 Task: Look for space in West Bend, United States from 26th August, 2023 to 10th September, 2023 for 6 adults, 2 children in price range Rs.10000 to Rs.15000. Place can be entire place or shared room with 6 bedrooms having 6 beds and 6 bathrooms. Property type can be house, flat, guest house. Amenities needed are: wifi, TV, free parkinig on premises, gym, breakfast. Booking option can be shelf check-in. Required host language is English.
Action: Mouse moved to (415, 97)
Screenshot: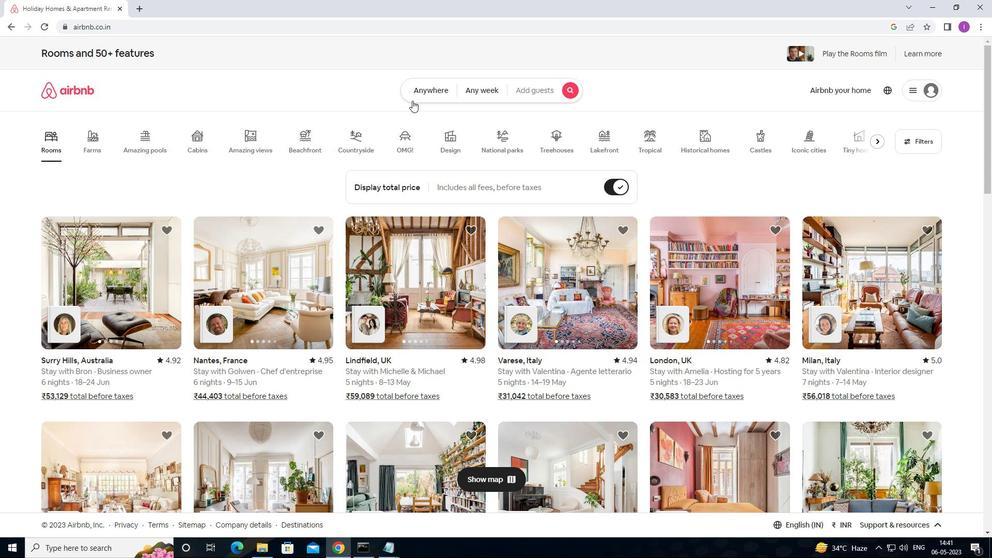 
Action: Mouse pressed left at (415, 97)
Screenshot: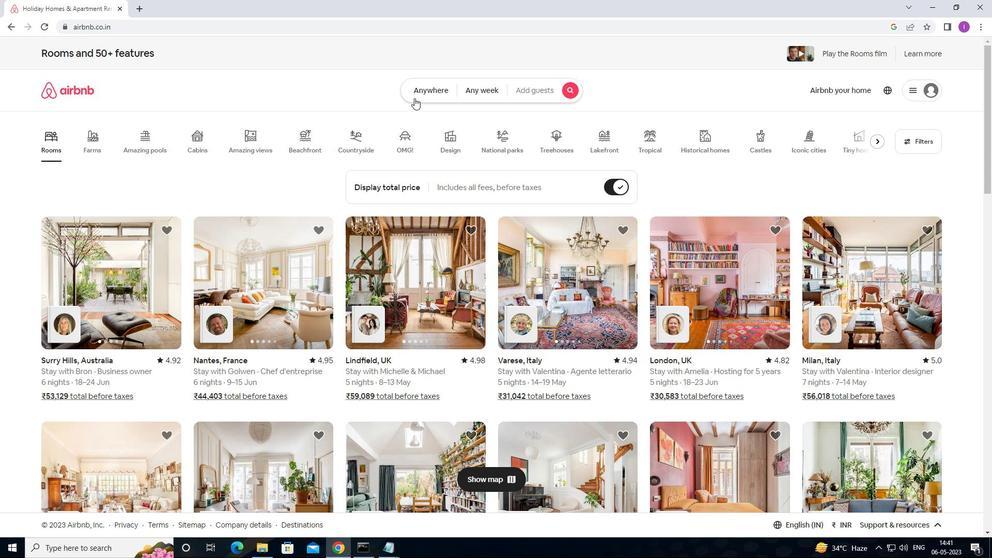 
Action: Mouse moved to (306, 135)
Screenshot: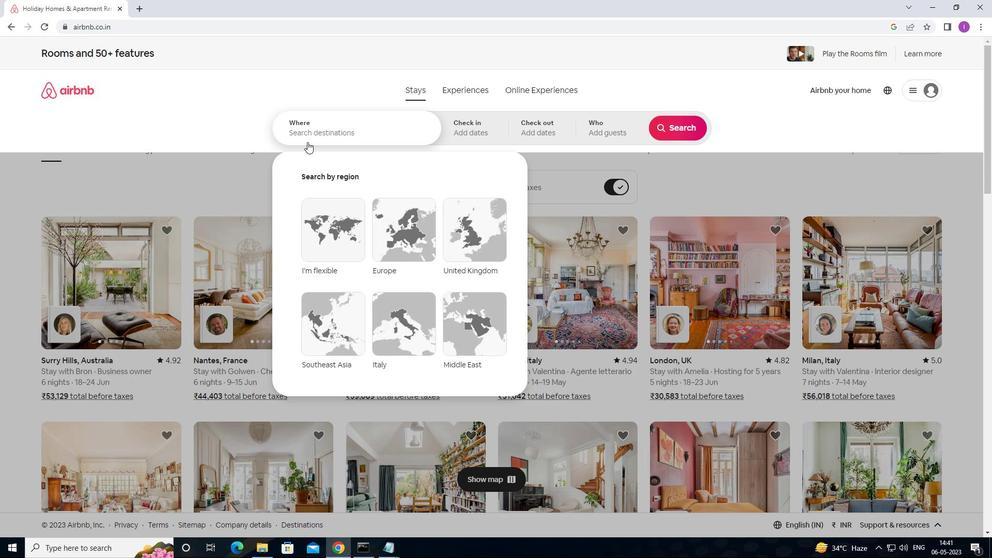 
Action: Mouse pressed left at (306, 135)
Screenshot: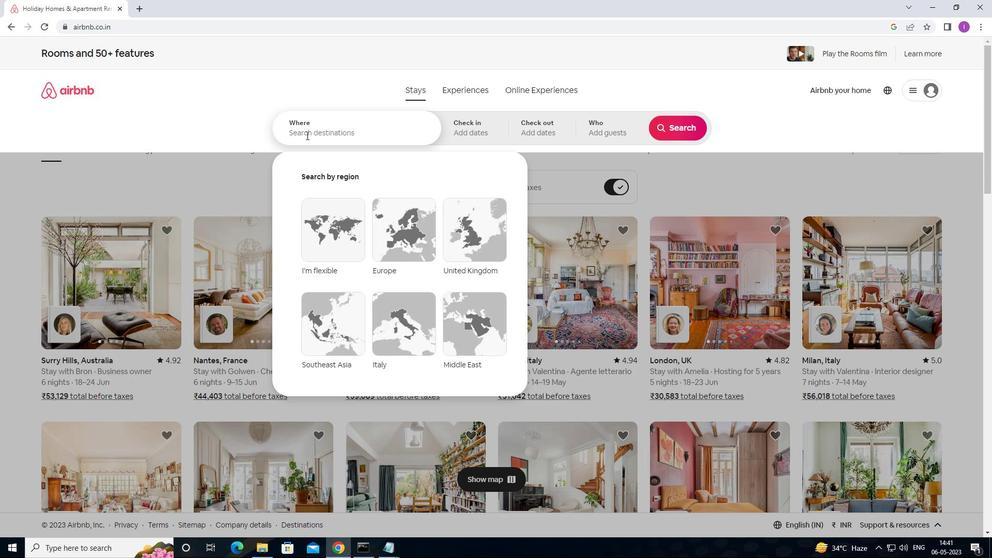 
Action: Mouse moved to (373, 137)
Screenshot: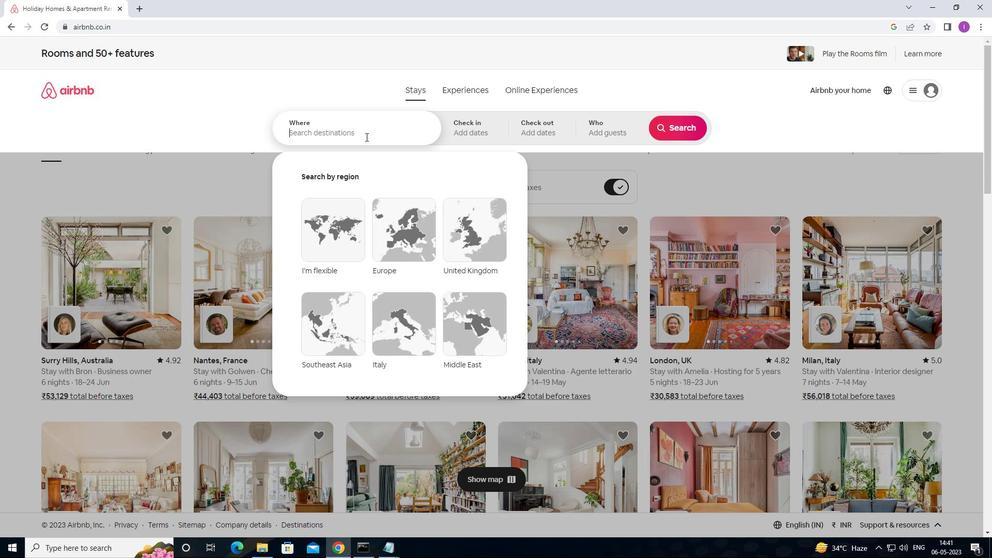 
Action: Key pressed <Key.shift><Key.shift><Key.shift><Key.shift><Key.shift><Key.shift><Key.shift><Key.shift>WEST<Key.space><Key.shift>BEND,<Key.shift>UNITED<Key.space>STATES
Screenshot: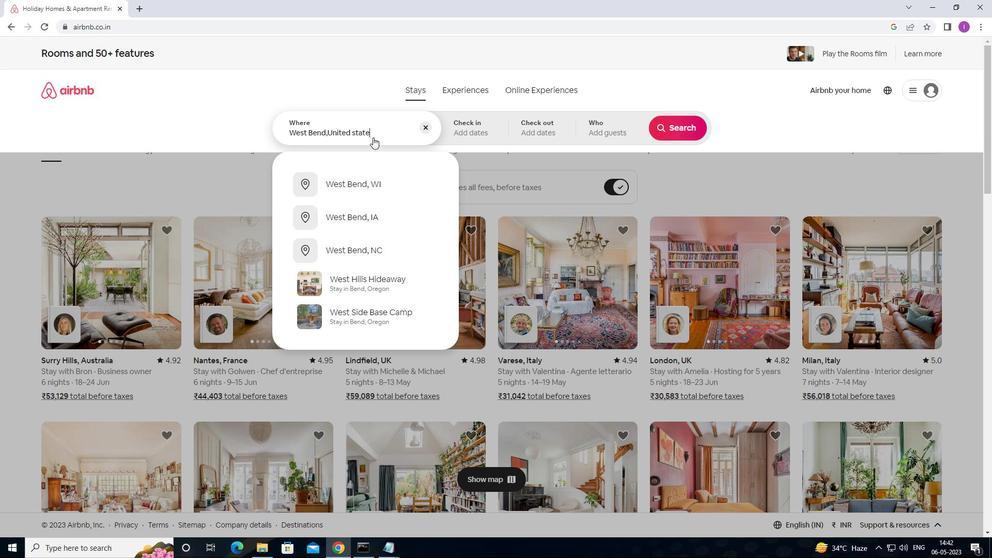 
Action: Mouse moved to (475, 118)
Screenshot: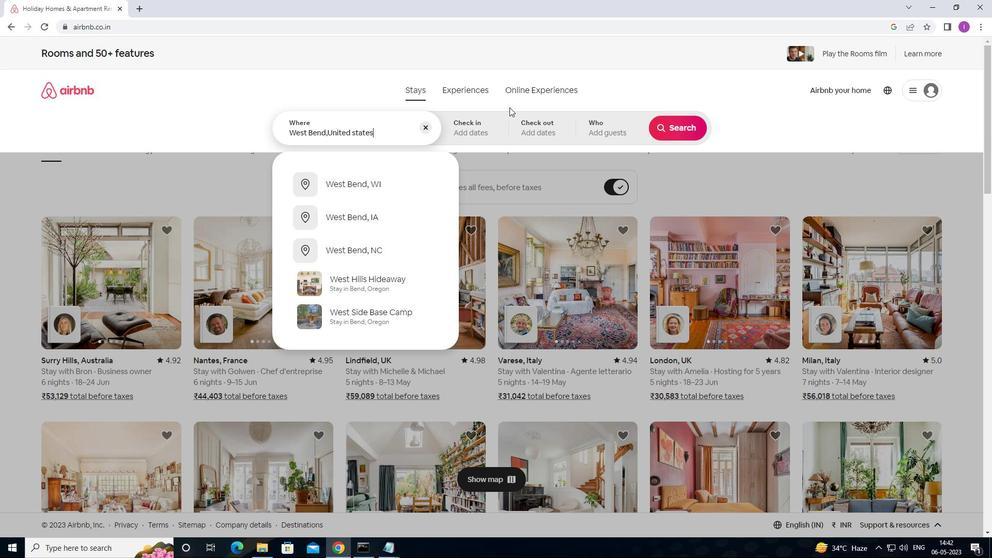 
Action: Mouse pressed left at (475, 118)
Screenshot: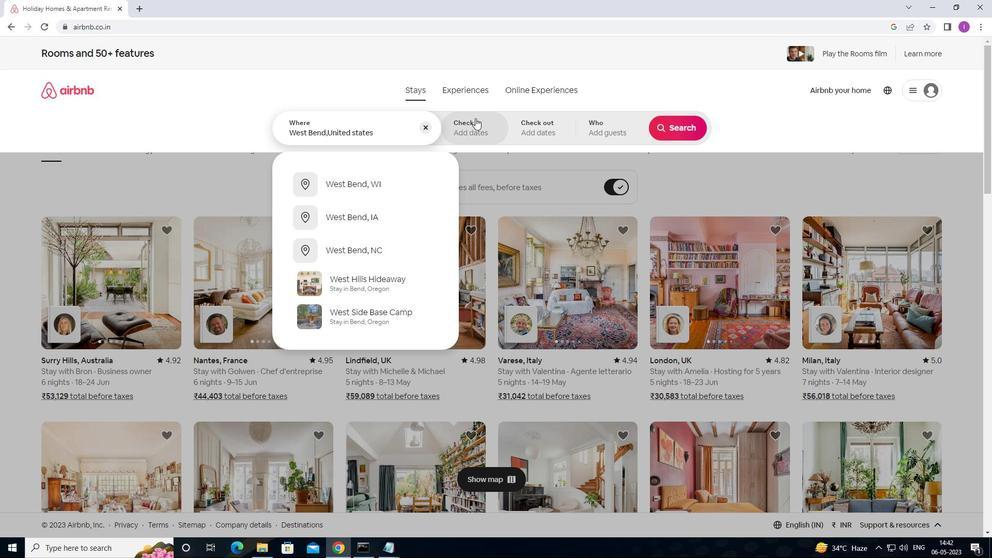 
Action: Mouse moved to (682, 216)
Screenshot: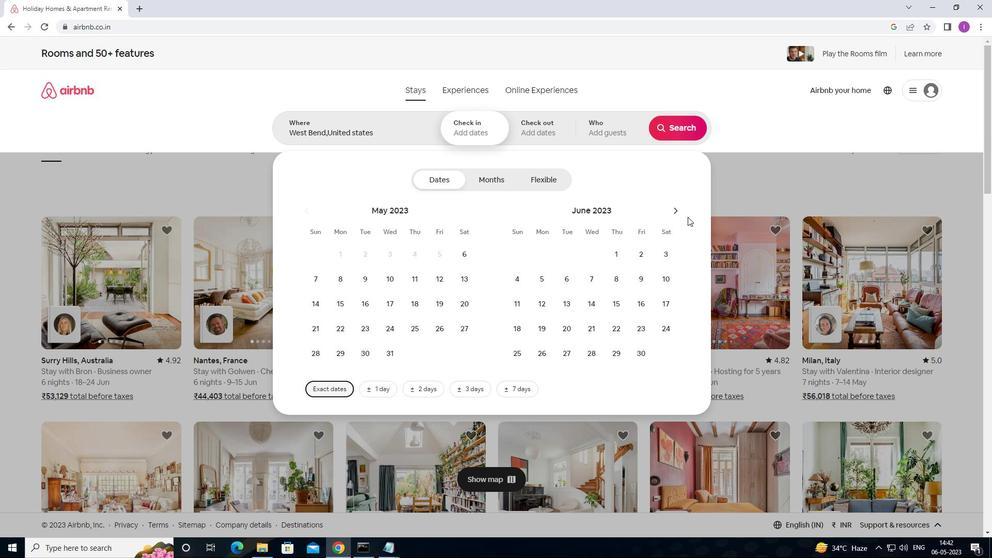 
Action: Mouse pressed left at (682, 216)
Screenshot: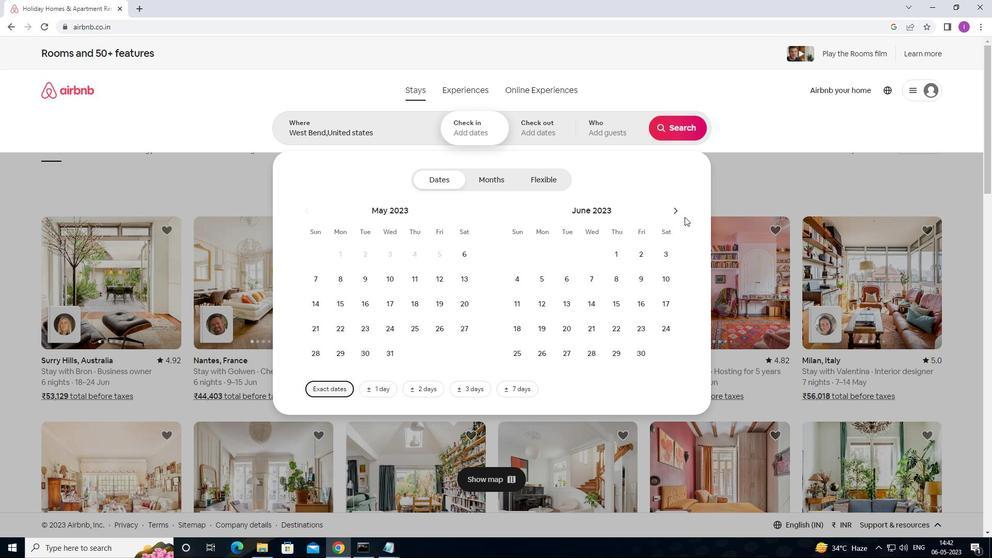 
Action: Mouse moved to (681, 216)
Screenshot: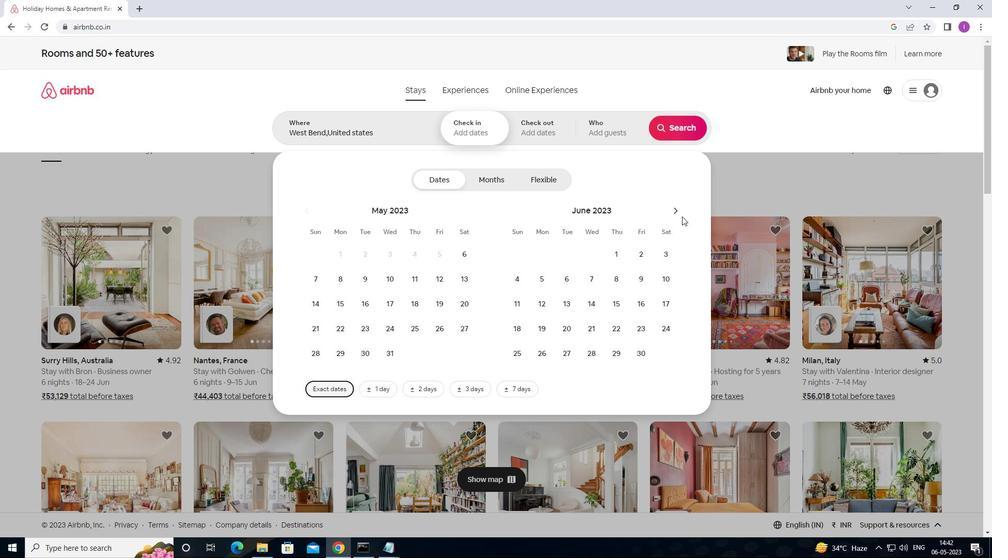 
Action: Mouse pressed left at (681, 216)
Screenshot: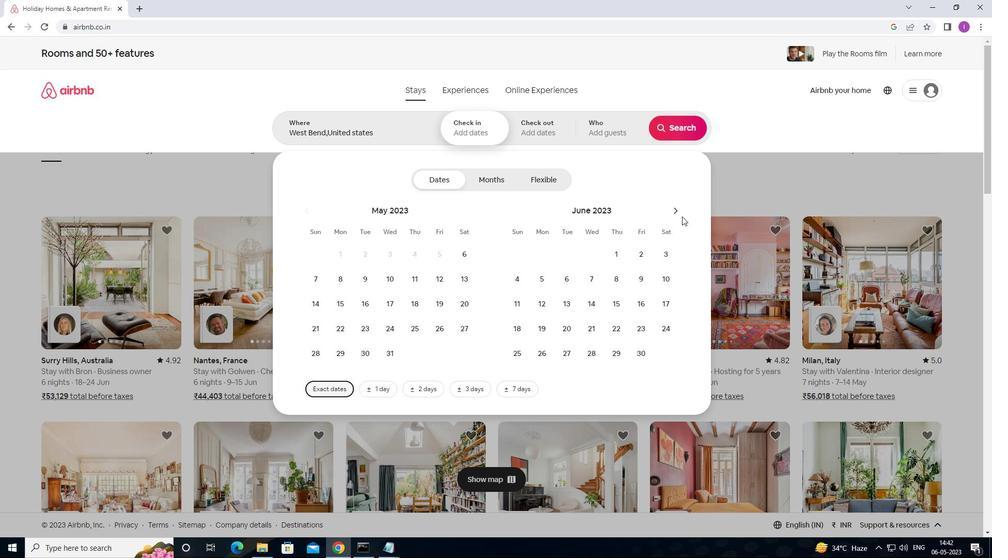 
Action: Mouse pressed left at (681, 216)
Screenshot: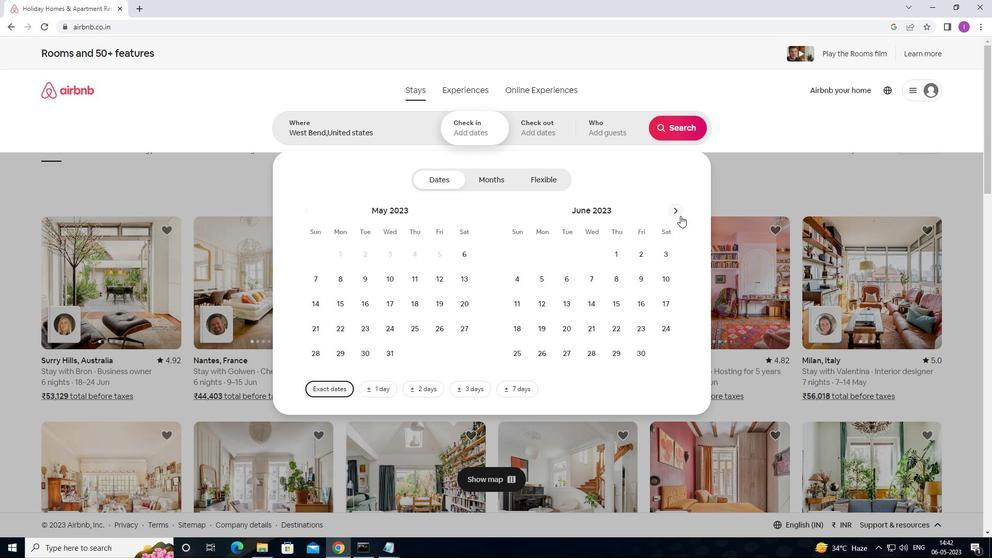 
Action: Mouse moved to (679, 212)
Screenshot: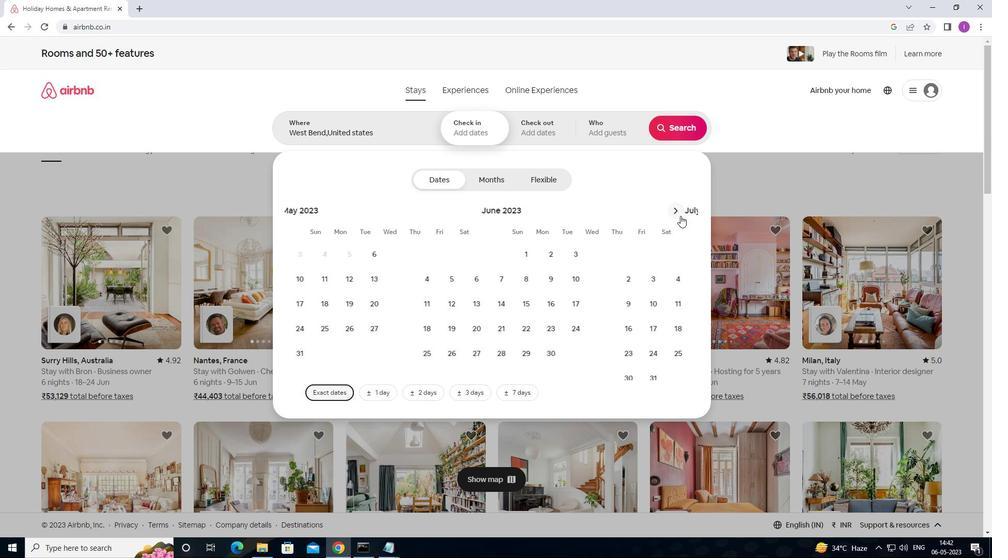 
Action: Mouse pressed left at (679, 212)
Screenshot: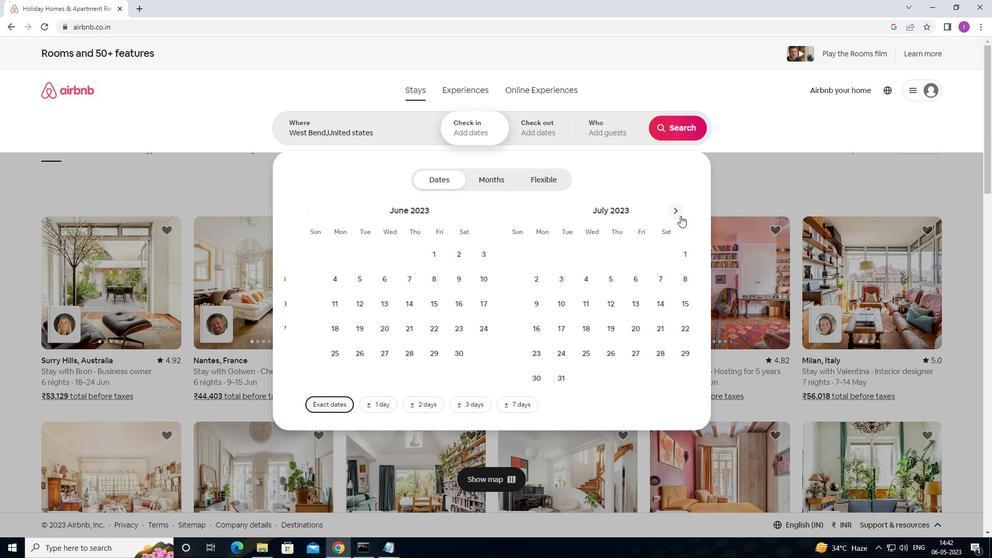 
Action: Mouse moved to (455, 326)
Screenshot: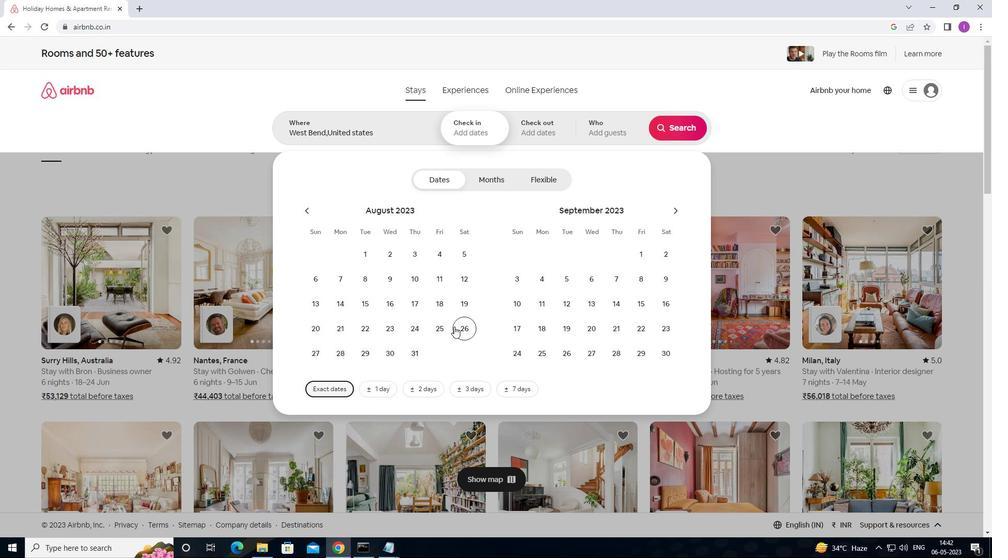 
Action: Mouse pressed left at (455, 326)
Screenshot: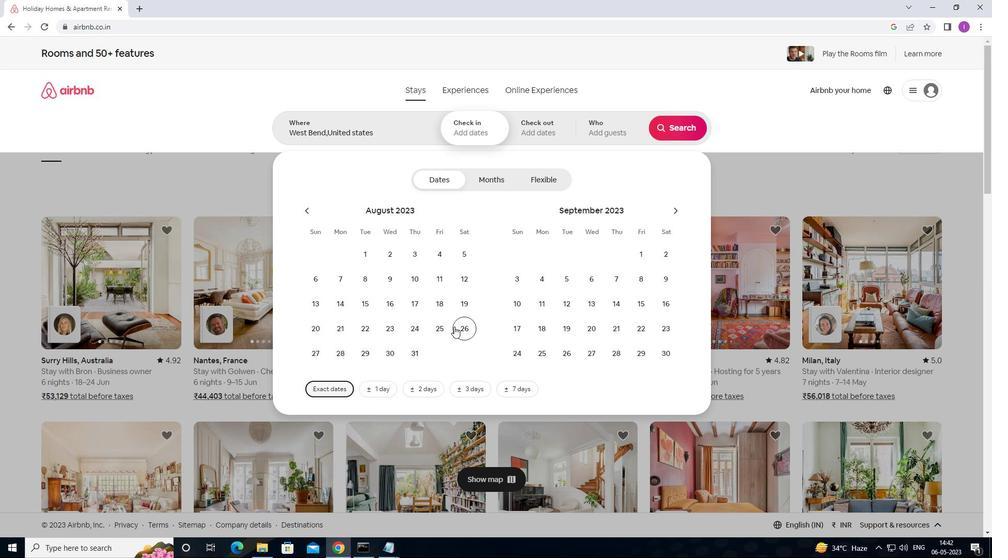 
Action: Mouse moved to (521, 304)
Screenshot: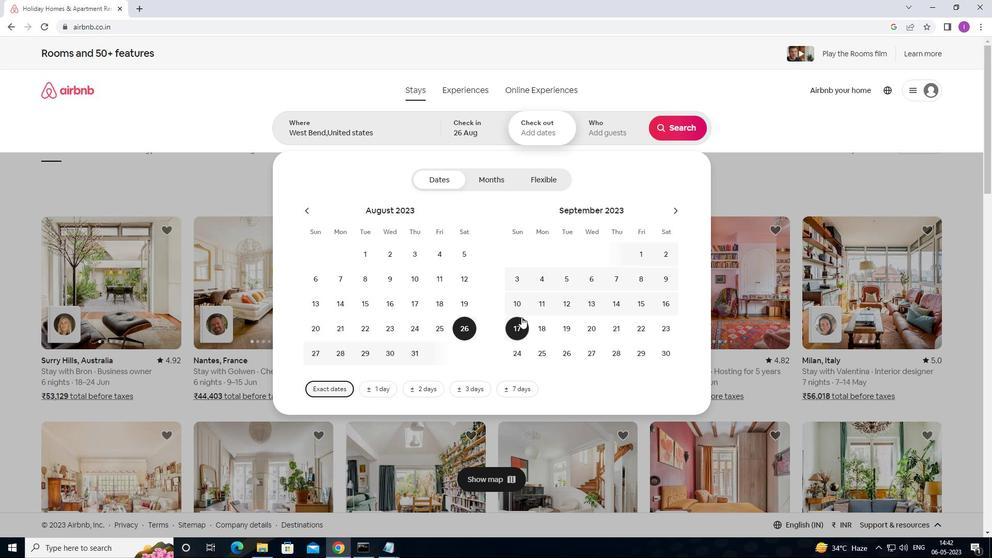 
Action: Mouse pressed left at (521, 304)
Screenshot: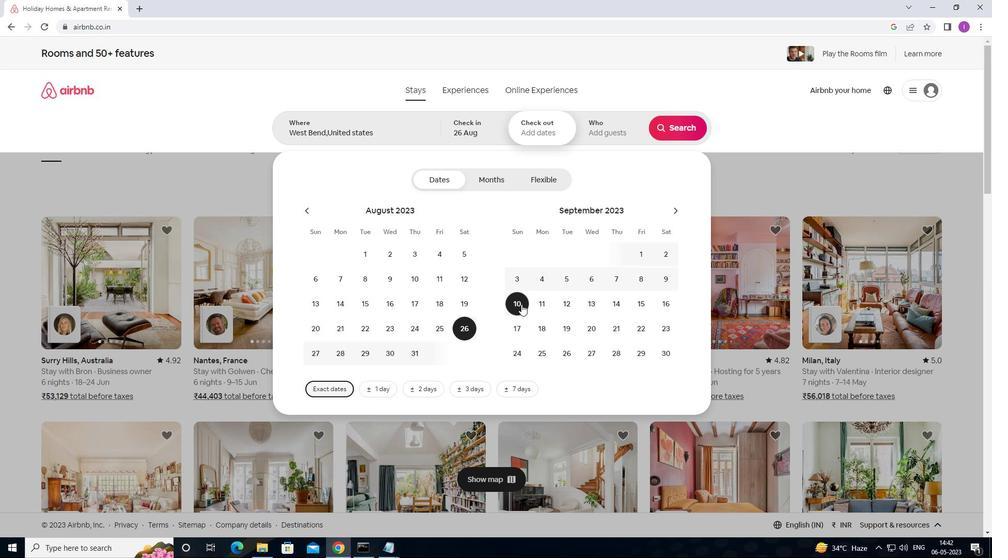 
Action: Mouse moved to (599, 126)
Screenshot: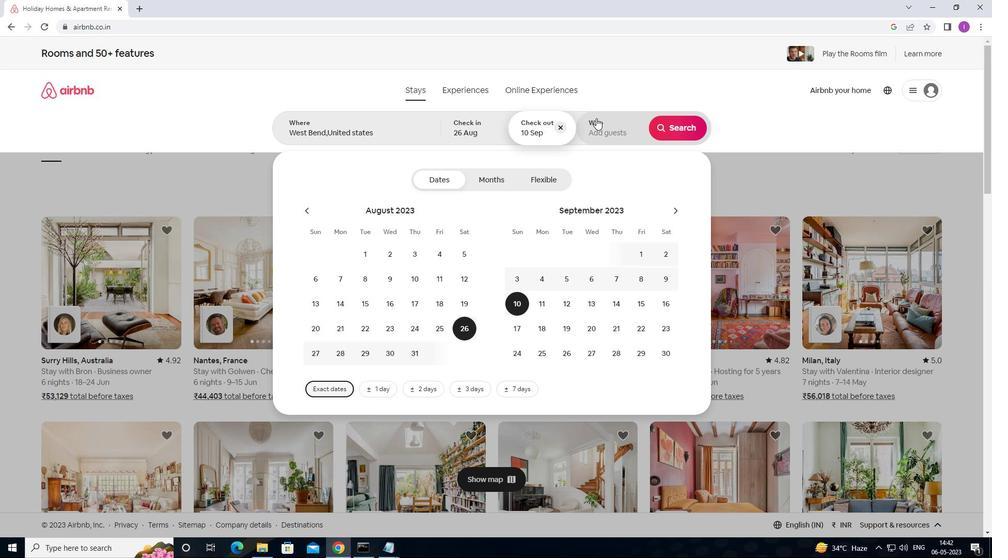
Action: Mouse pressed left at (599, 126)
Screenshot: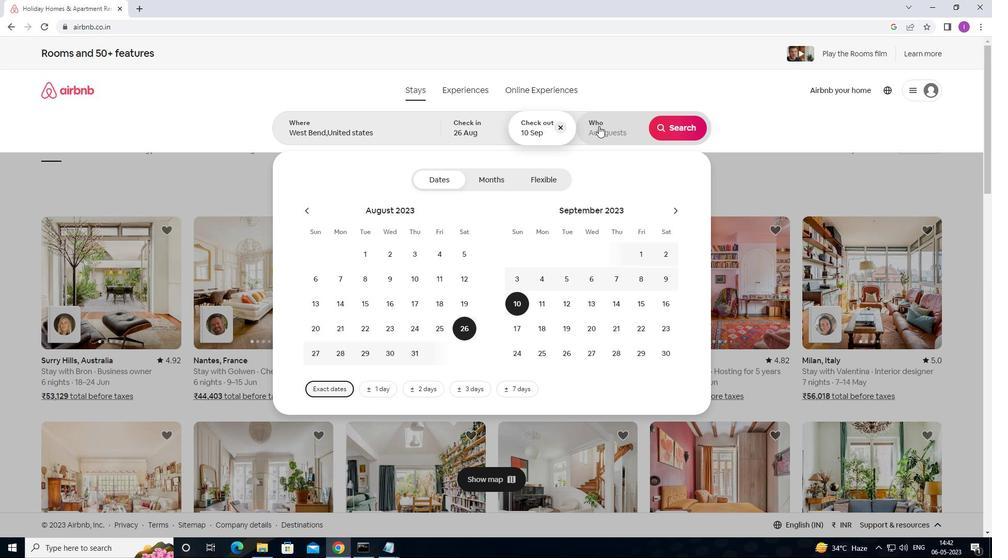 
Action: Mouse moved to (683, 179)
Screenshot: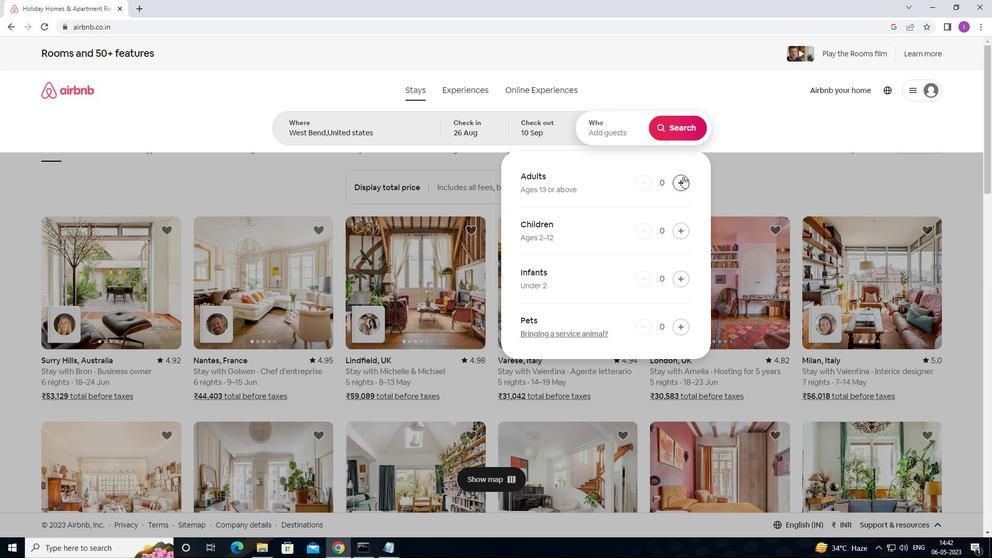 
Action: Mouse pressed left at (683, 179)
Screenshot: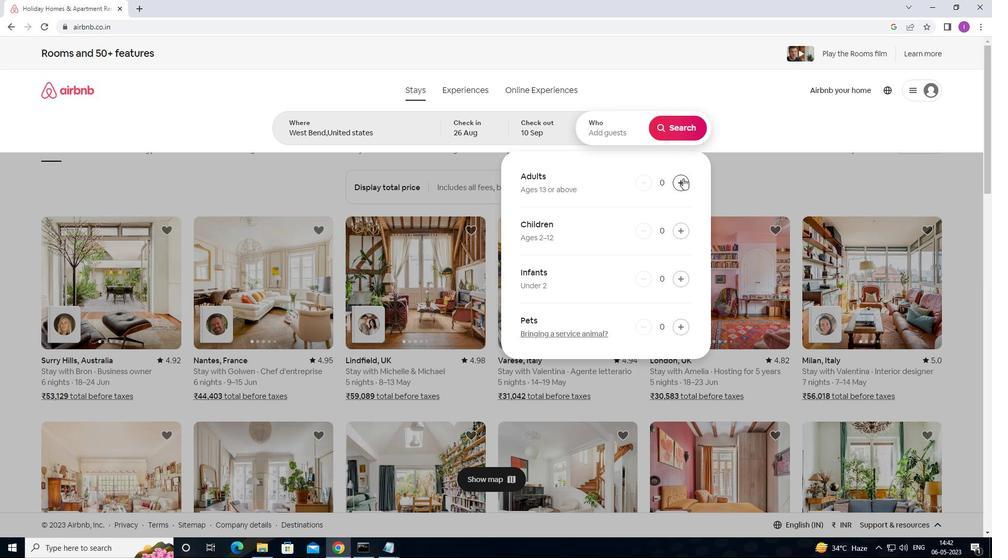 
Action: Mouse pressed left at (683, 179)
Screenshot: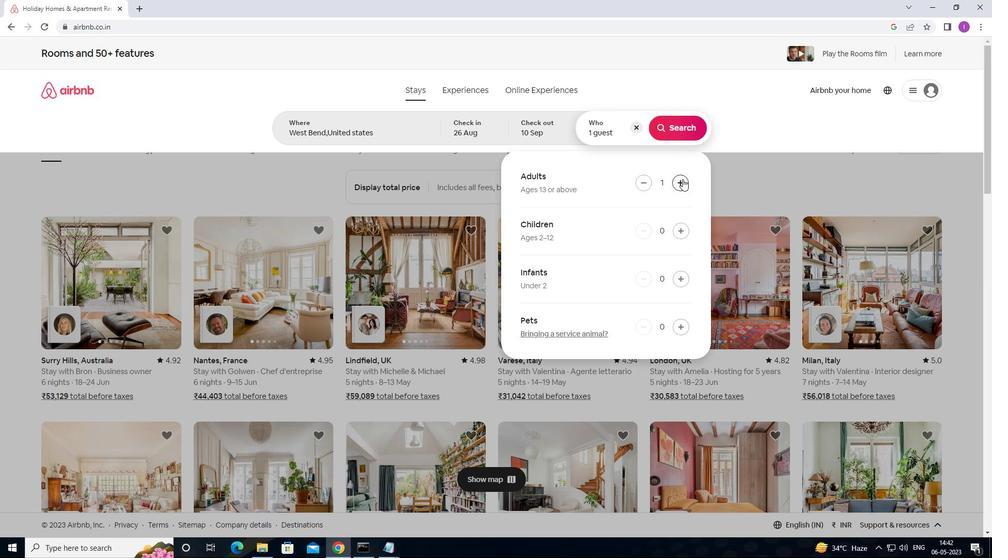 
Action: Mouse pressed left at (683, 179)
Screenshot: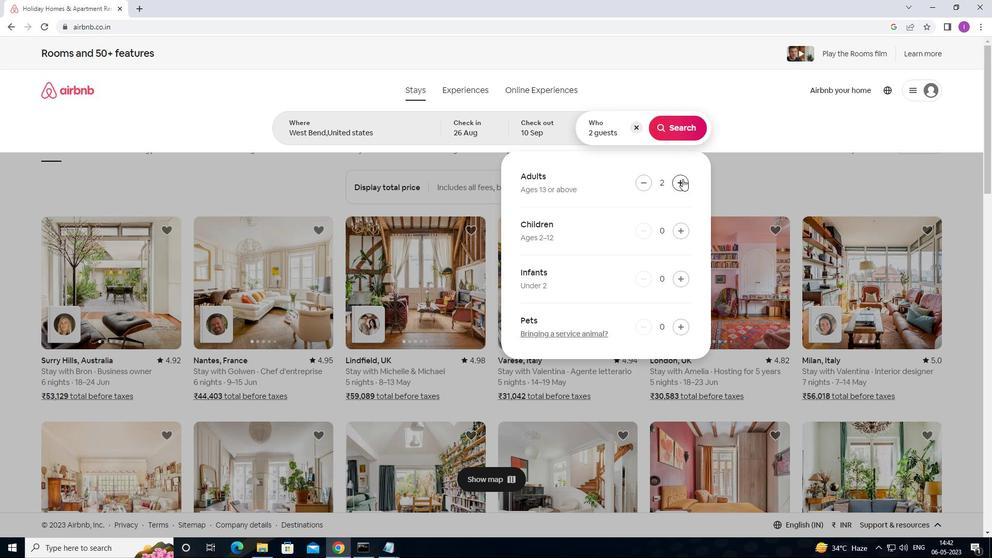 
Action: Mouse pressed left at (683, 179)
Screenshot: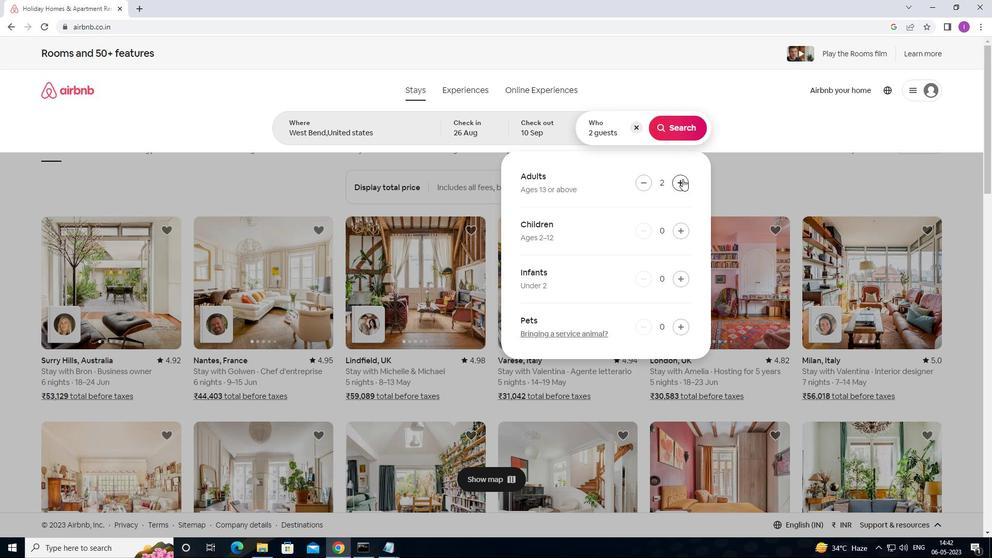 
Action: Mouse pressed left at (683, 179)
Screenshot: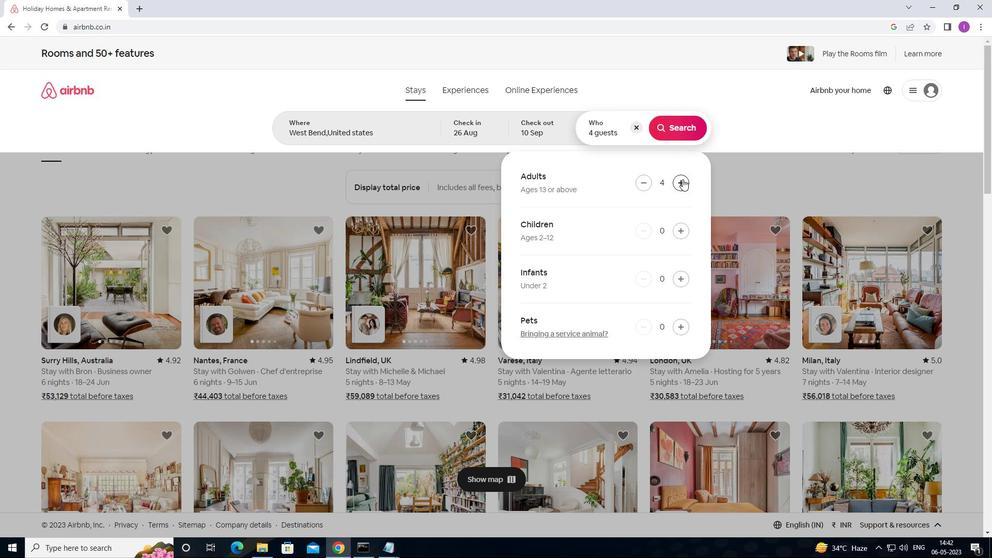 
Action: Mouse moved to (683, 179)
Screenshot: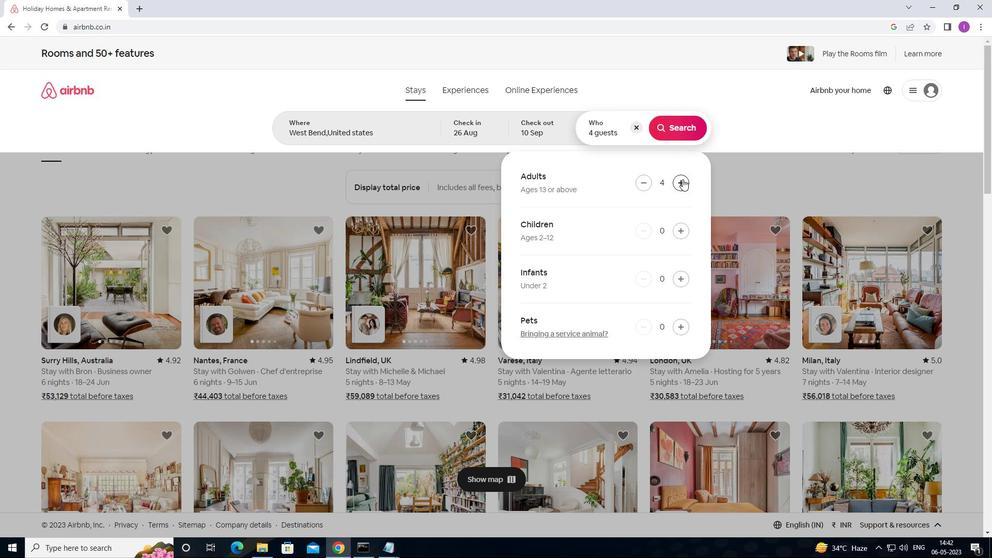 
Action: Mouse pressed left at (683, 179)
Screenshot: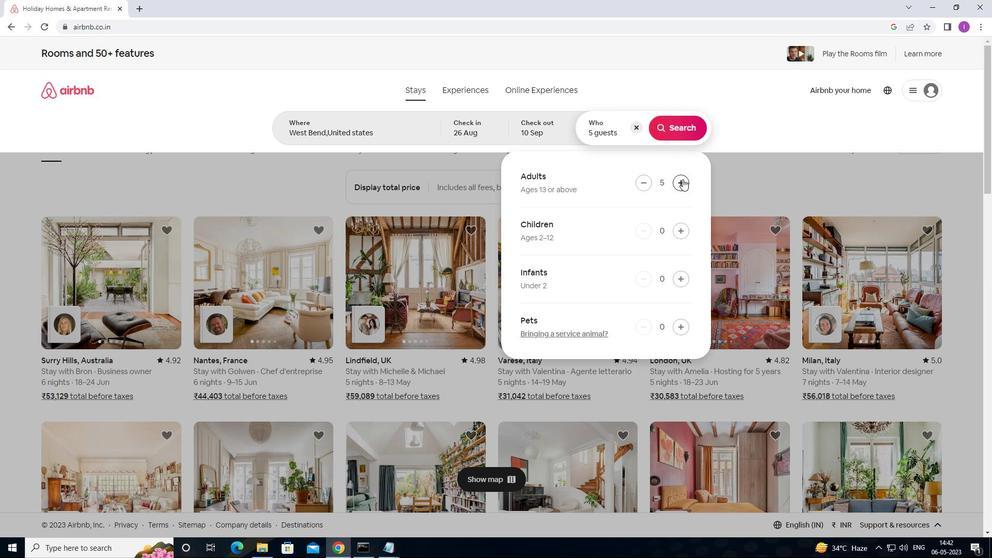 
Action: Mouse moved to (679, 229)
Screenshot: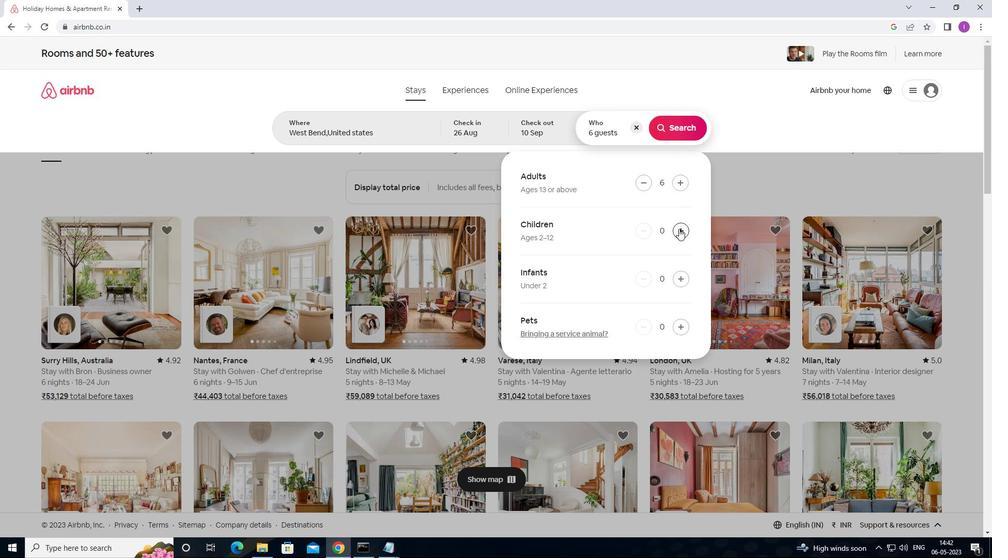 
Action: Mouse pressed left at (679, 229)
Screenshot: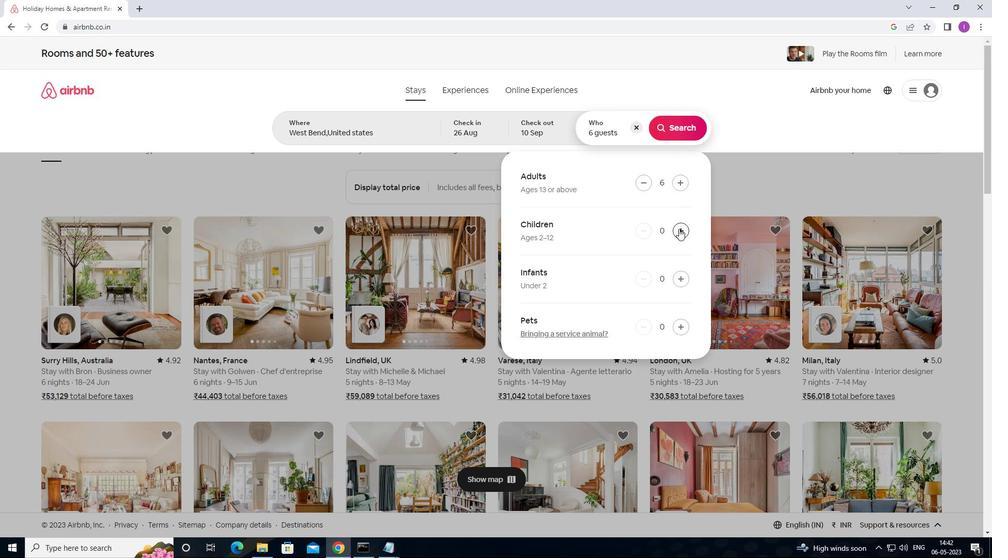 
Action: Mouse moved to (680, 228)
Screenshot: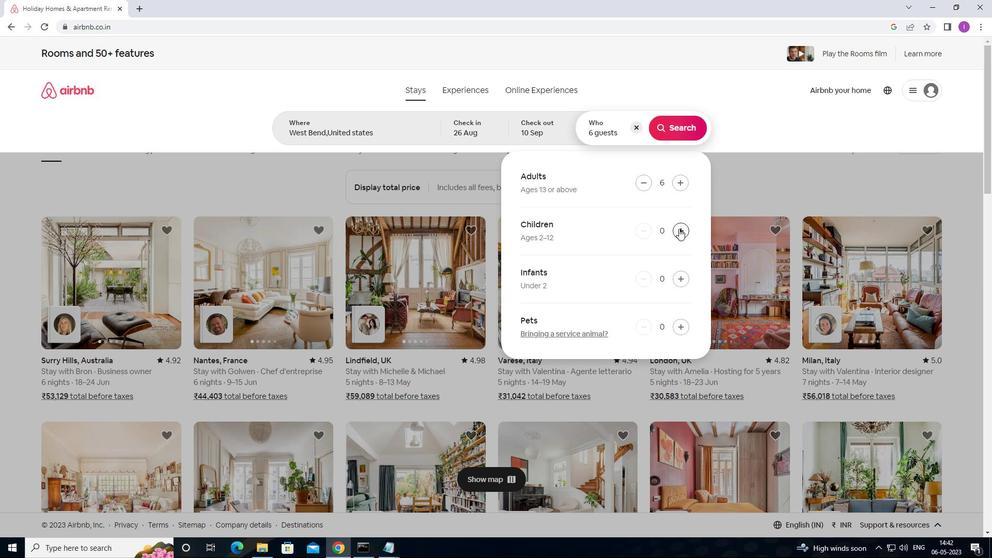 
Action: Mouse pressed left at (680, 228)
Screenshot: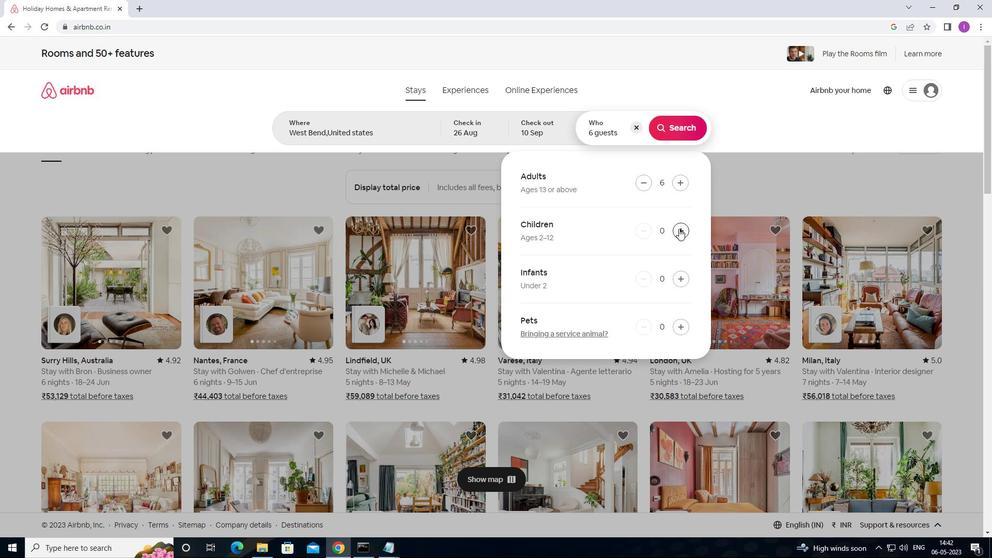 
Action: Mouse moved to (669, 130)
Screenshot: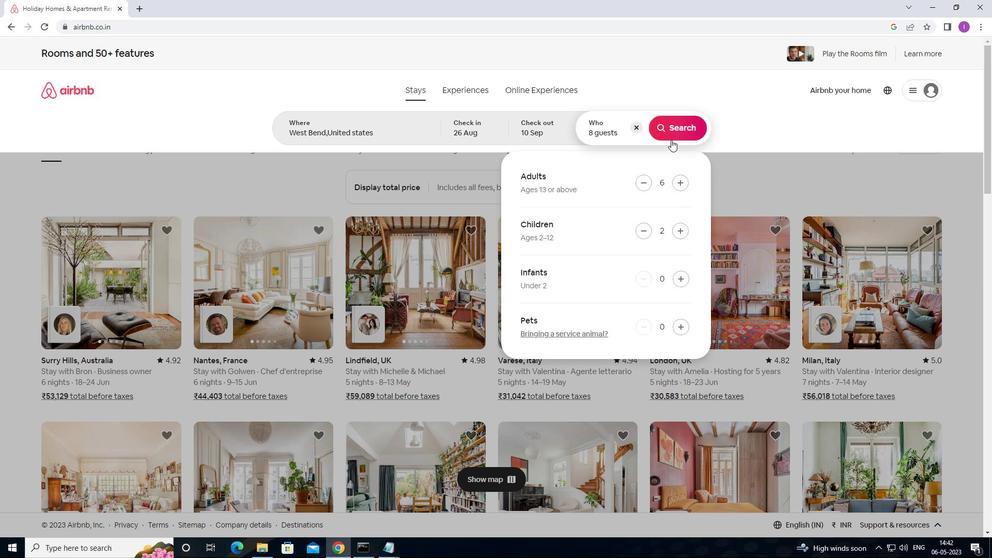 
Action: Mouse pressed left at (669, 130)
Screenshot: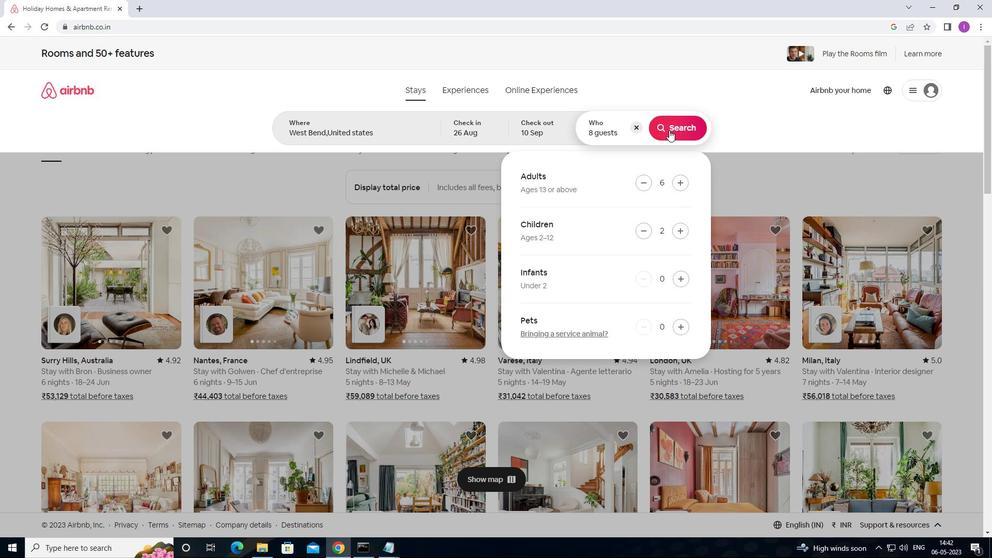 
Action: Mouse moved to (947, 94)
Screenshot: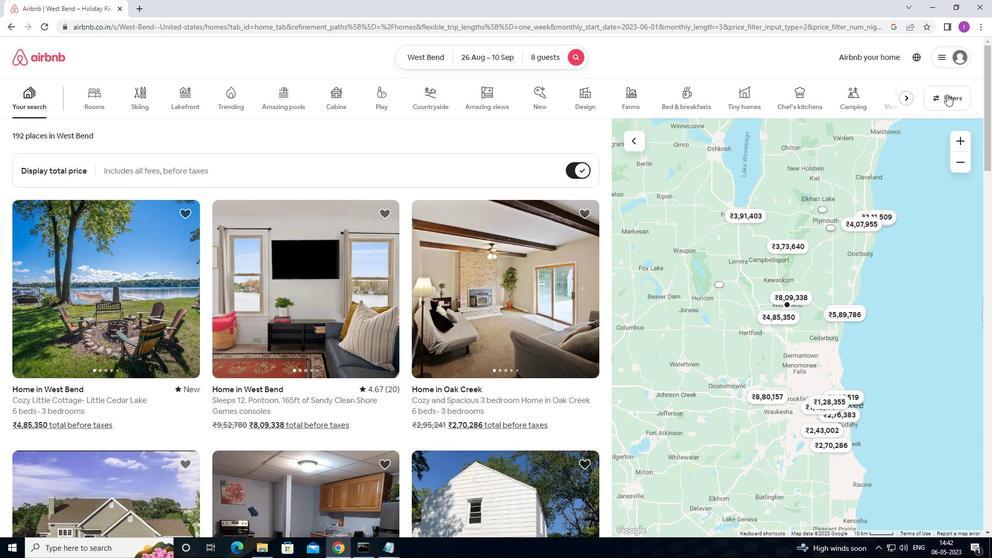 
Action: Mouse pressed left at (947, 94)
Screenshot: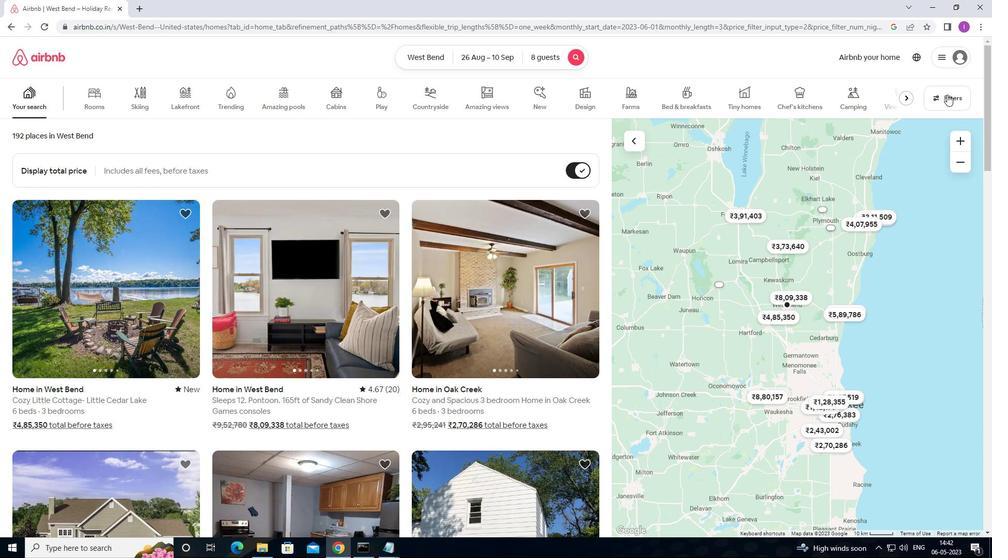 
Action: Mouse moved to (377, 357)
Screenshot: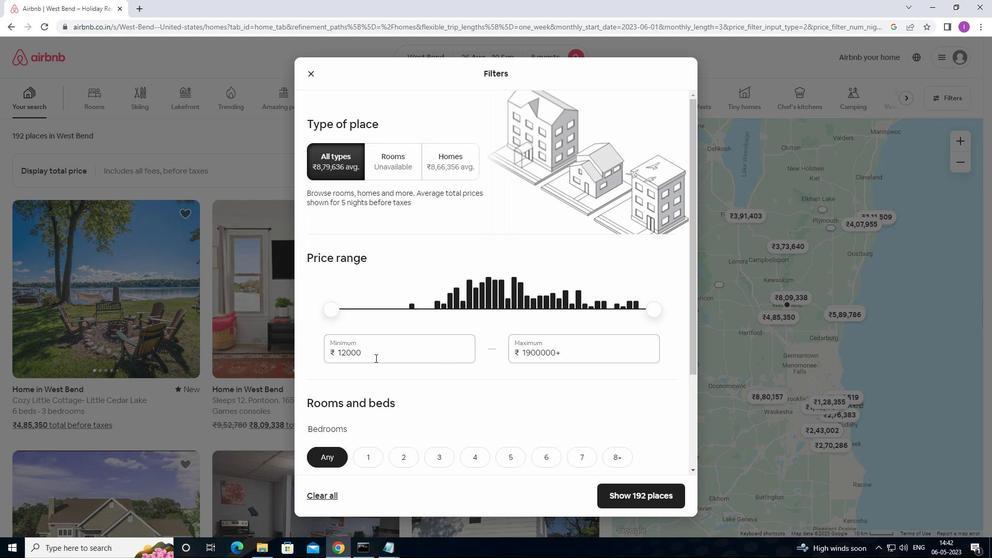 
Action: Mouse pressed left at (377, 357)
Screenshot: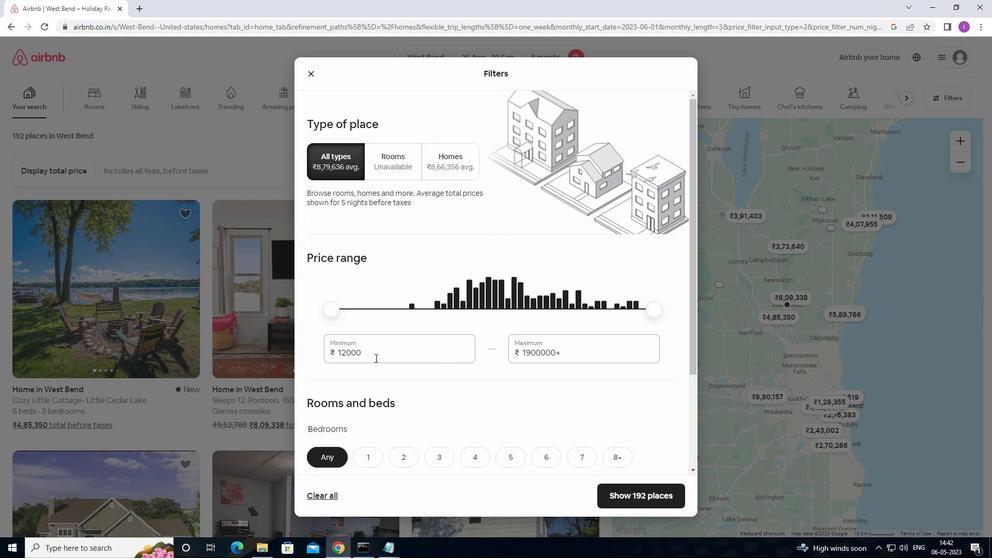 
Action: Mouse moved to (355, 349)
Screenshot: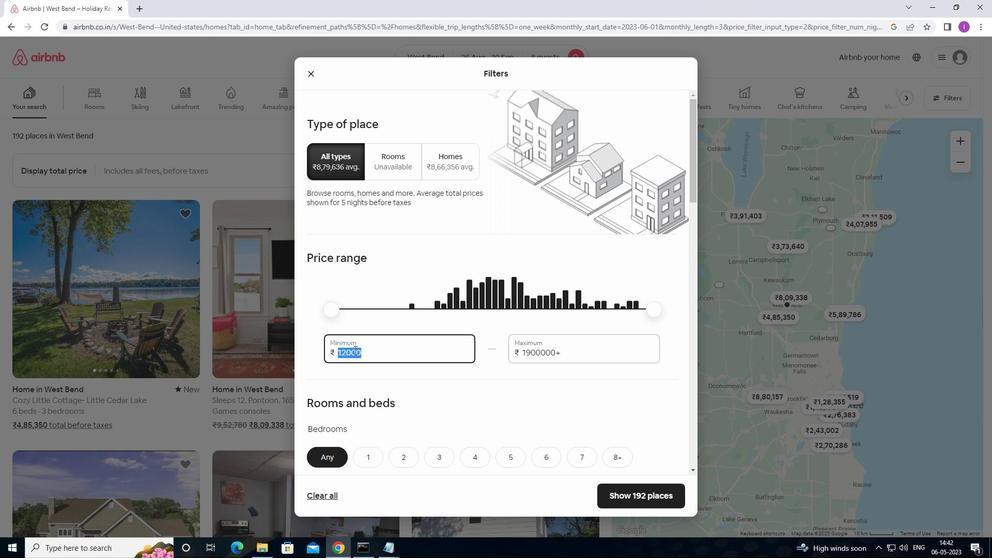 
Action: Key pressed 10
Screenshot: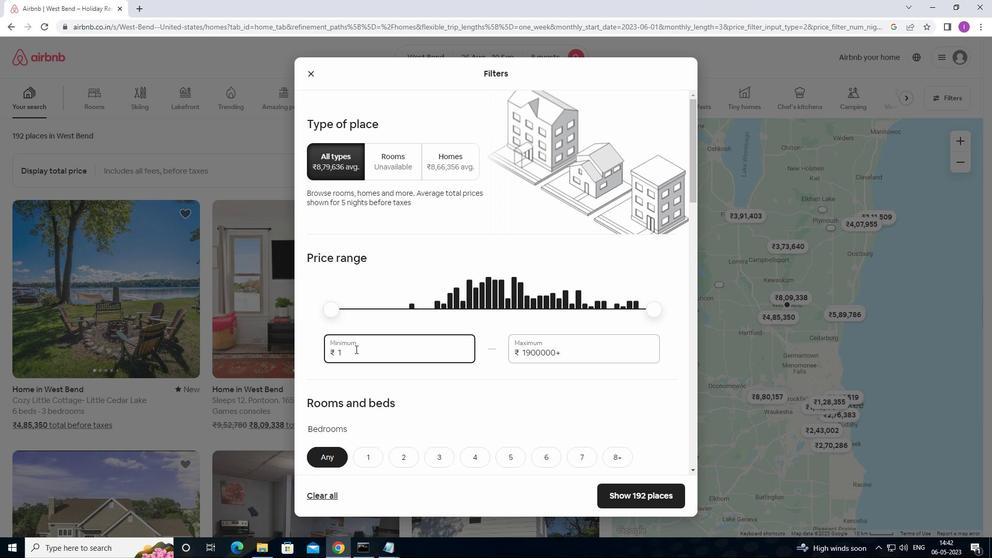
Action: Mouse moved to (356, 349)
Screenshot: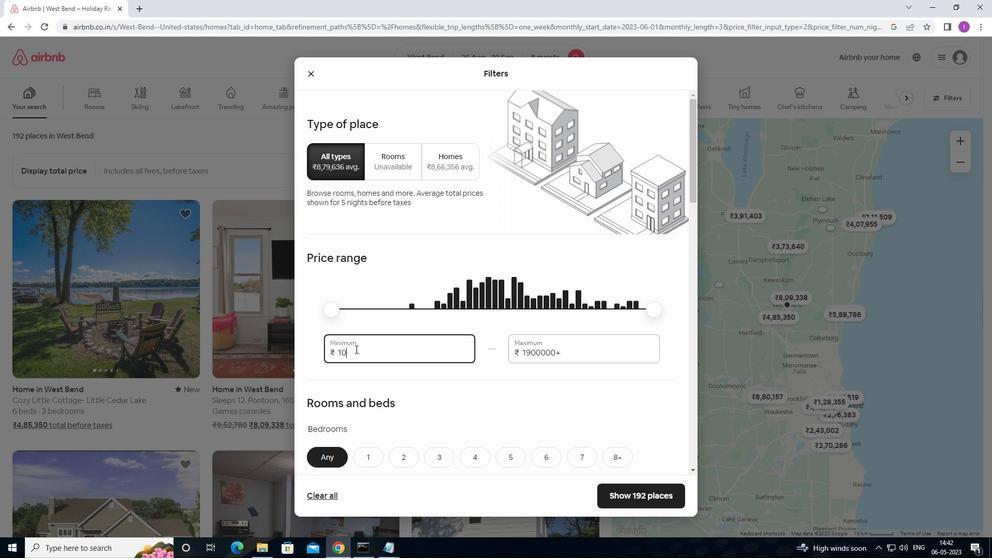 
Action: Key pressed 0
Screenshot: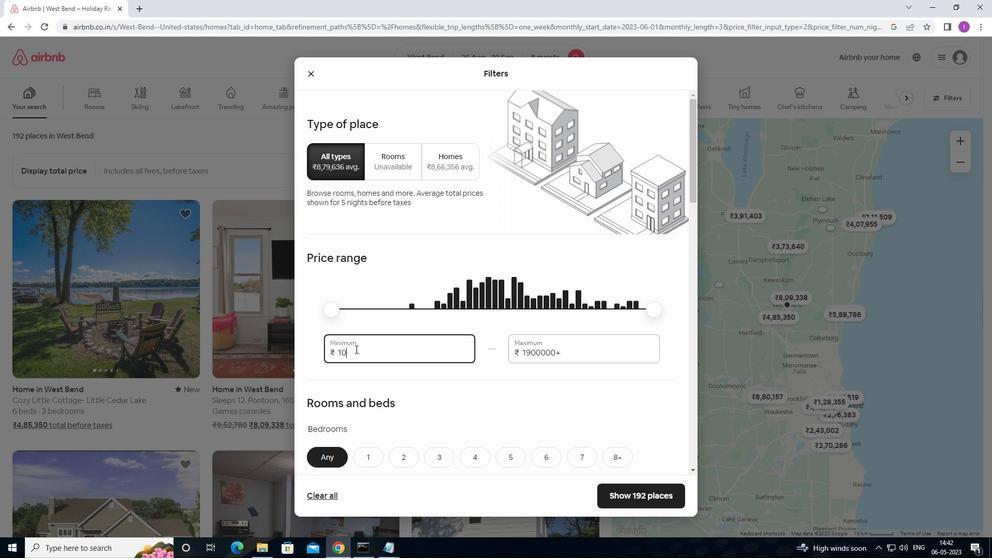 
Action: Mouse moved to (357, 349)
Screenshot: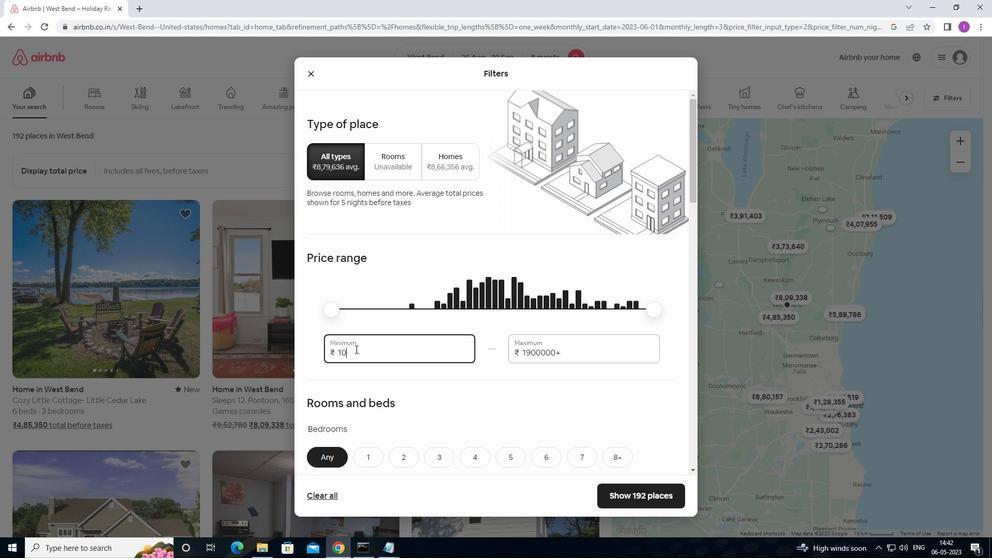 
Action: Key pressed 0
Screenshot: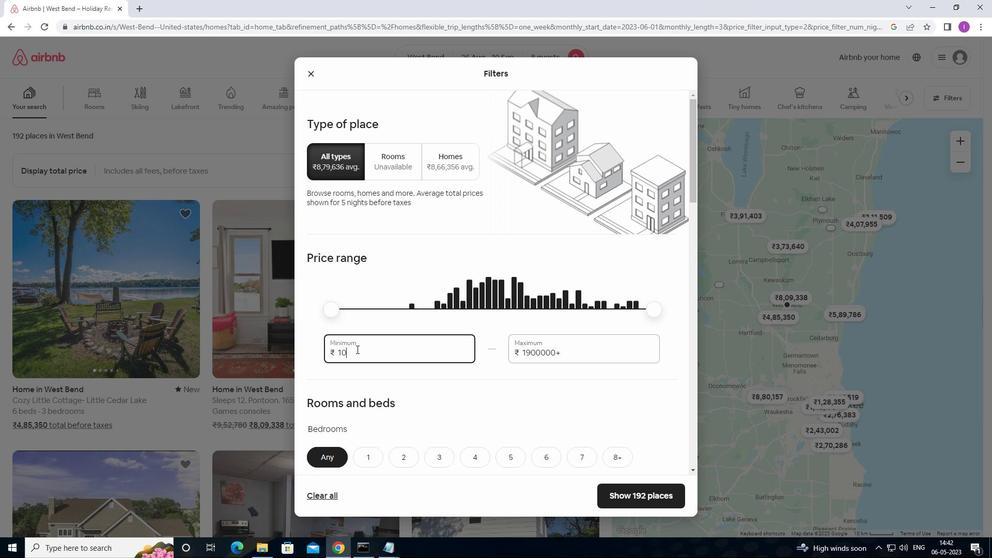 
Action: Mouse moved to (424, 360)
Screenshot: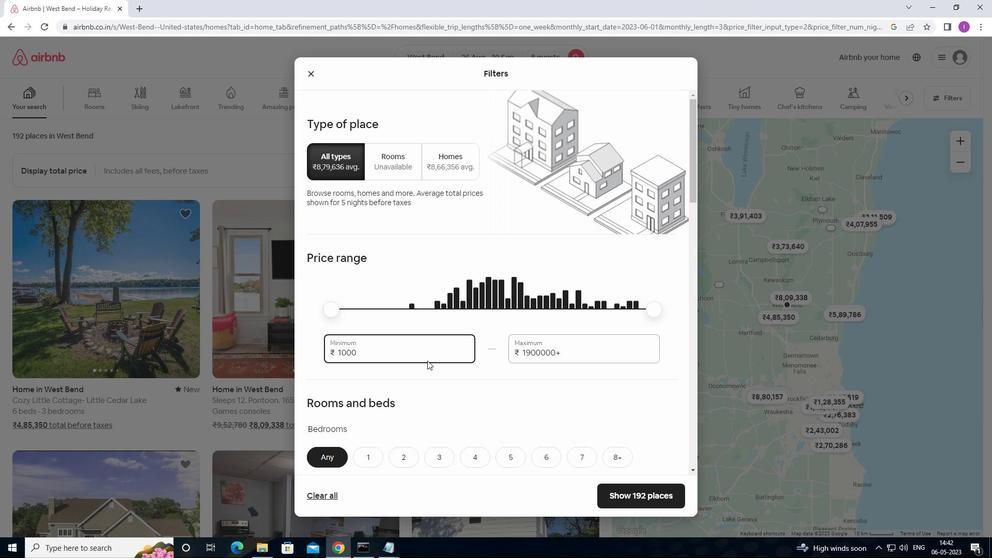 
Action: Key pressed 0
Screenshot: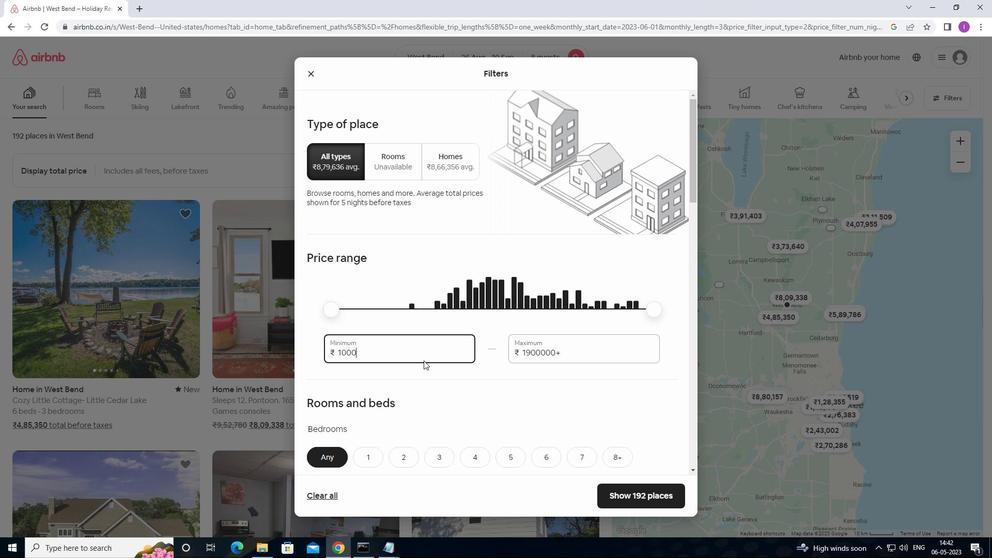
Action: Mouse moved to (577, 350)
Screenshot: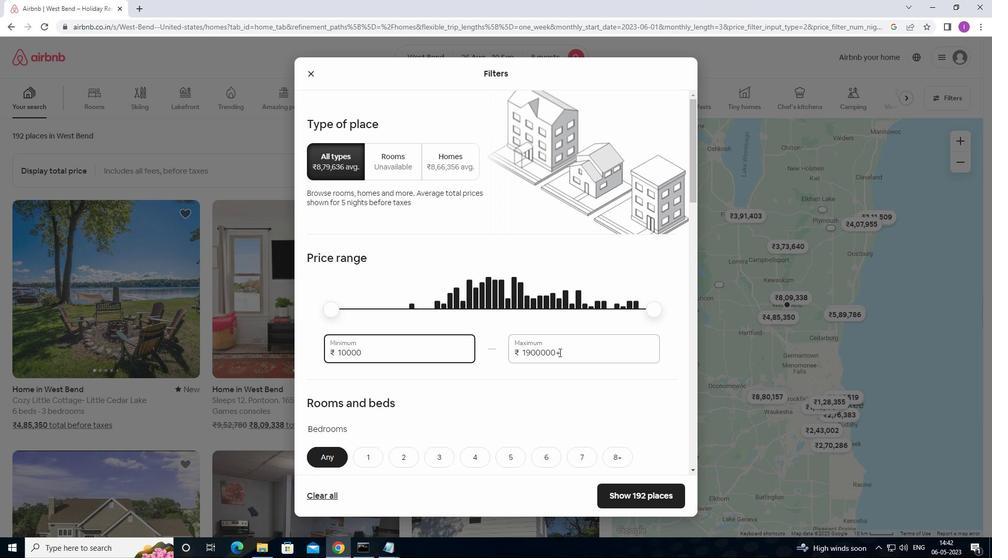 
Action: Mouse pressed left at (577, 350)
Screenshot: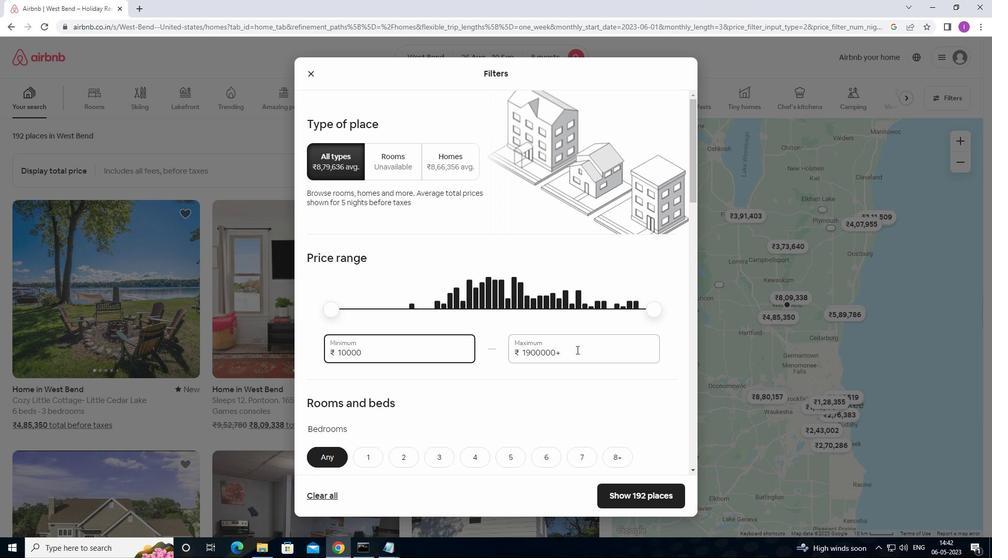 
Action: Mouse moved to (499, 355)
Screenshot: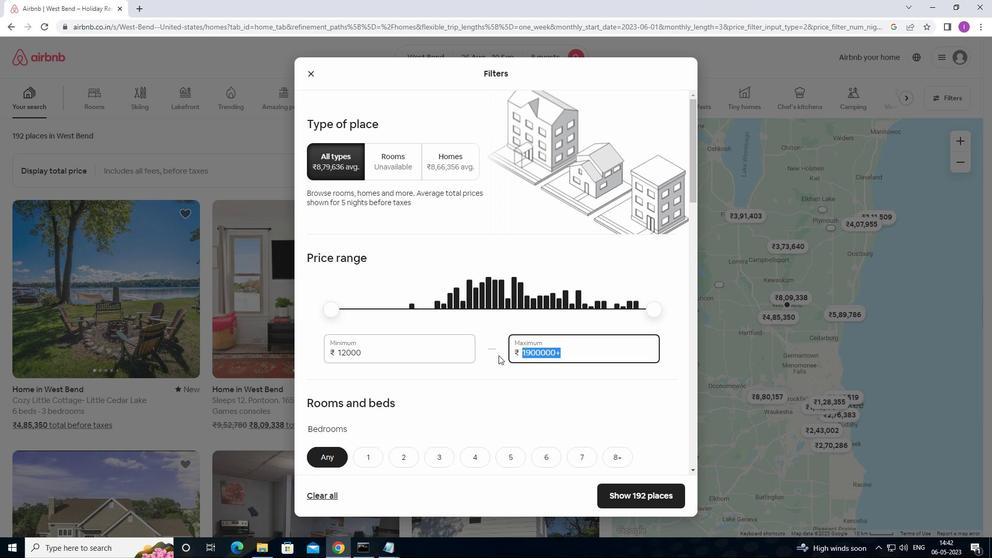 
Action: Key pressed 1
Screenshot: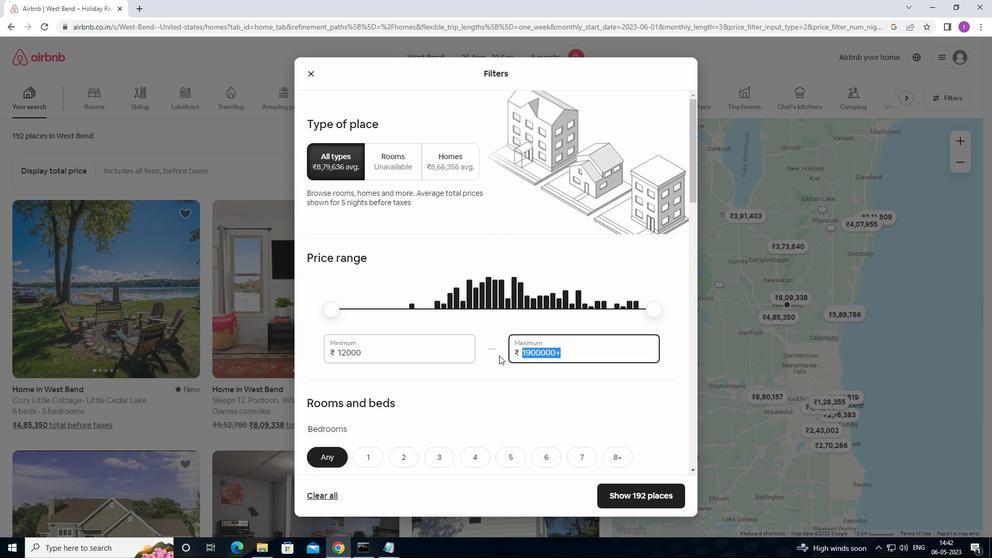 
Action: Mouse moved to (500, 355)
Screenshot: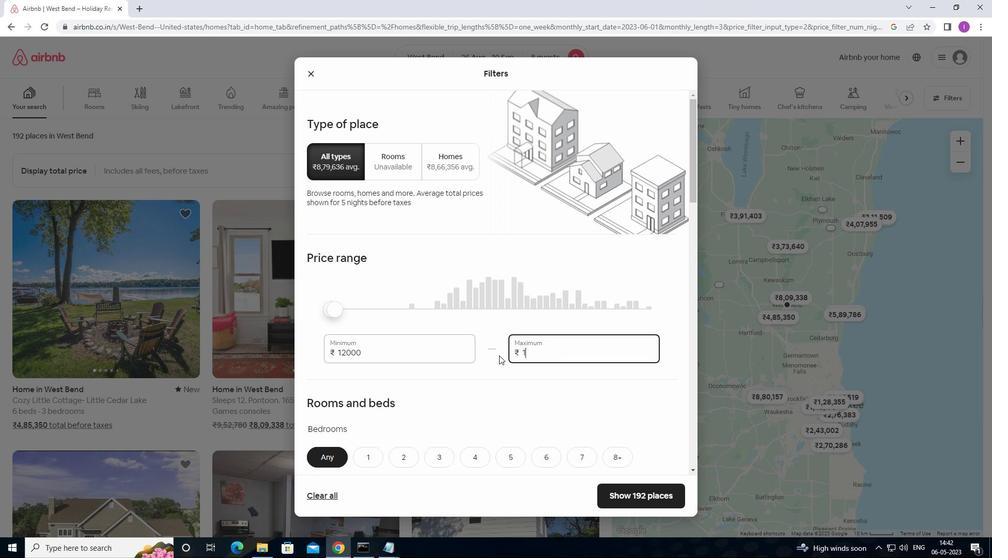 
Action: Key pressed 50
Screenshot: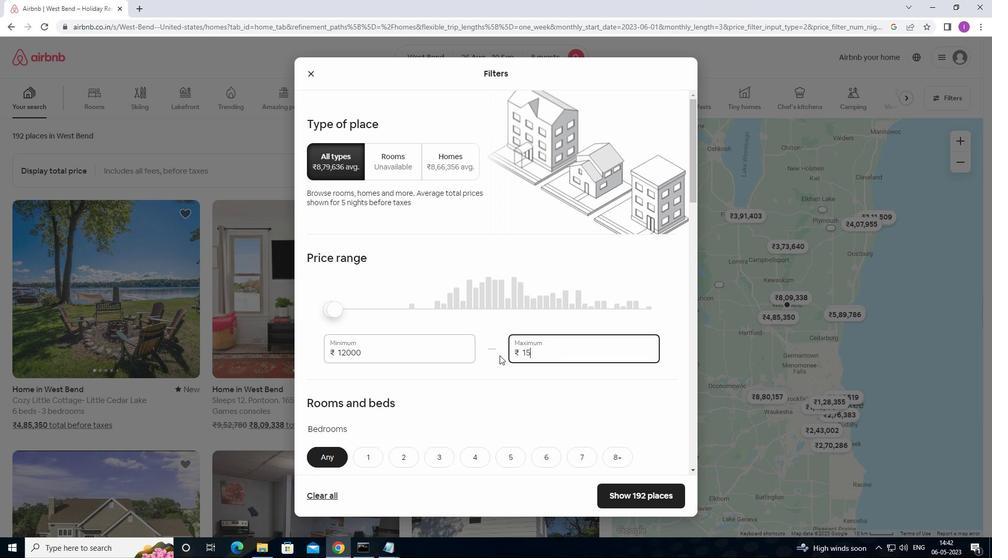 
Action: Mouse moved to (497, 356)
Screenshot: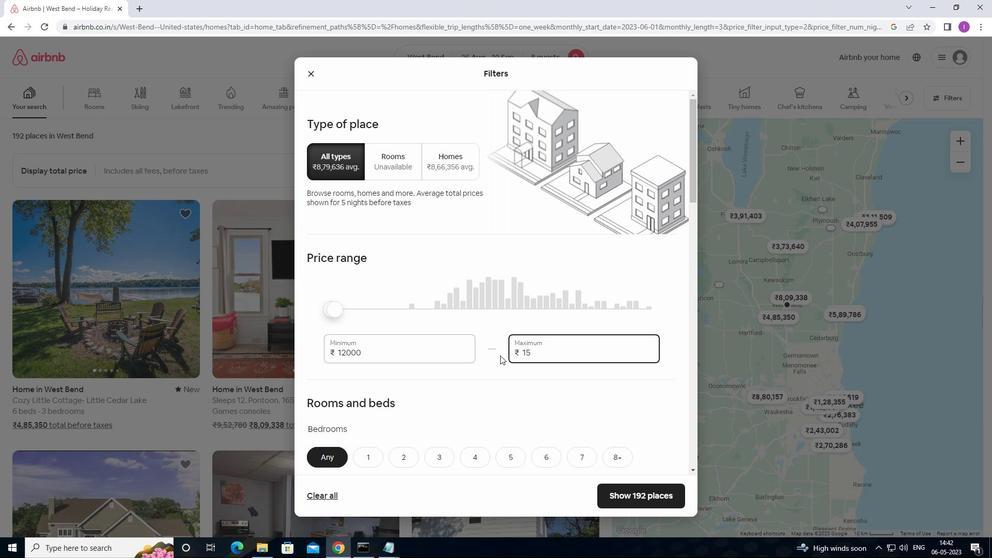 
Action: Key pressed 0
Screenshot: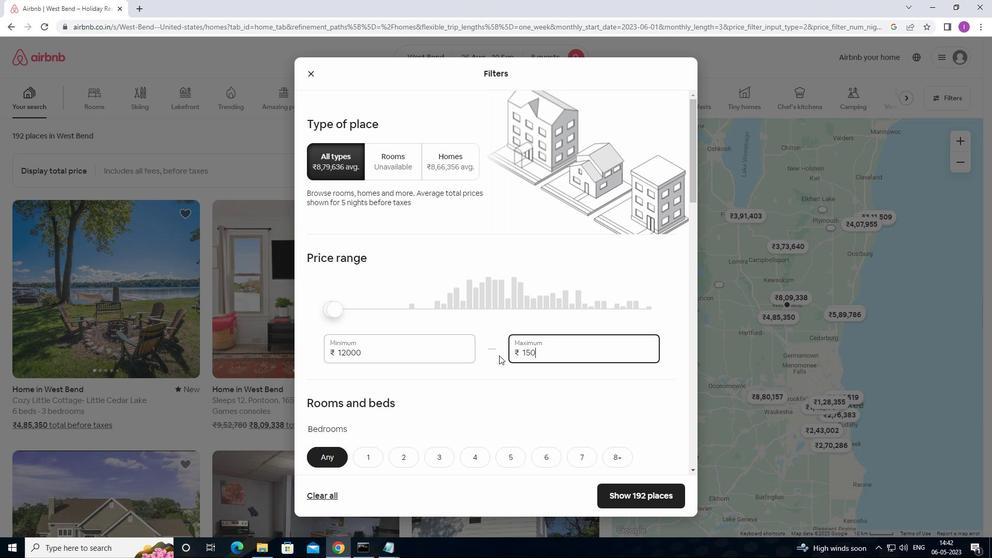 
Action: Mouse moved to (497, 356)
Screenshot: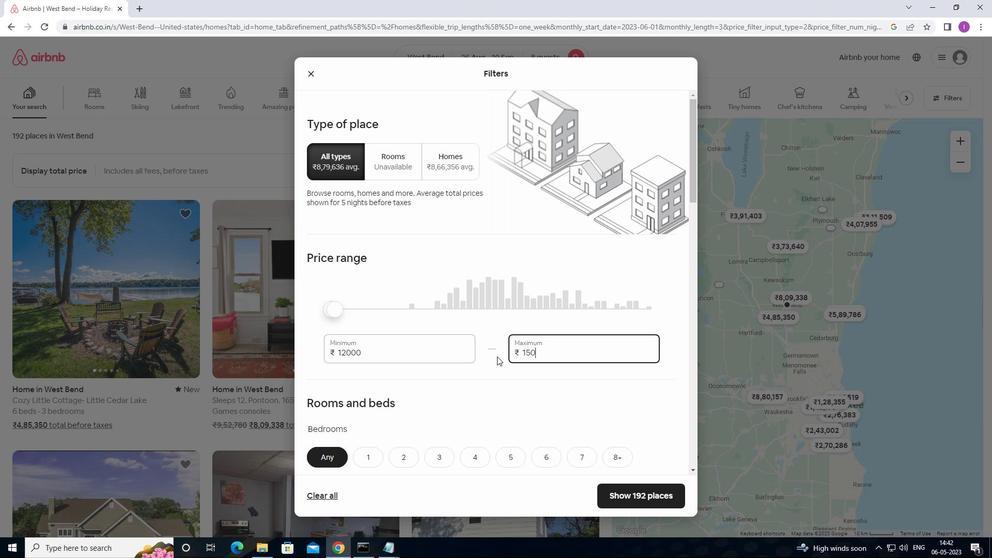 
Action: Key pressed 0
Screenshot: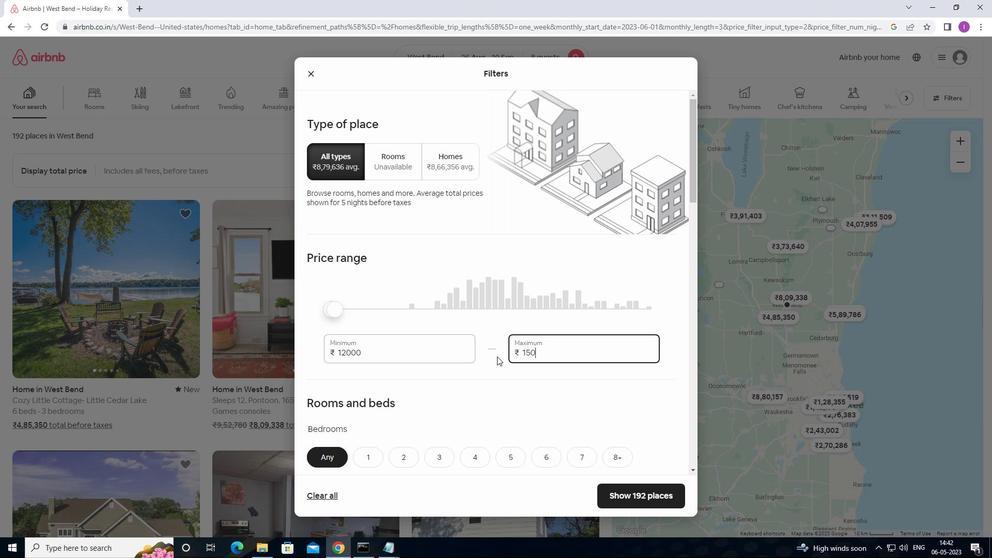 
Action: Mouse moved to (494, 360)
Screenshot: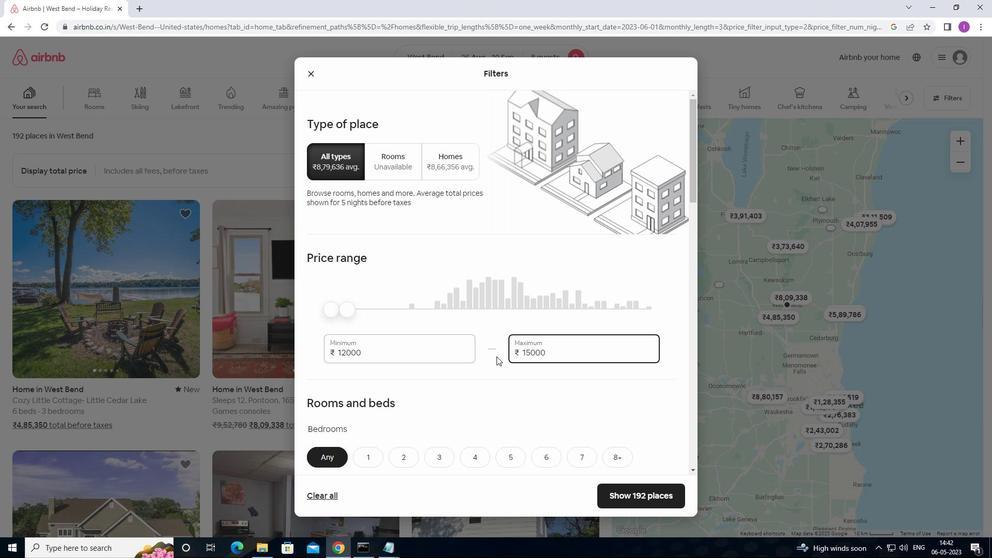 
Action: Mouse scrolled (494, 360) with delta (0, 0)
Screenshot: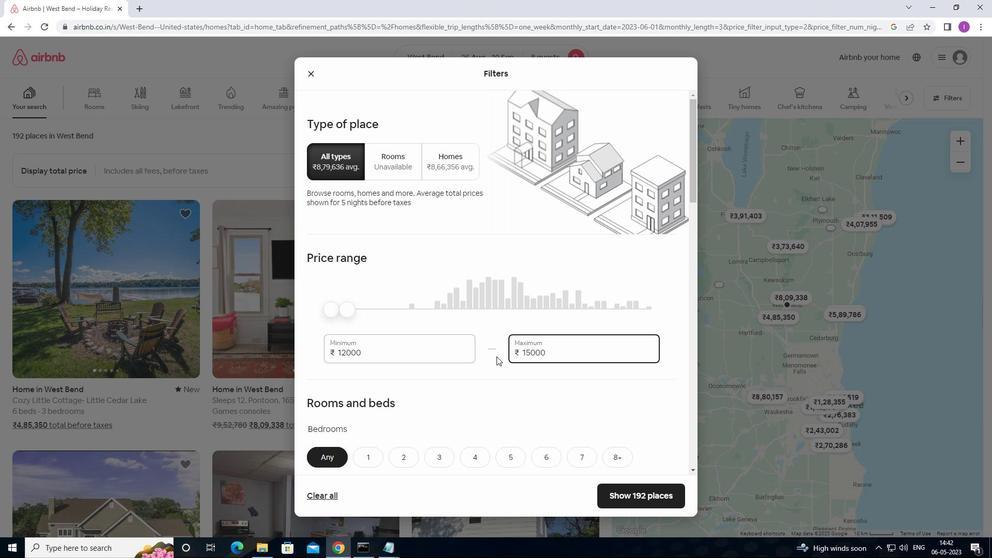 
Action: Mouse moved to (494, 363)
Screenshot: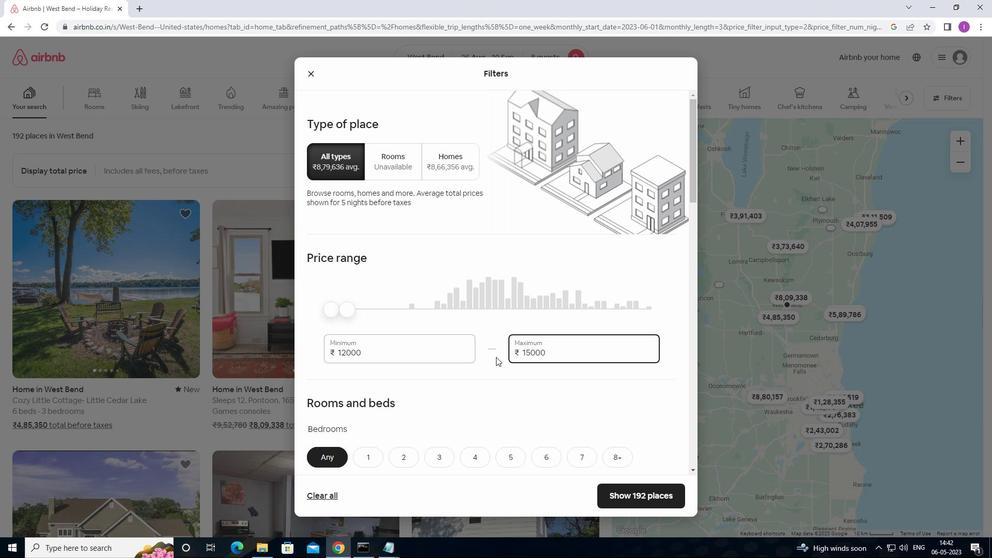 
Action: Mouse scrolled (494, 363) with delta (0, 0)
Screenshot: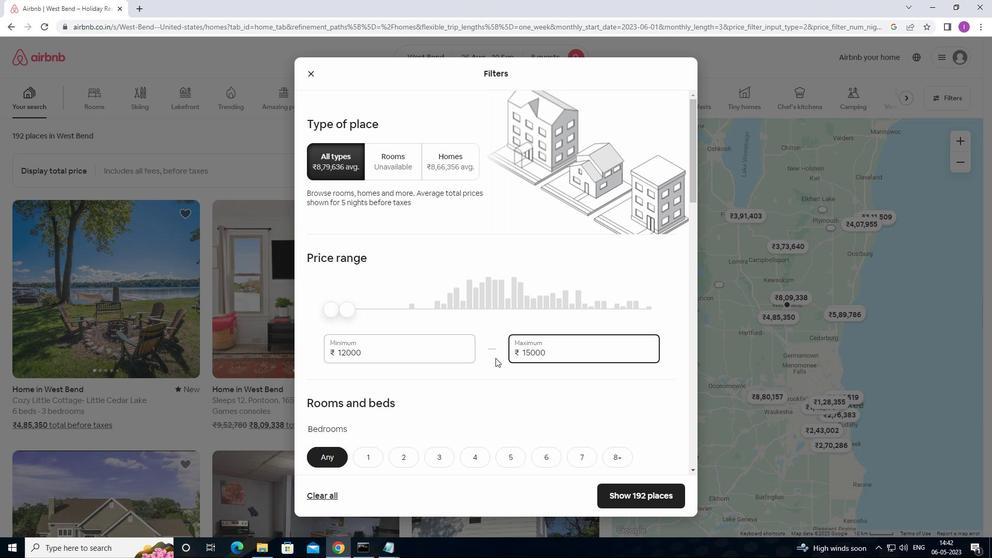 
Action: Mouse moved to (495, 364)
Screenshot: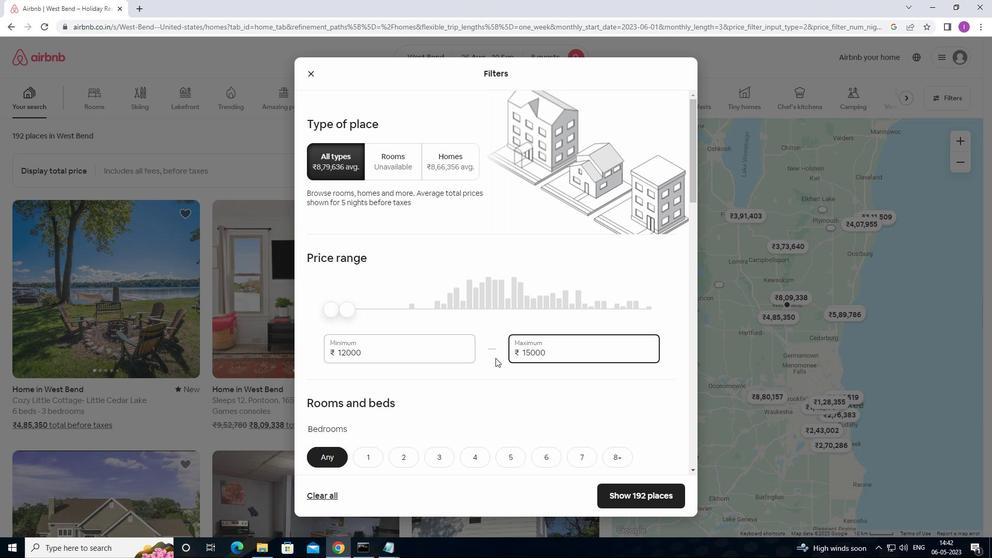 
Action: Mouse scrolled (495, 364) with delta (0, 0)
Screenshot: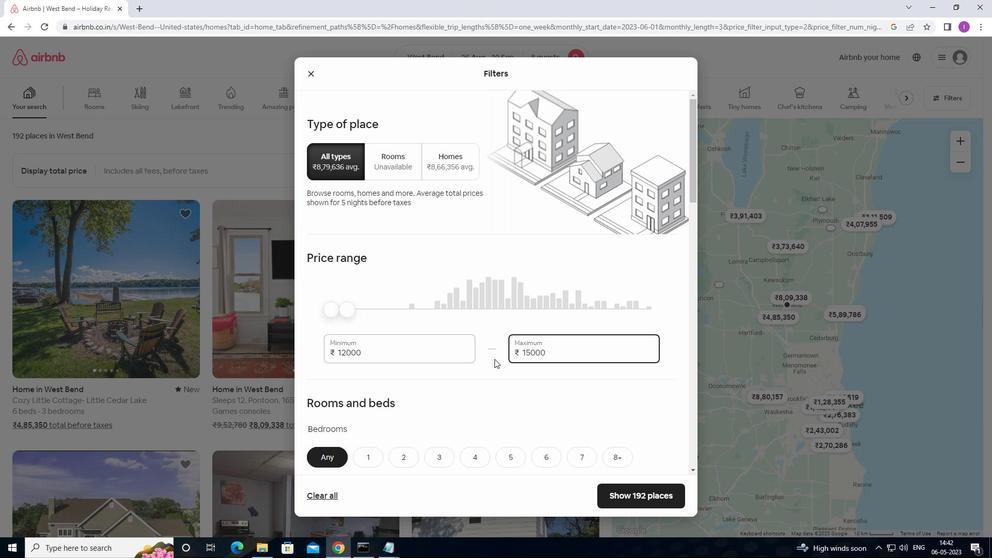 
Action: Mouse moved to (416, 333)
Screenshot: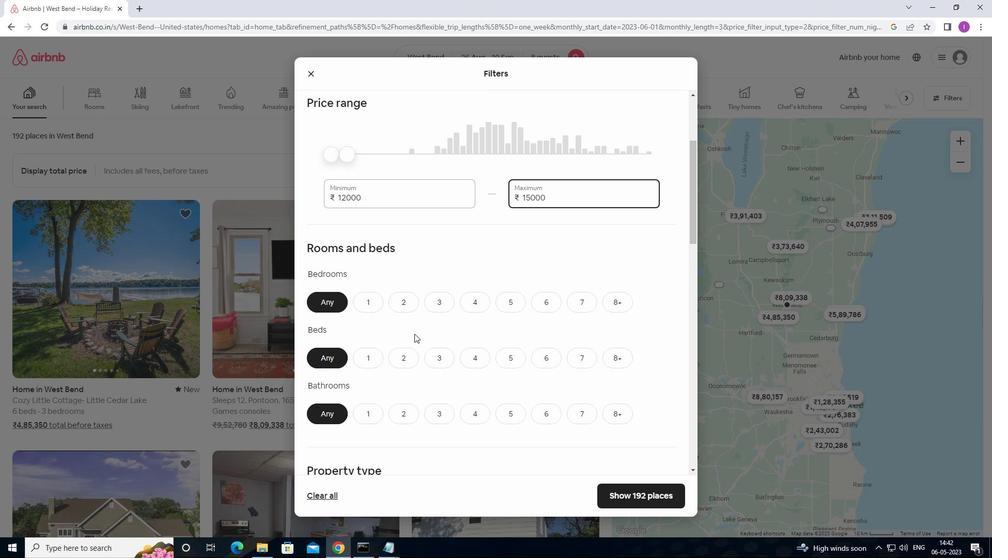 
Action: Mouse scrolled (416, 332) with delta (0, 0)
Screenshot: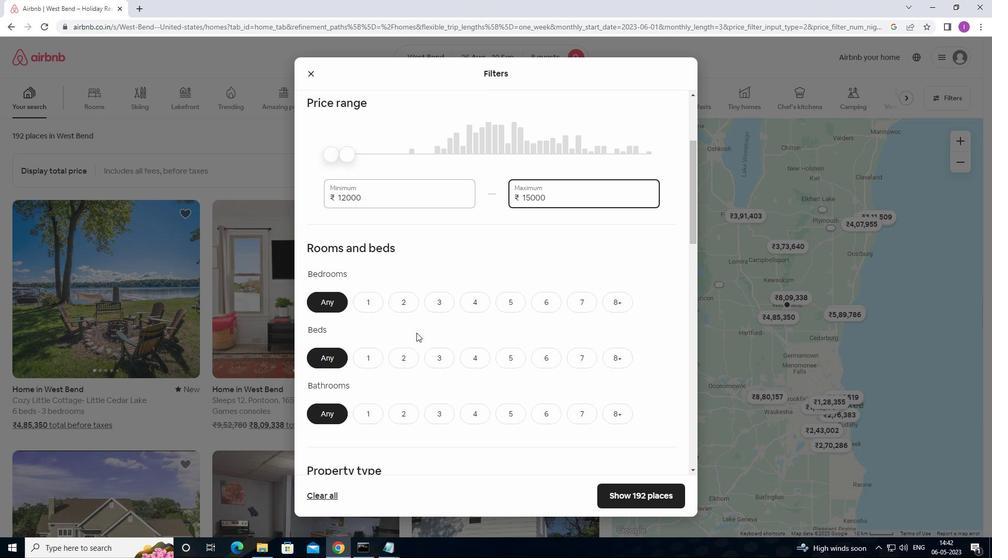 
Action: Mouse moved to (421, 326)
Screenshot: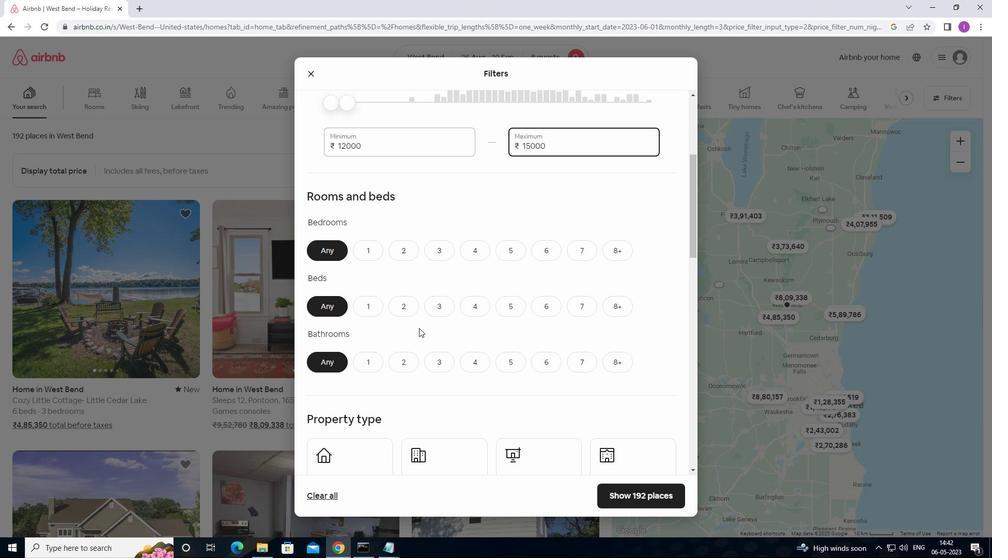 
Action: Mouse scrolled (421, 326) with delta (0, 0)
Screenshot: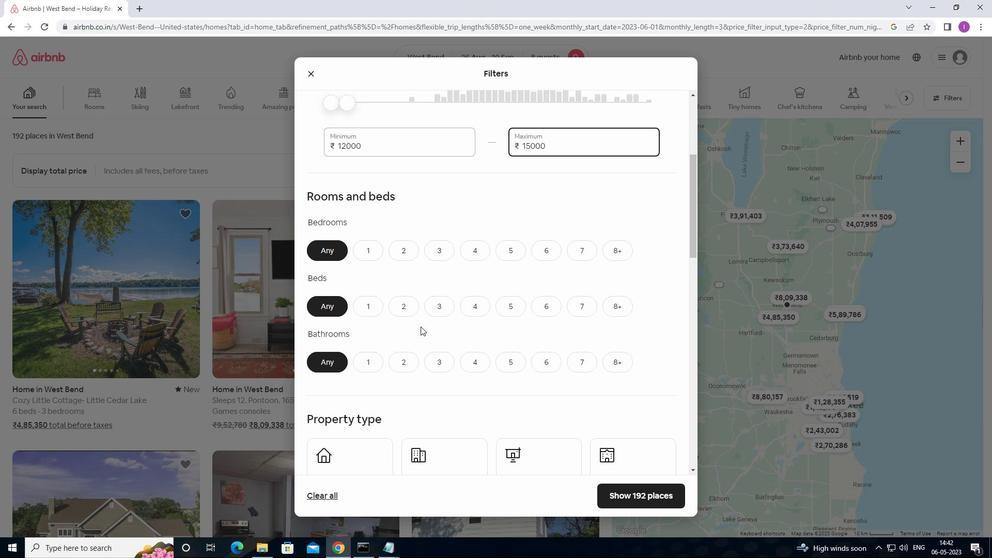 
Action: Mouse moved to (540, 203)
Screenshot: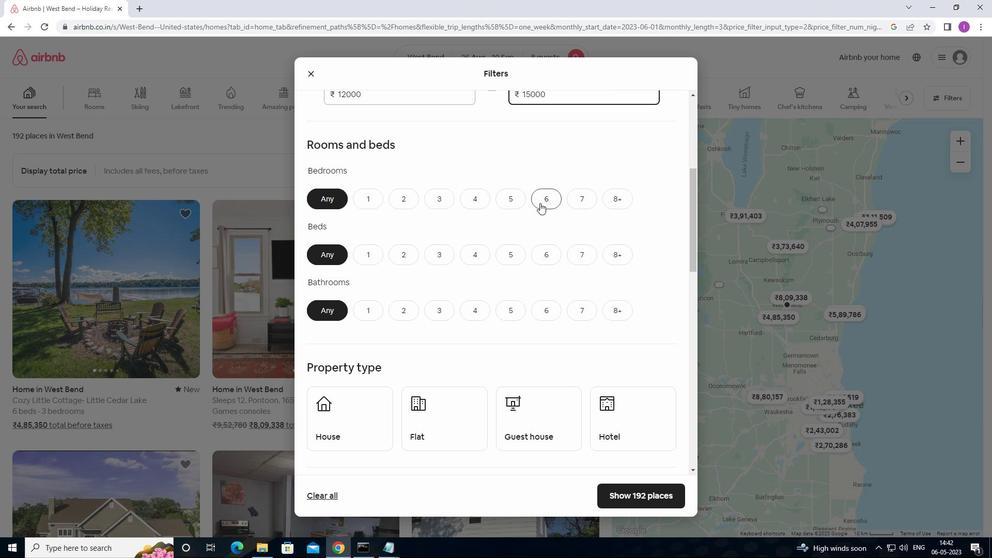 
Action: Mouse pressed left at (540, 203)
Screenshot: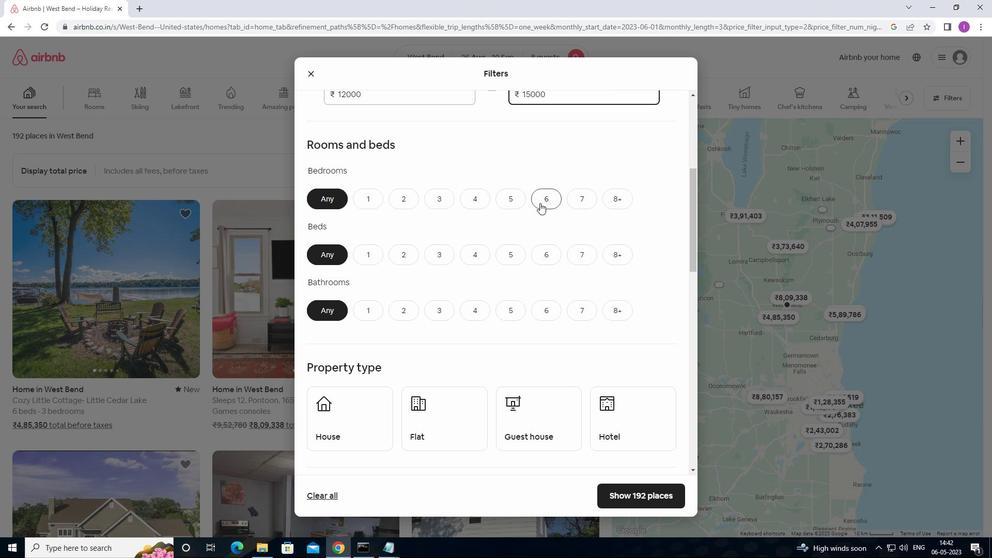 
Action: Mouse moved to (547, 252)
Screenshot: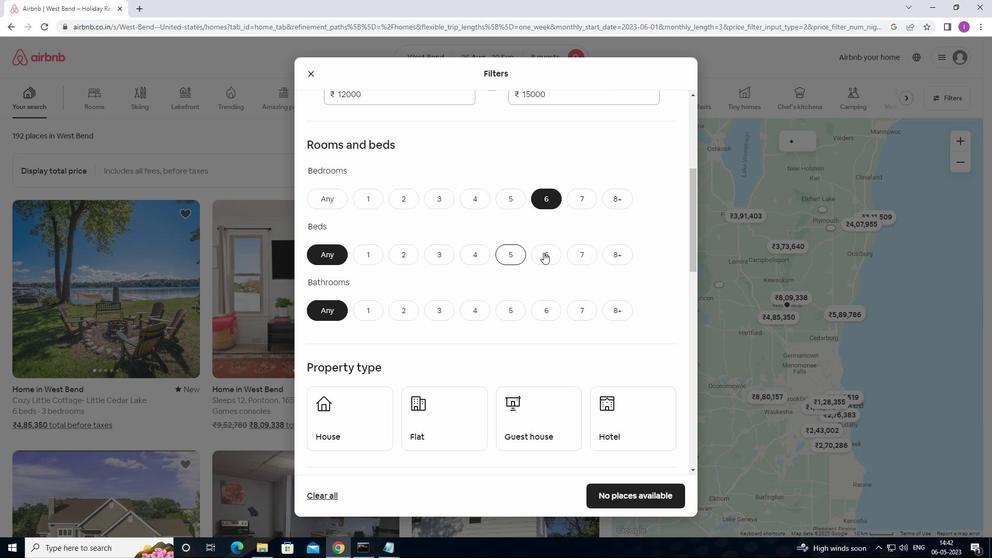 
Action: Mouse pressed left at (547, 252)
Screenshot: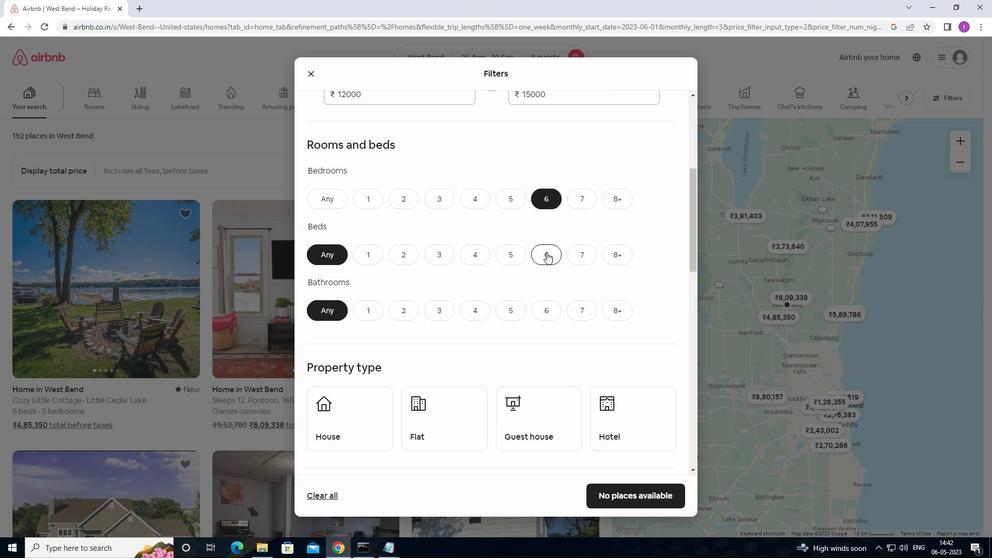 
Action: Mouse moved to (542, 308)
Screenshot: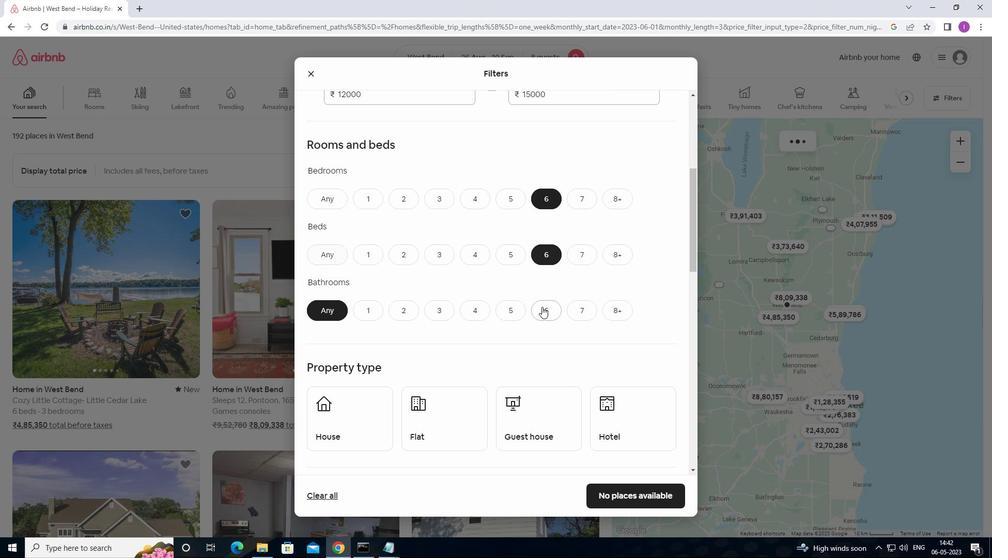 
Action: Mouse pressed left at (542, 308)
Screenshot: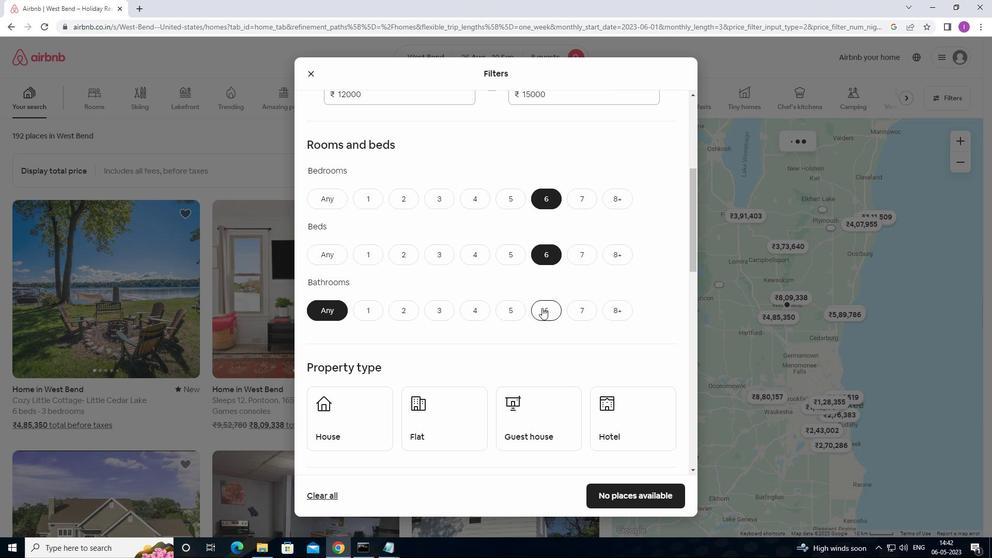 
Action: Mouse moved to (396, 378)
Screenshot: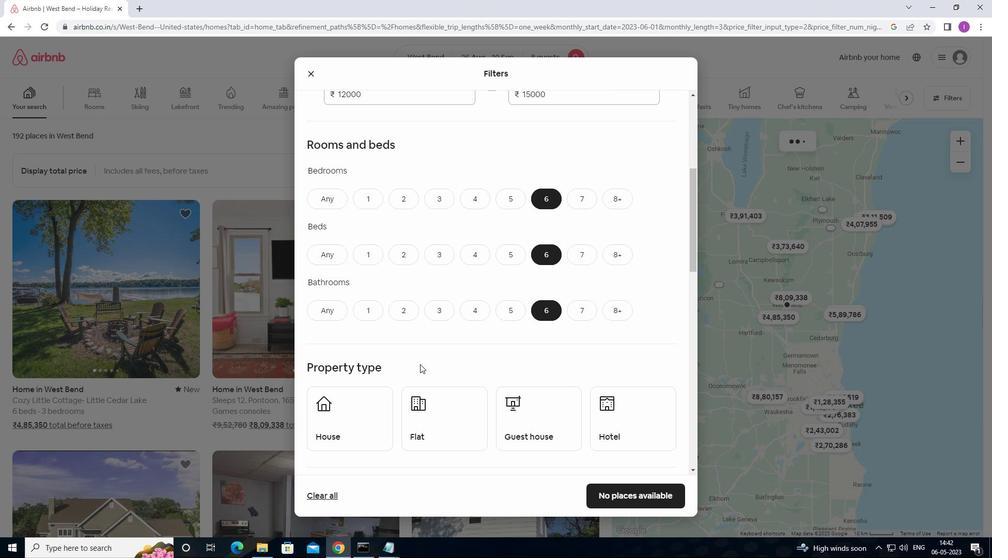 
Action: Mouse scrolled (396, 377) with delta (0, 0)
Screenshot: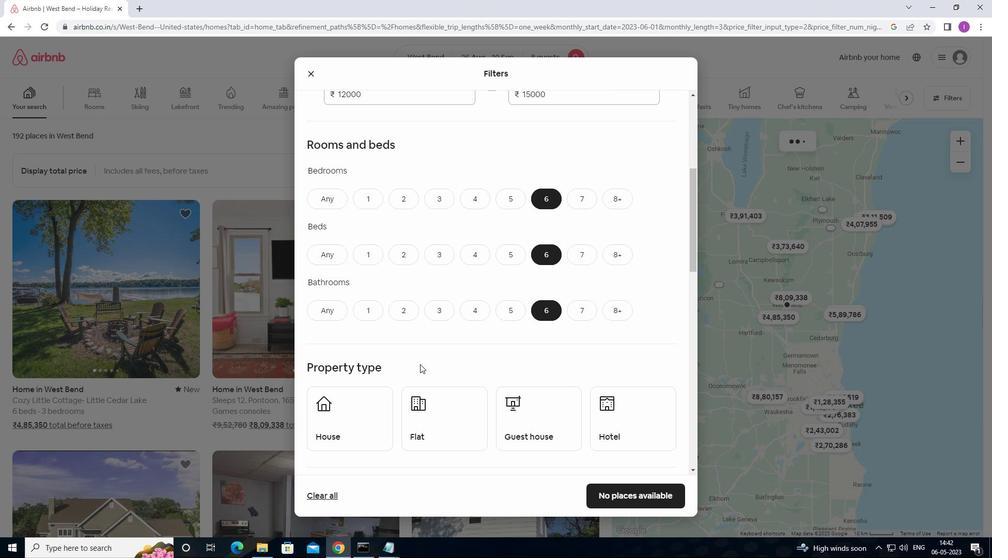 
Action: Mouse moved to (396, 378)
Screenshot: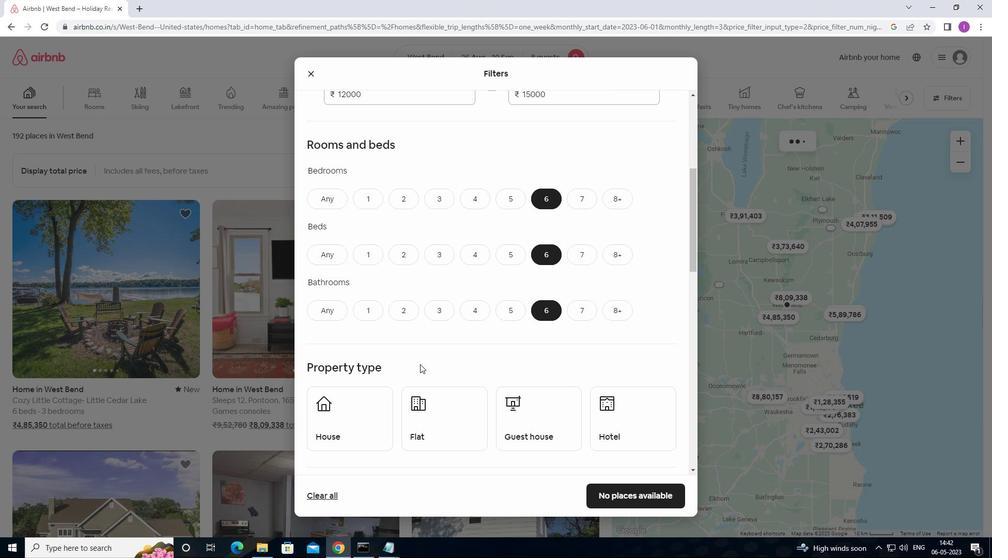 
Action: Mouse scrolled (396, 378) with delta (0, 0)
Screenshot: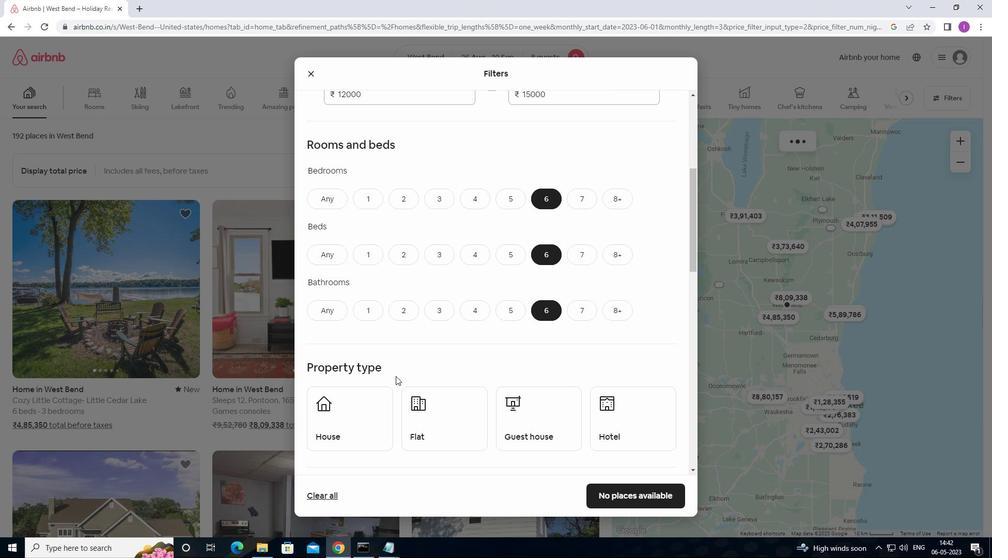 
Action: Mouse moved to (357, 329)
Screenshot: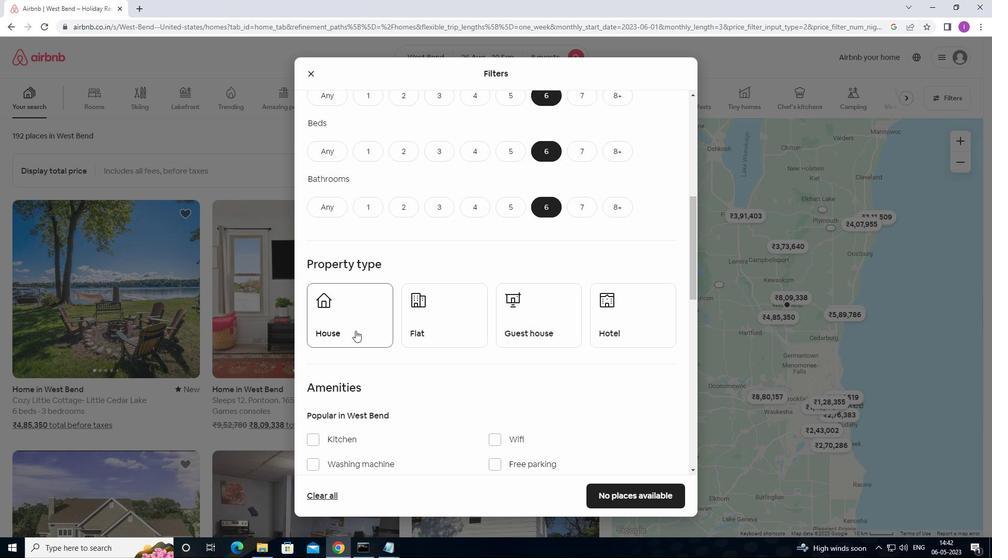 
Action: Mouse pressed left at (357, 329)
Screenshot: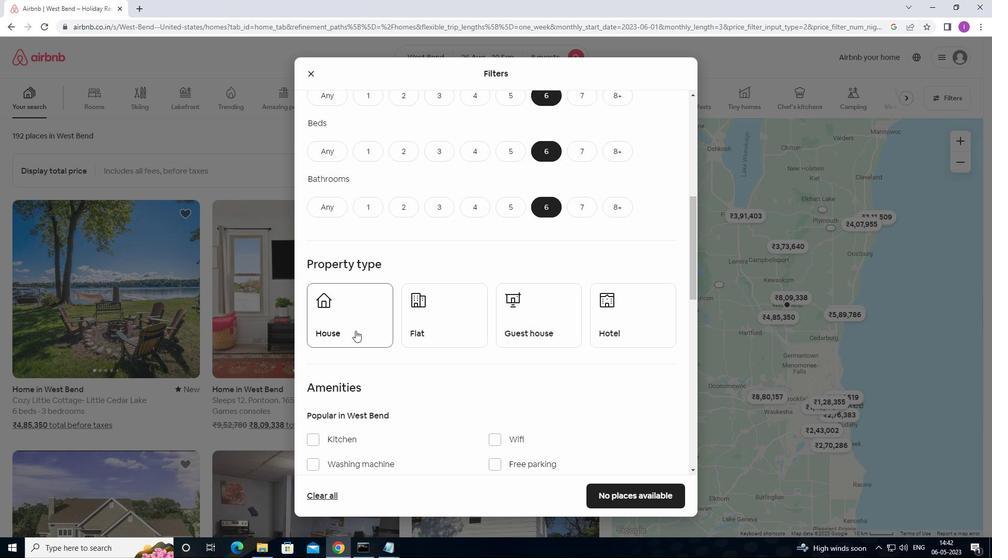 
Action: Mouse moved to (425, 331)
Screenshot: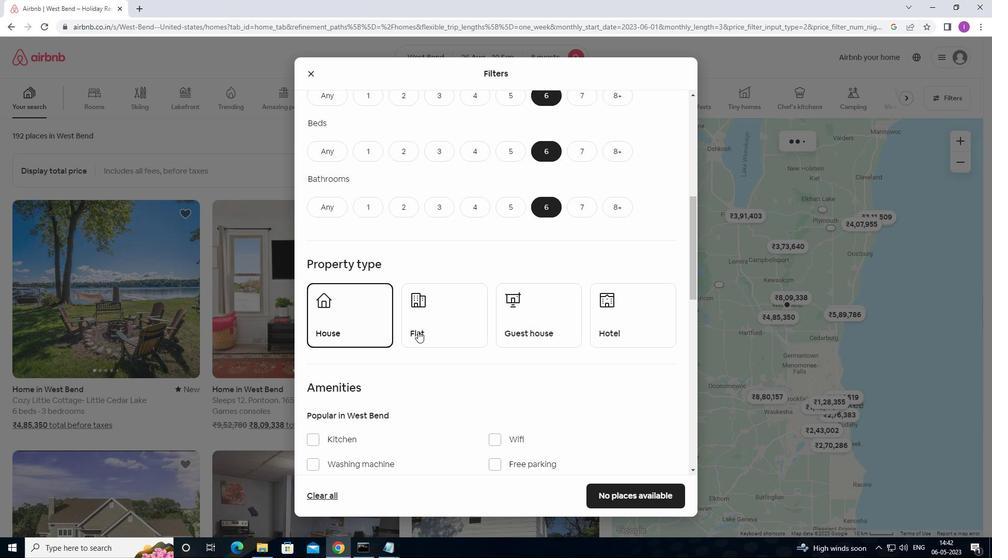 
Action: Mouse pressed left at (425, 331)
Screenshot: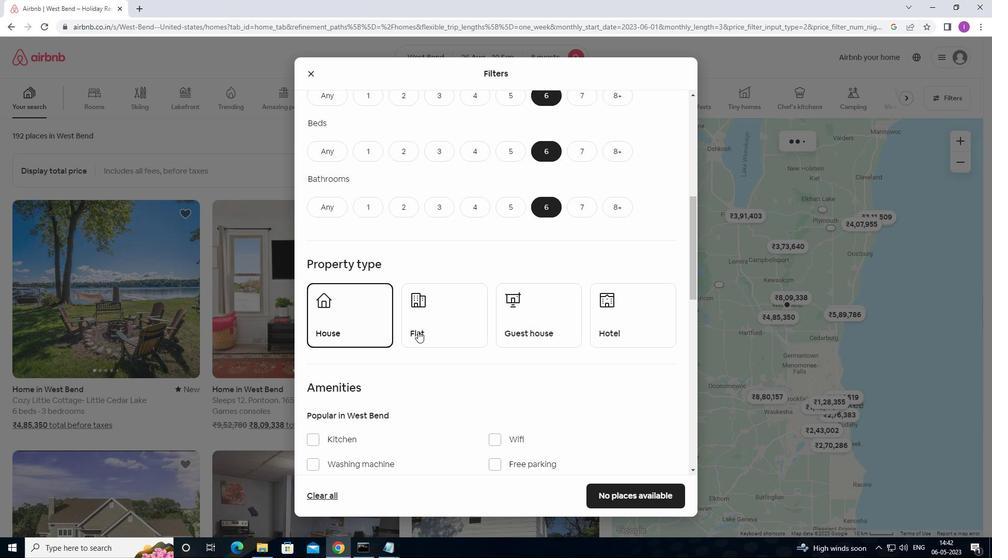 
Action: Mouse moved to (521, 319)
Screenshot: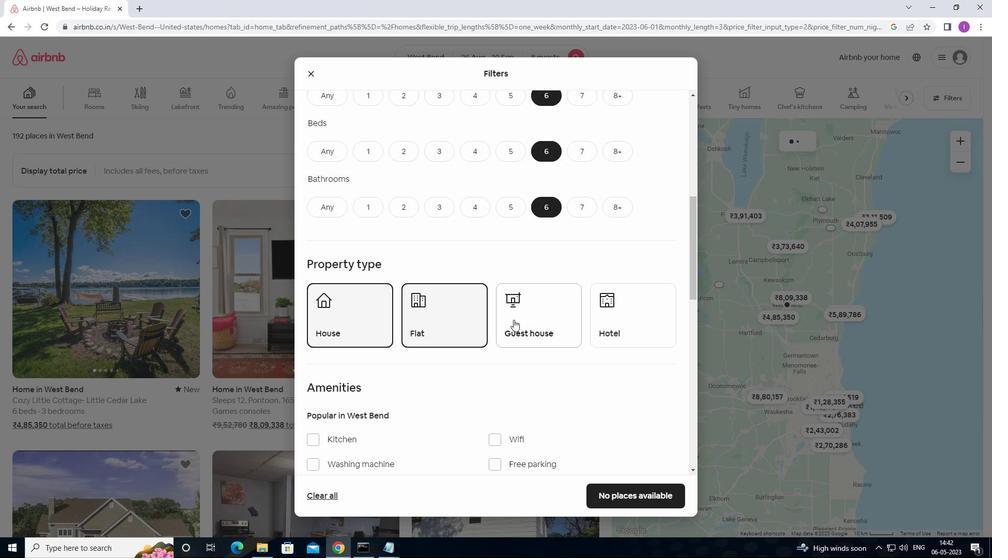 
Action: Mouse pressed left at (521, 319)
Screenshot: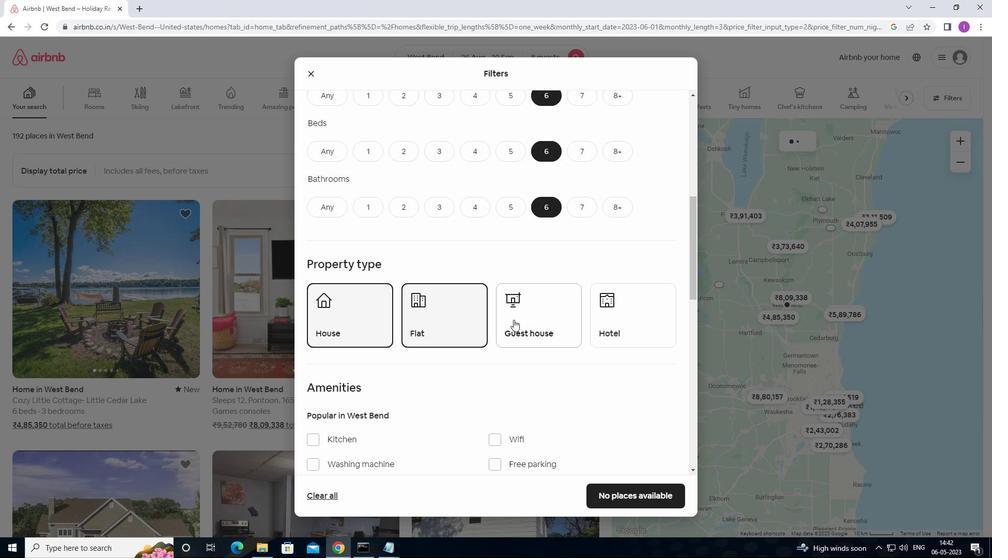 
Action: Mouse moved to (586, 317)
Screenshot: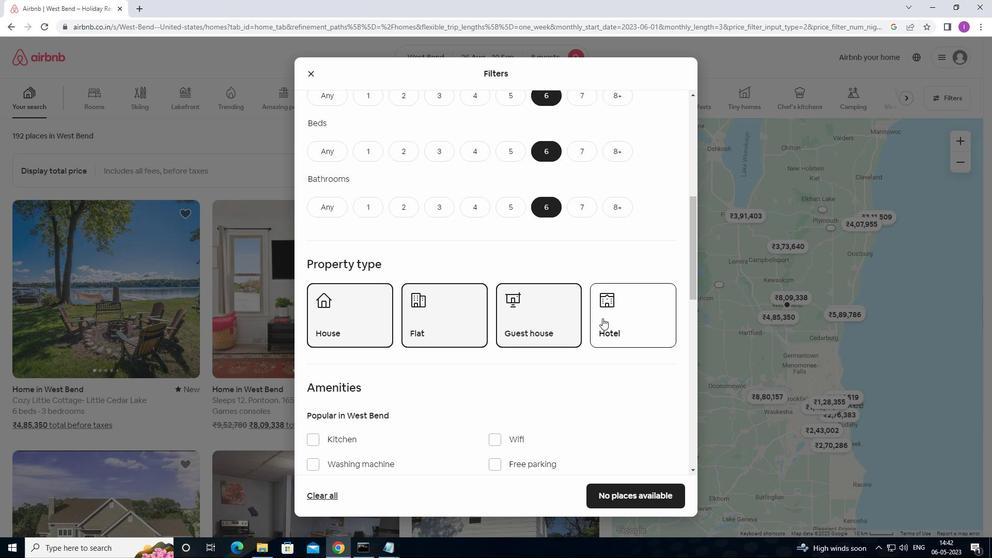 
Action: Mouse scrolled (586, 317) with delta (0, 0)
Screenshot: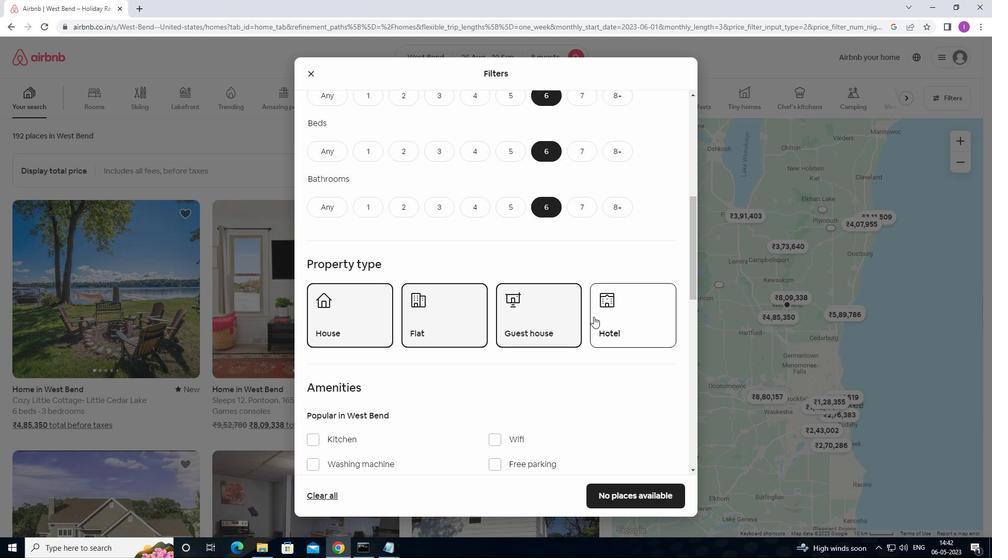
Action: Mouse moved to (586, 318)
Screenshot: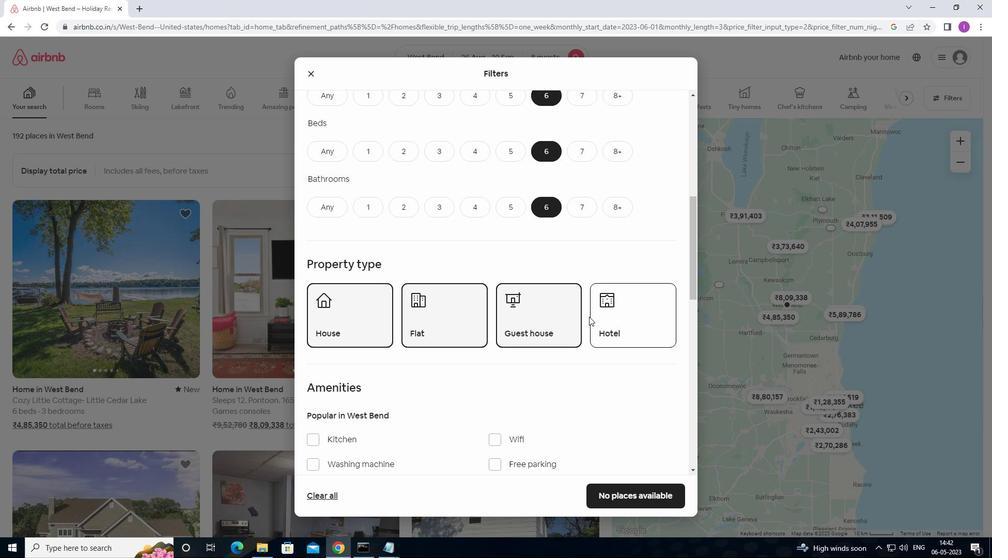 
Action: Mouse scrolled (586, 318) with delta (0, 0)
Screenshot: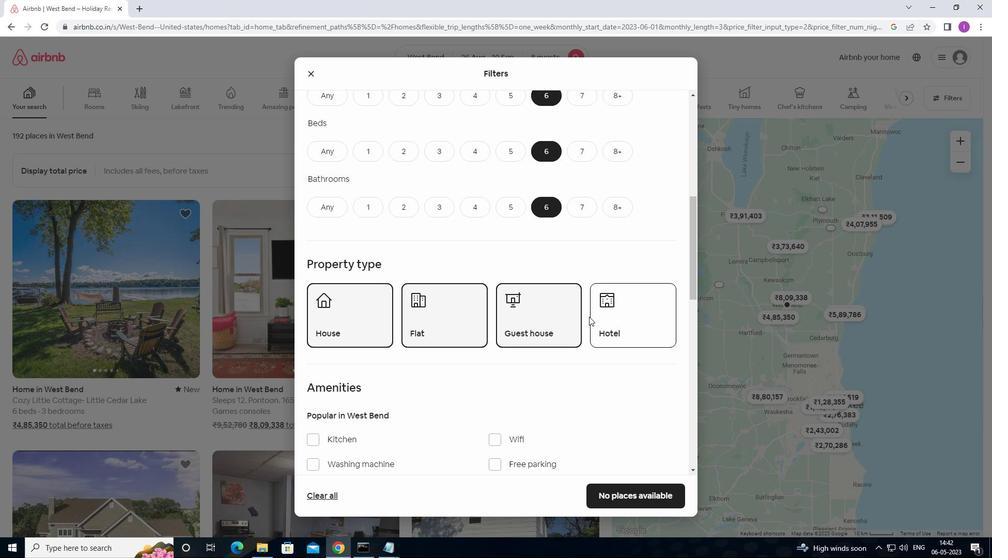 
Action: Mouse moved to (585, 320)
Screenshot: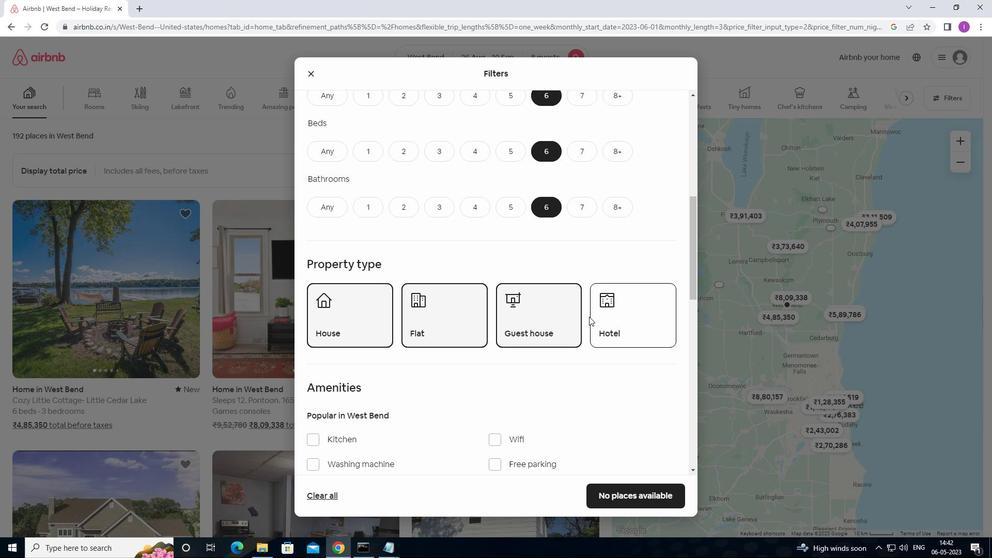 
Action: Mouse scrolled (585, 320) with delta (0, 0)
Screenshot: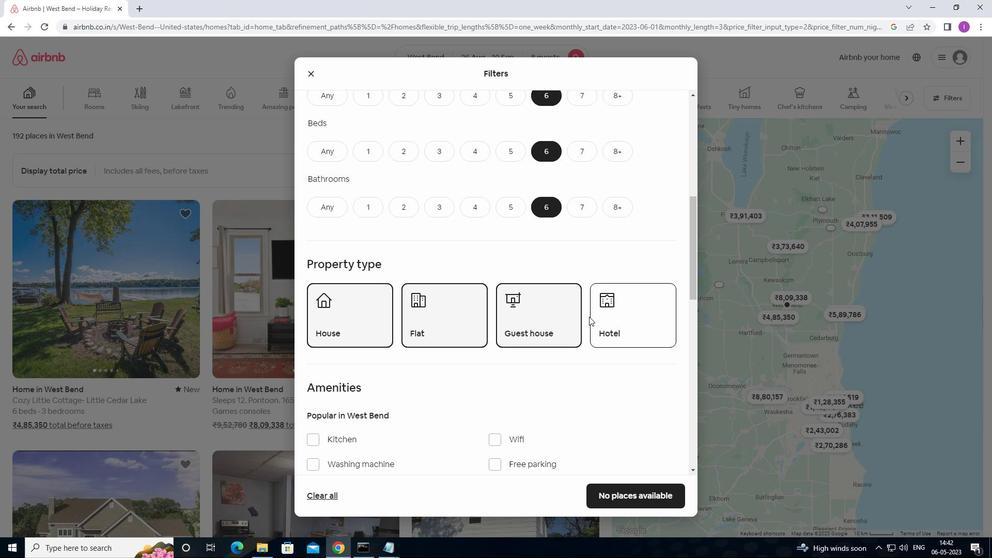 
Action: Mouse moved to (502, 286)
Screenshot: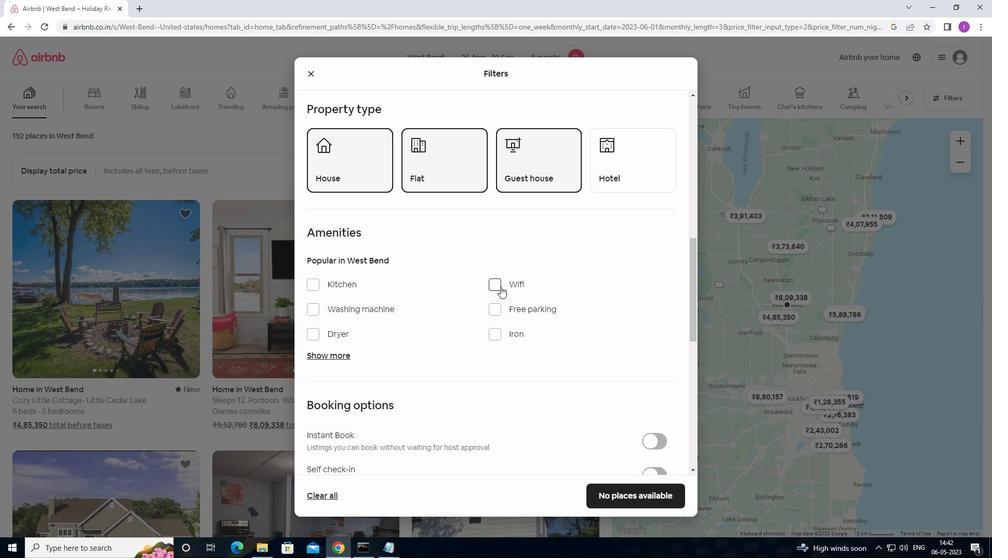 
Action: Mouse pressed left at (502, 286)
Screenshot: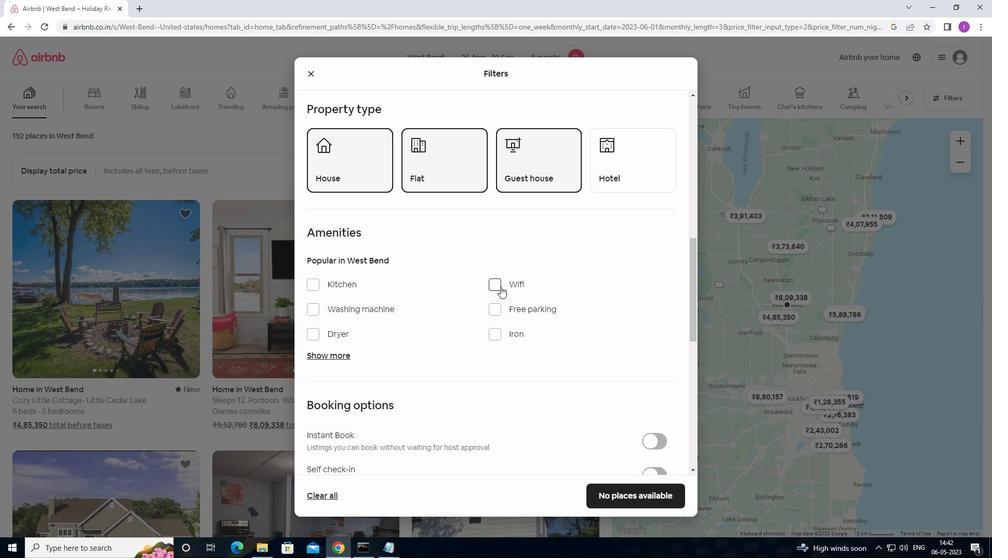 
Action: Mouse moved to (506, 307)
Screenshot: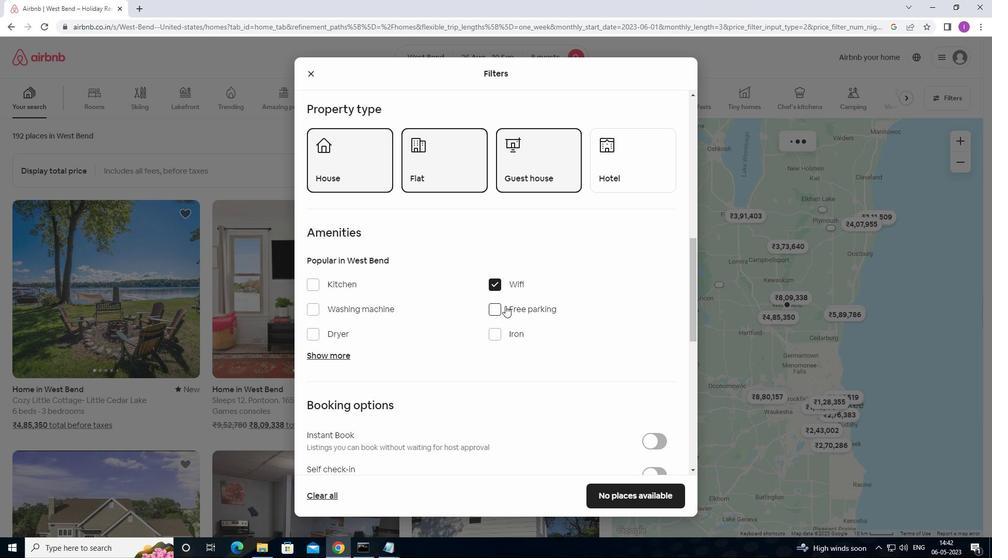 
Action: Mouse pressed left at (506, 307)
Screenshot: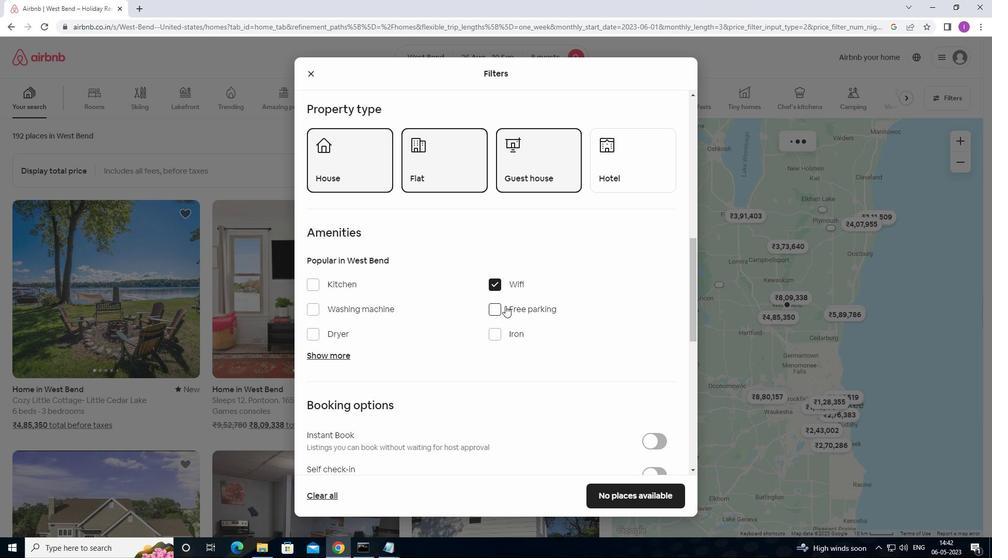
Action: Mouse moved to (345, 356)
Screenshot: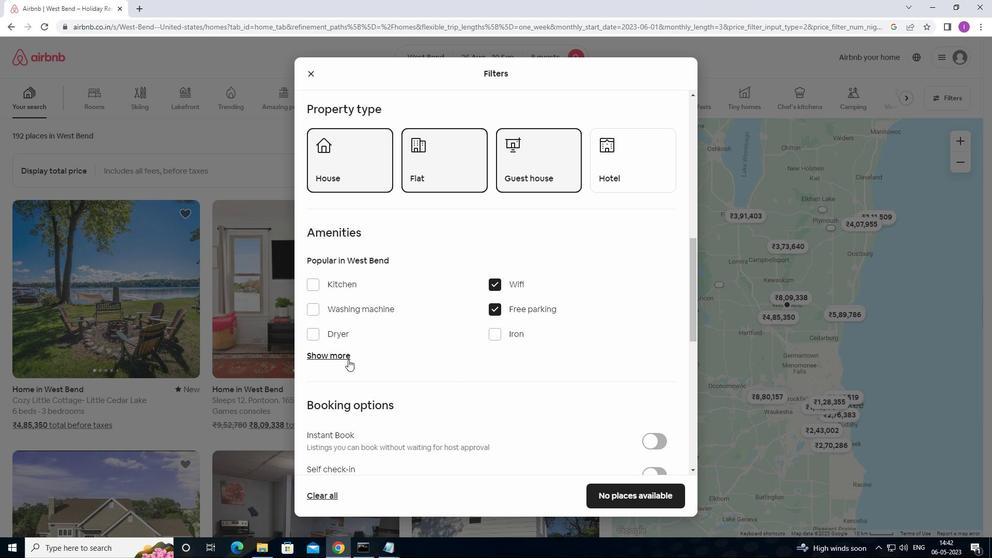 
Action: Mouse pressed left at (345, 356)
Screenshot: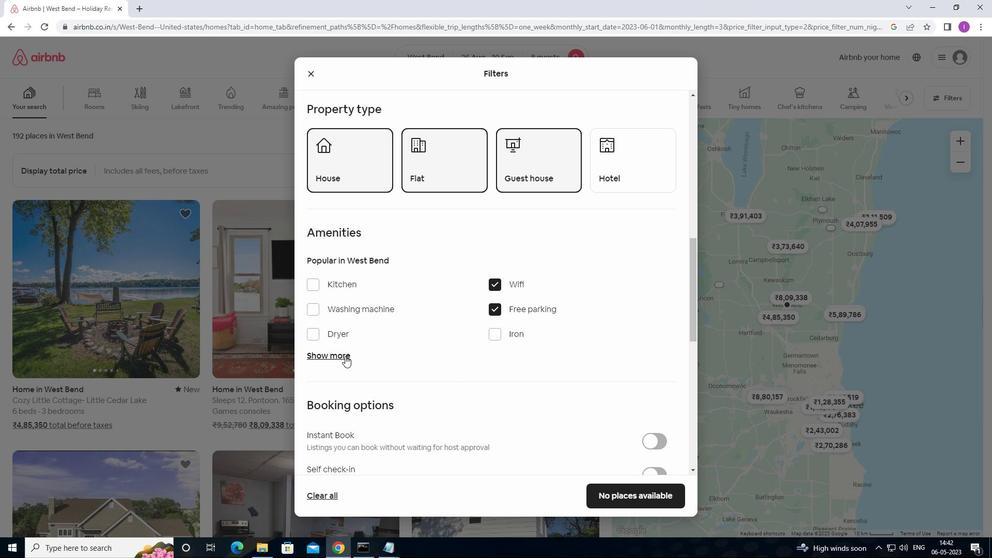 
Action: Mouse moved to (387, 378)
Screenshot: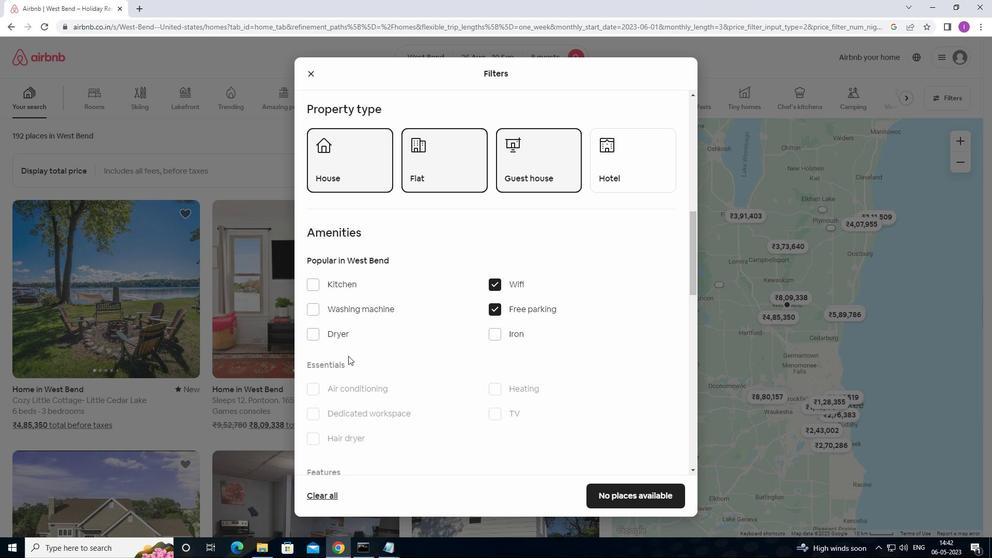 
Action: Mouse scrolled (387, 378) with delta (0, 0)
Screenshot: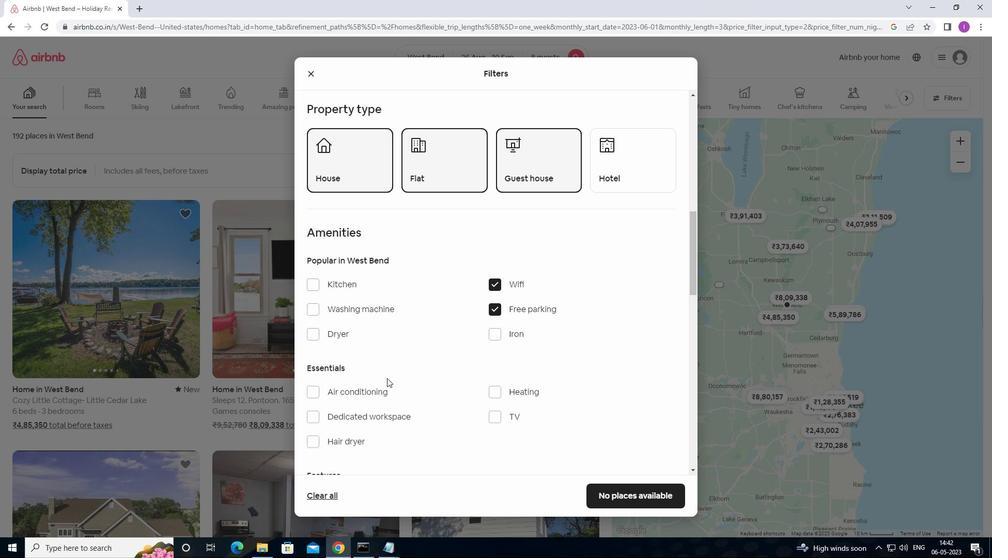 
Action: Mouse moved to (387, 378)
Screenshot: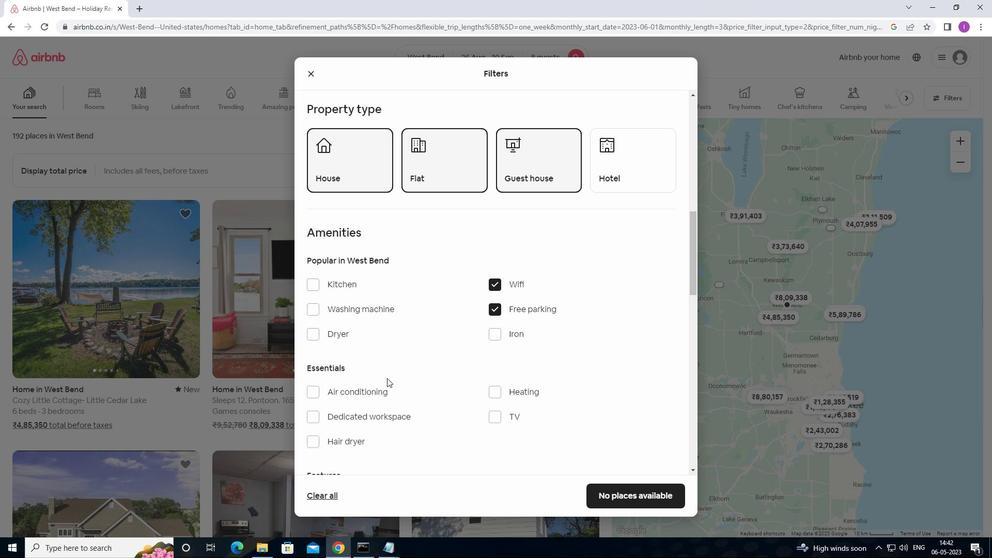 
Action: Mouse scrolled (387, 378) with delta (0, 0)
Screenshot: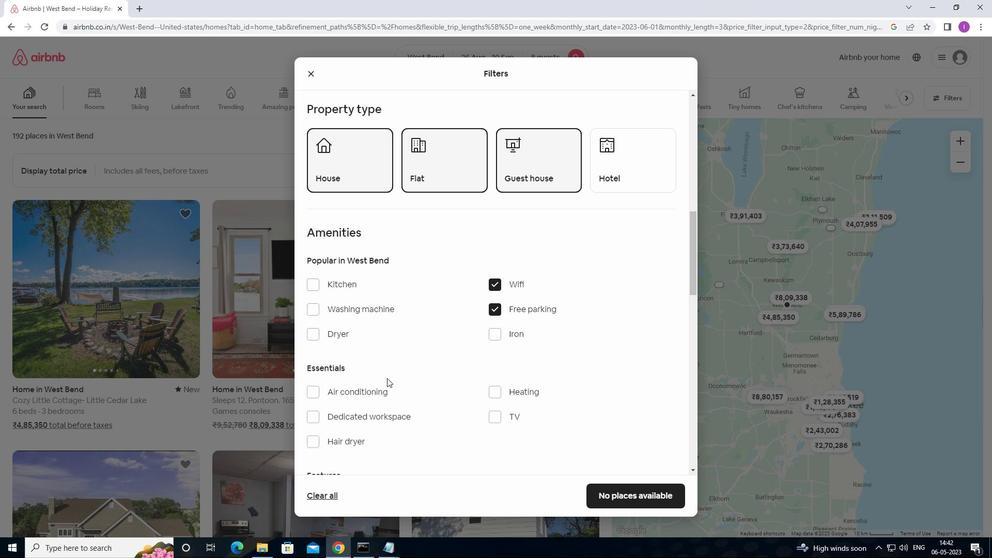 
Action: Mouse scrolled (387, 378) with delta (0, 0)
Screenshot: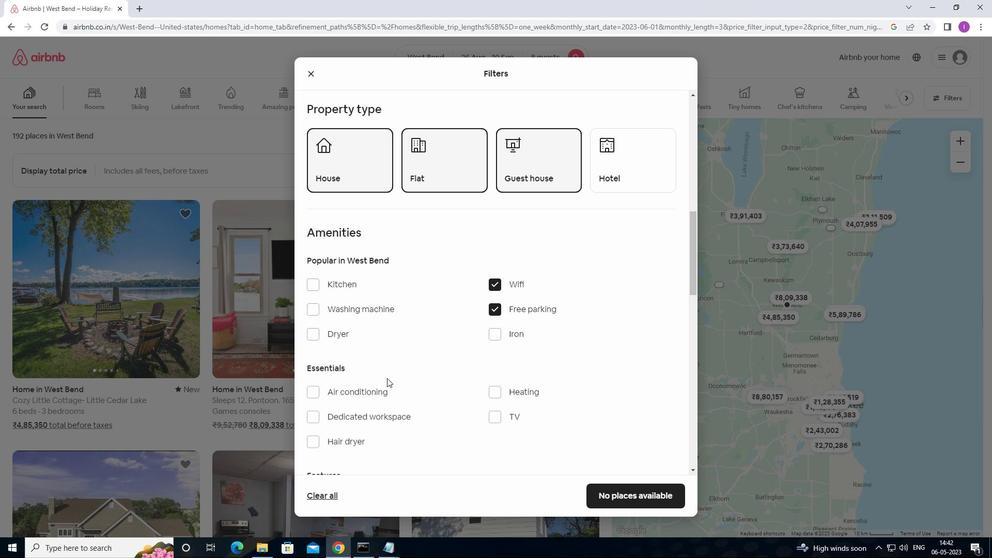 
Action: Mouse moved to (499, 264)
Screenshot: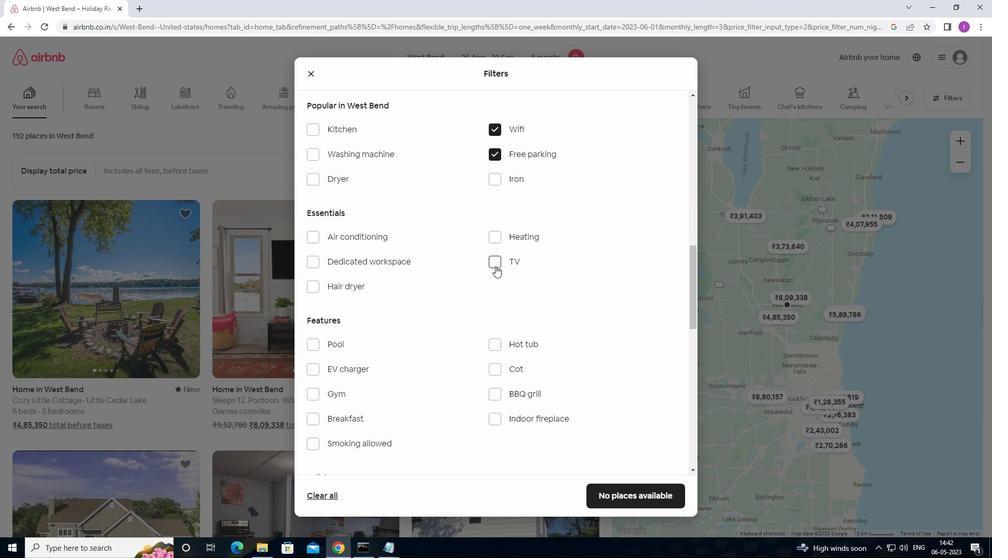 
Action: Mouse pressed left at (499, 264)
Screenshot: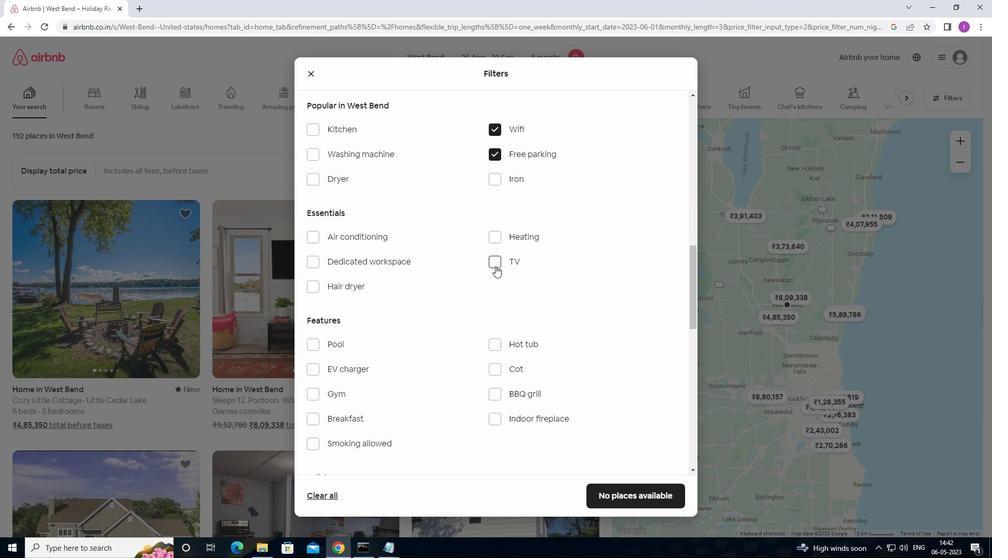 
Action: Mouse moved to (310, 394)
Screenshot: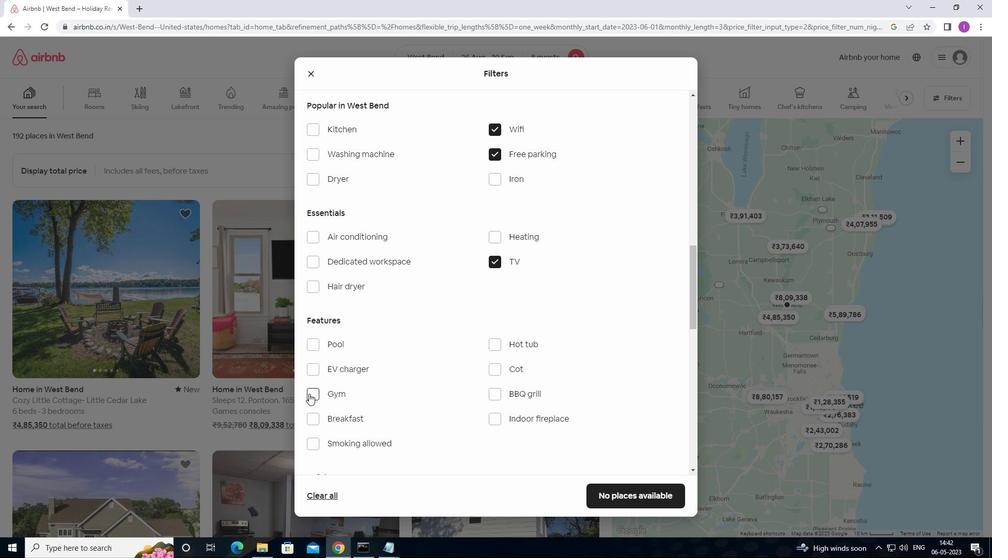 
Action: Mouse pressed left at (310, 394)
Screenshot: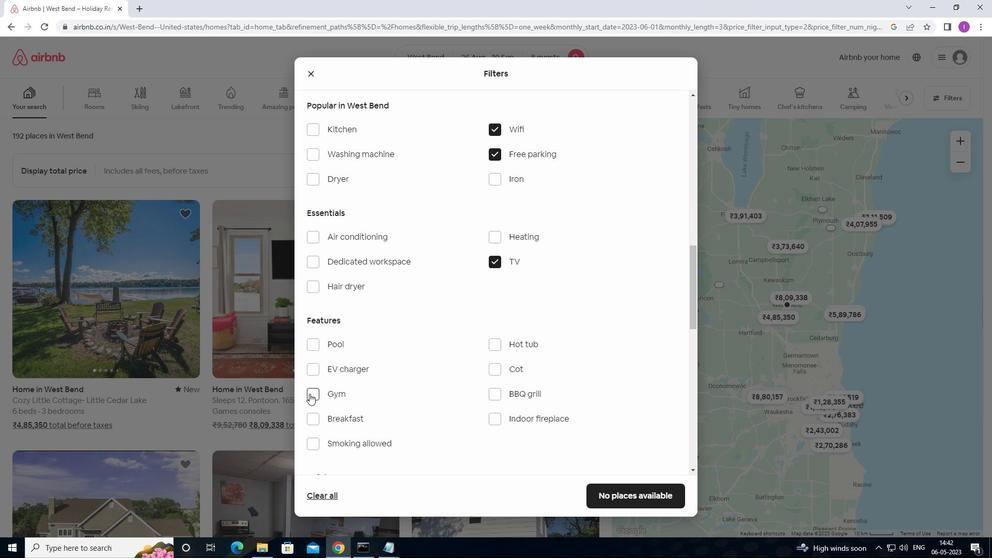 
Action: Mouse moved to (315, 421)
Screenshot: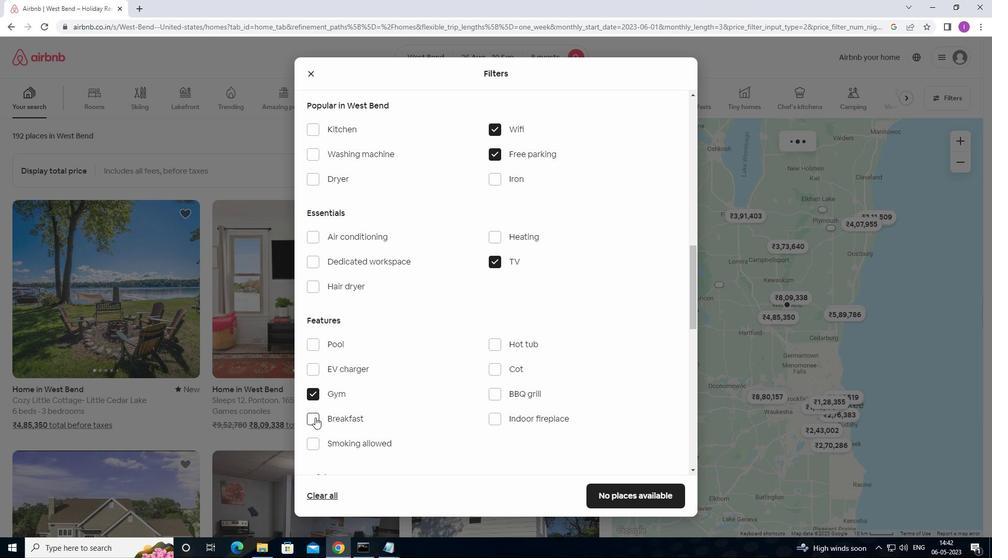 
Action: Mouse pressed left at (315, 421)
Screenshot: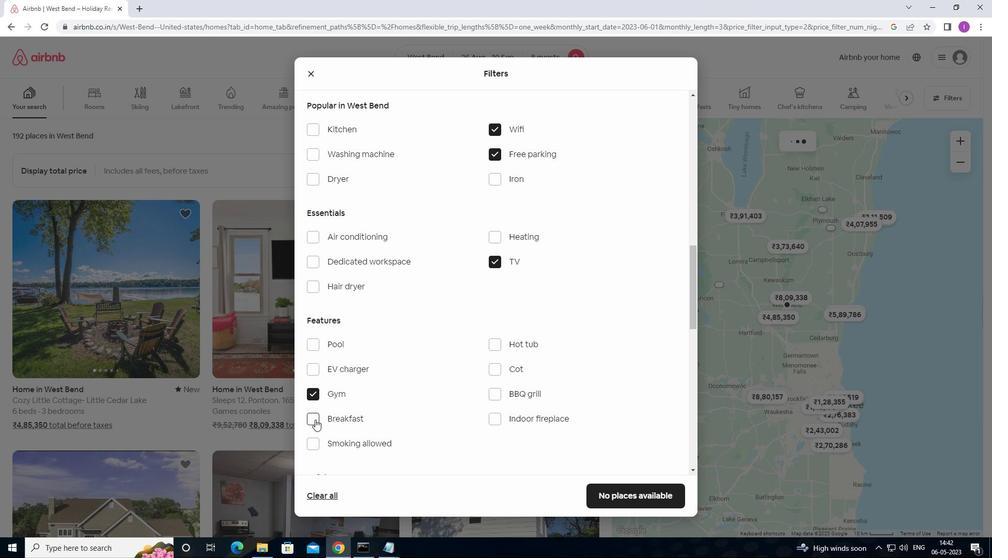 
Action: Mouse moved to (558, 421)
Screenshot: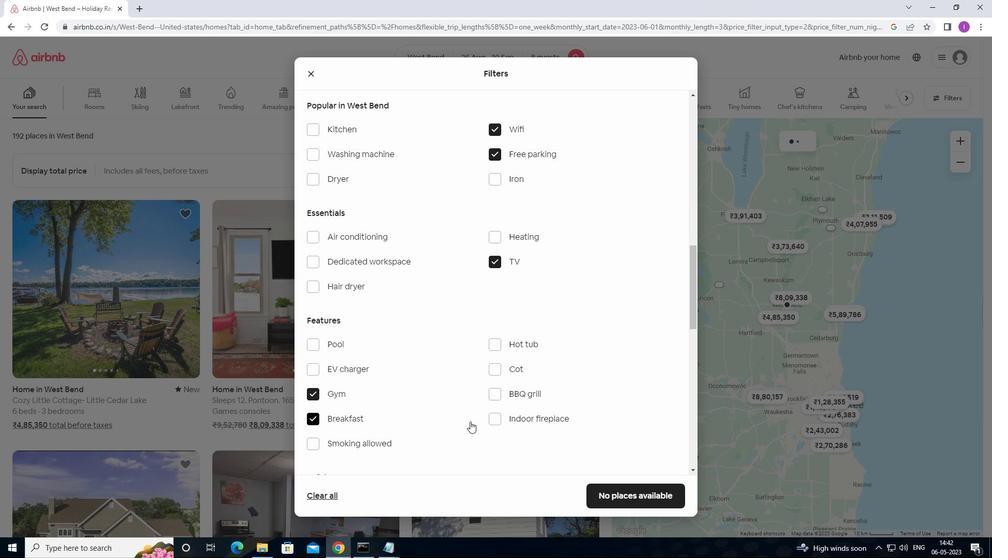 
Action: Mouse scrolled (558, 420) with delta (0, 0)
Screenshot: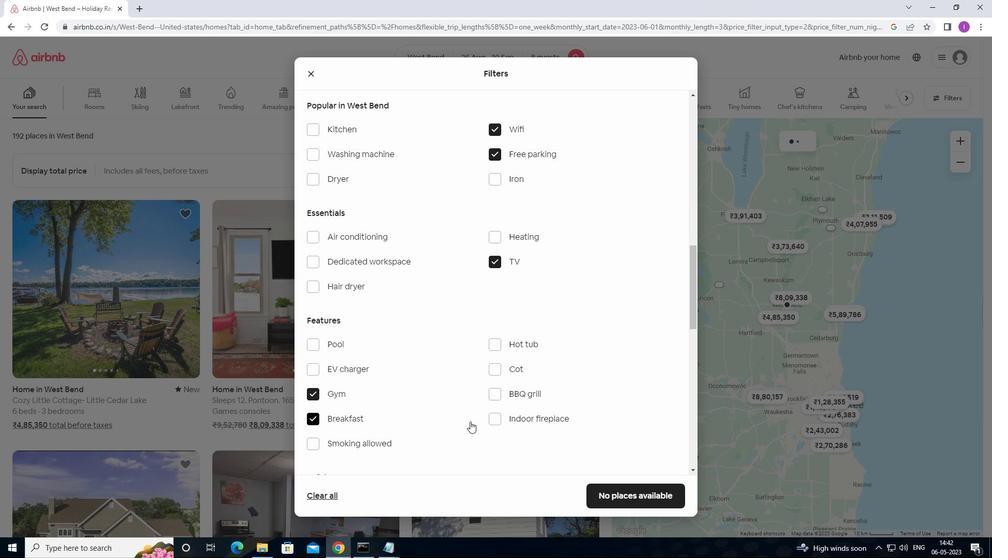 
Action: Mouse moved to (576, 421)
Screenshot: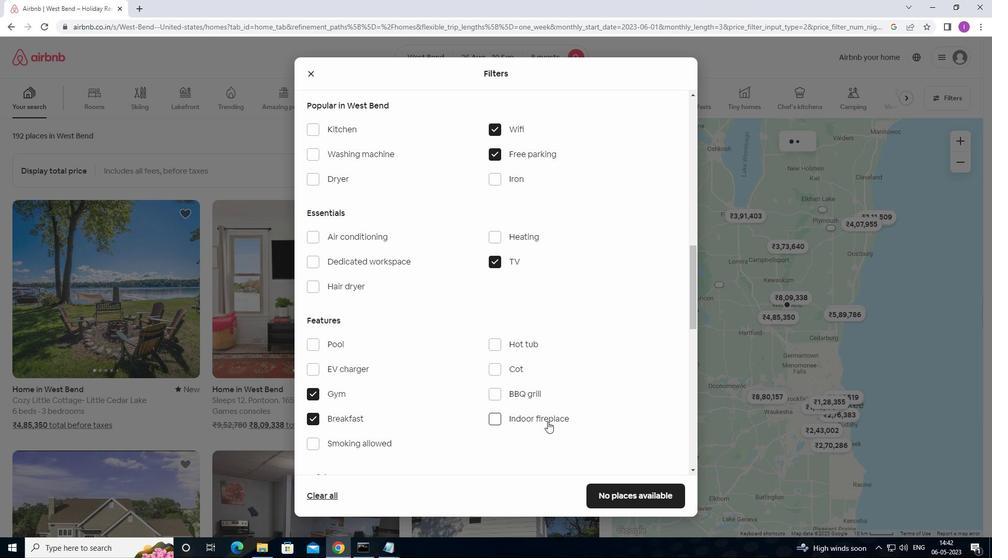 
Action: Mouse scrolled (576, 420) with delta (0, 0)
Screenshot: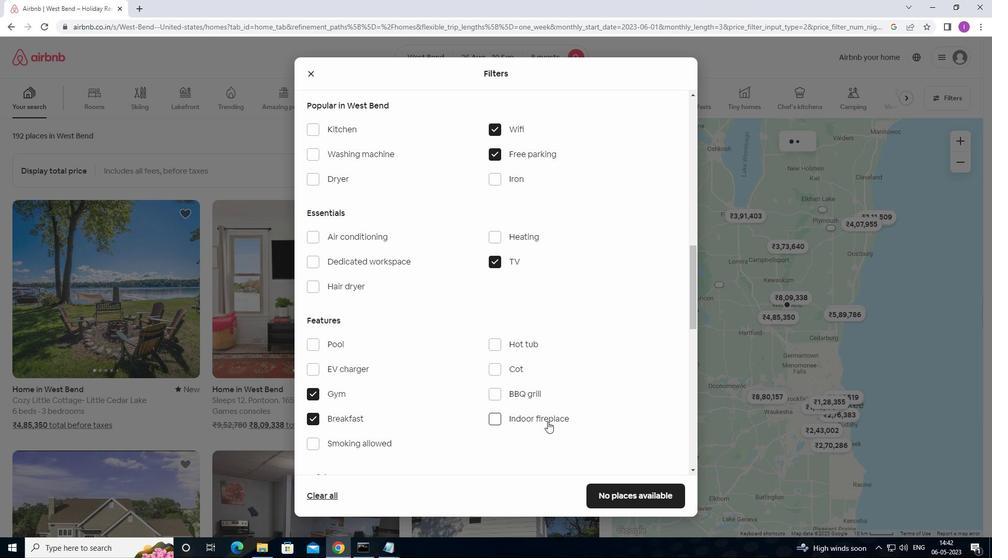 
Action: Mouse moved to (581, 421)
Screenshot: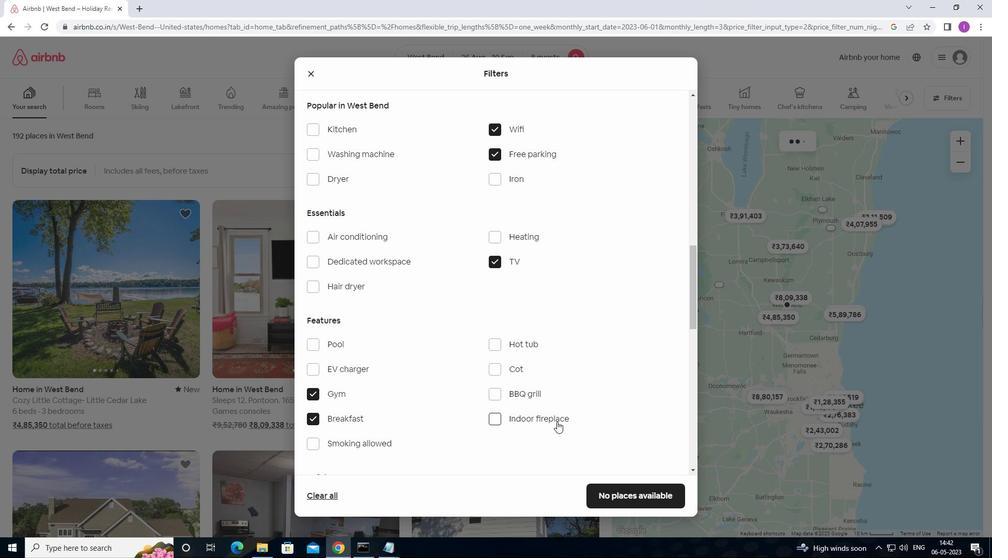 
Action: Mouse scrolled (581, 420) with delta (0, 0)
Screenshot: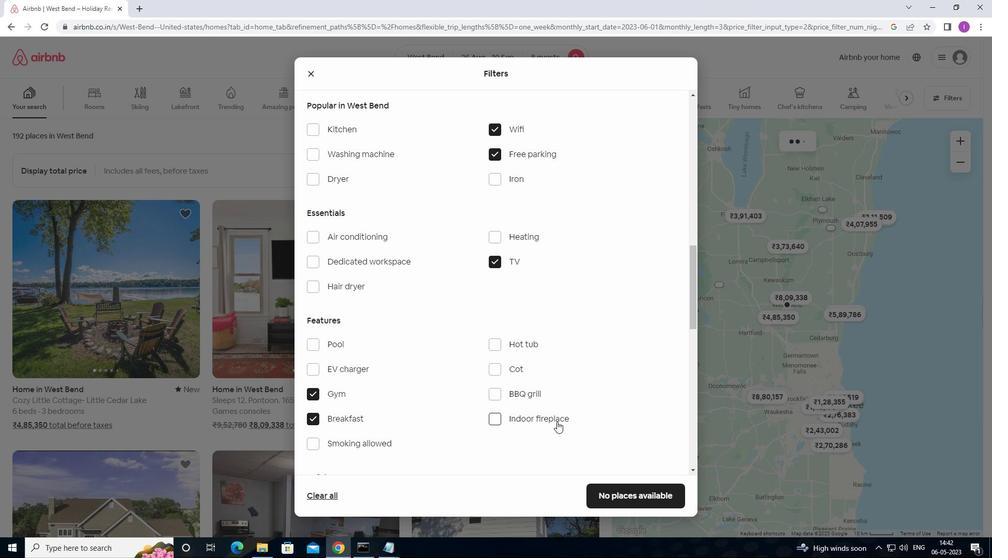 
Action: Mouse scrolled (581, 420) with delta (0, 0)
Screenshot: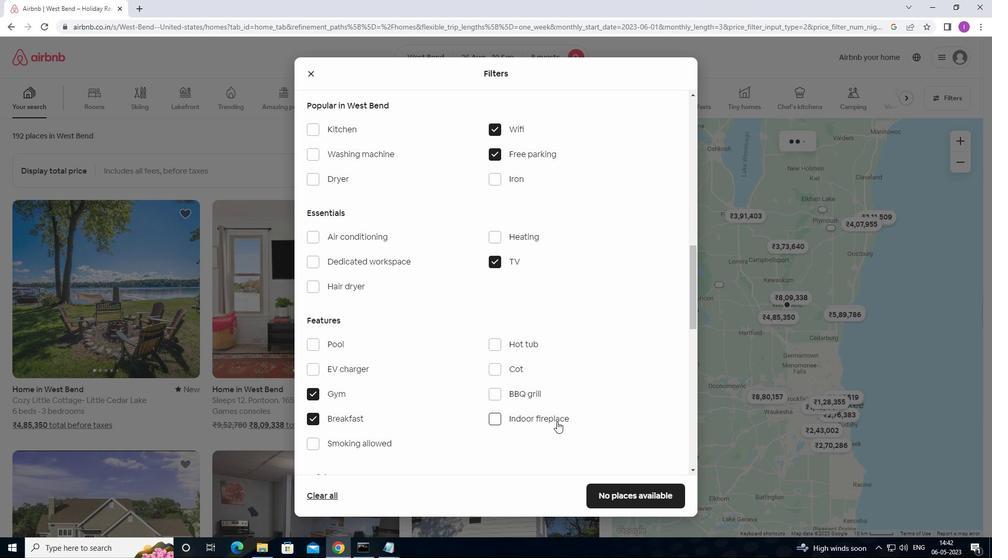 
Action: Mouse scrolled (581, 420) with delta (0, 0)
Screenshot: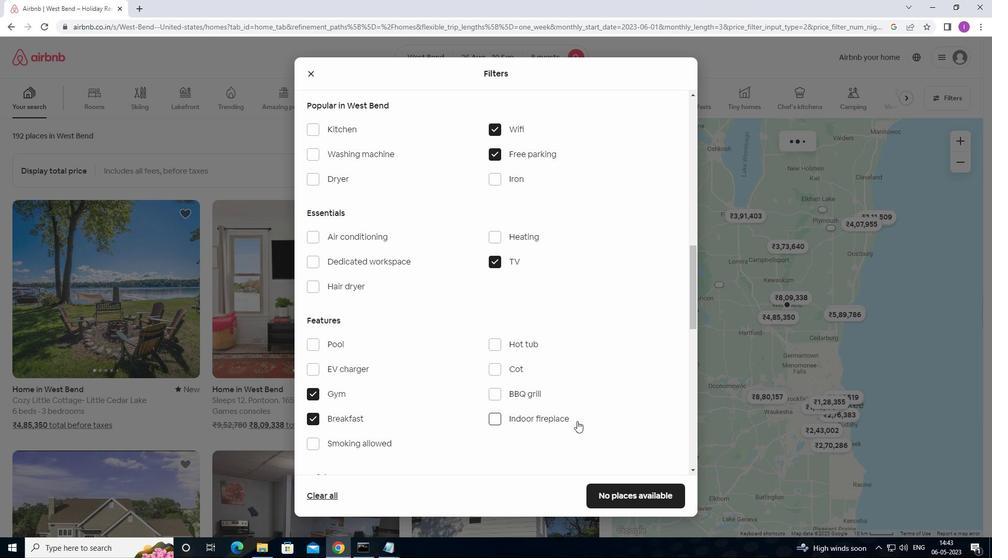 
Action: Mouse moved to (663, 388)
Screenshot: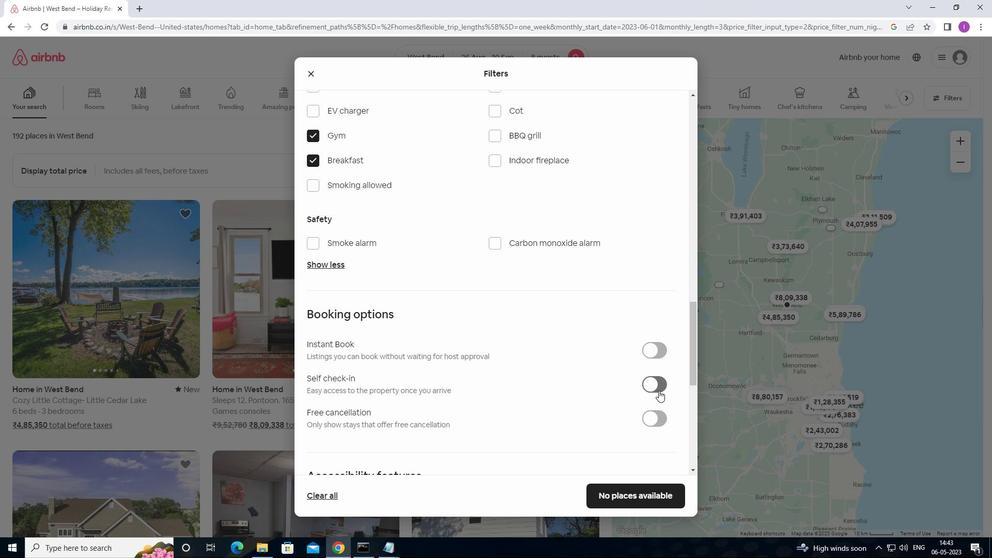 
Action: Mouse pressed left at (663, 388)
Screenshot: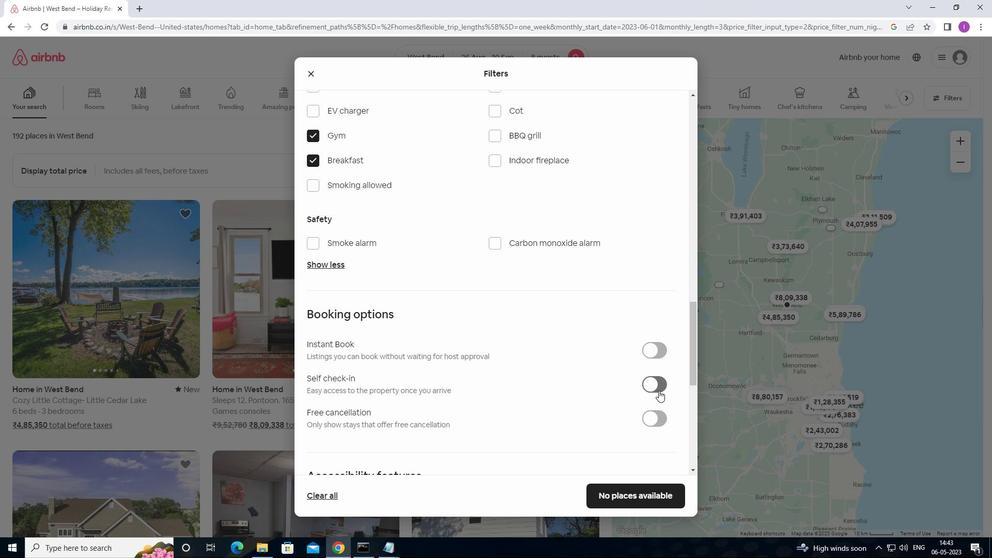 
Action: Mouse moved to (526, 436)
Screenshot: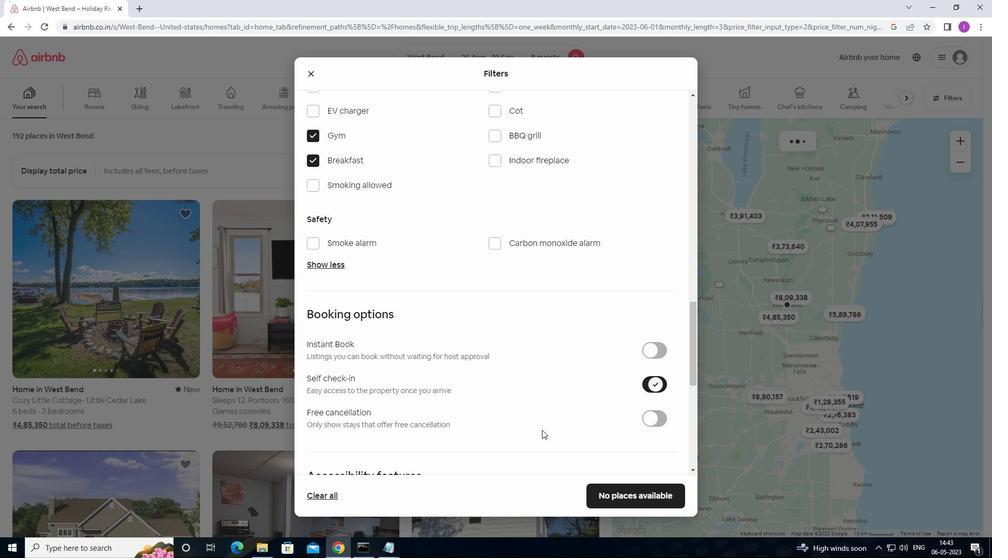 
Action: Mouse scrolled (526, 435) with delta (0, 0)
Screenshot: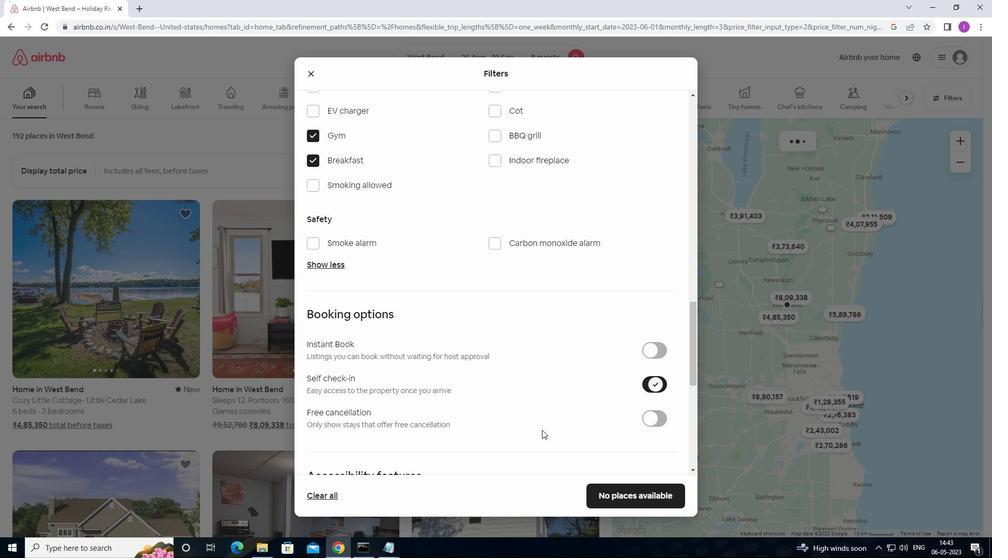
Action: Mouse scrolled (526, 435) with delta (0, 0)
Screenshot: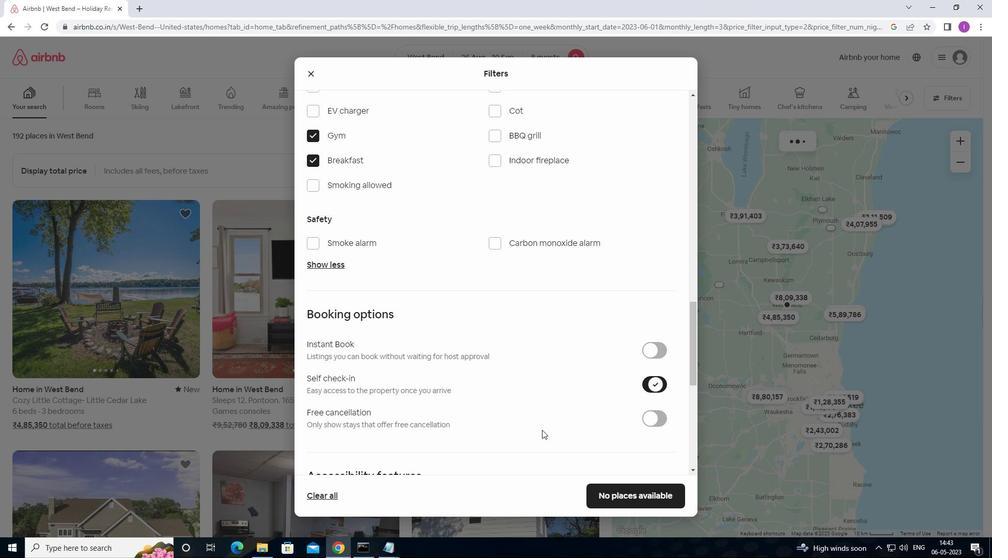 
Action: Mouse scrolled (526, 435) with delta (0, 0)
Screenshot: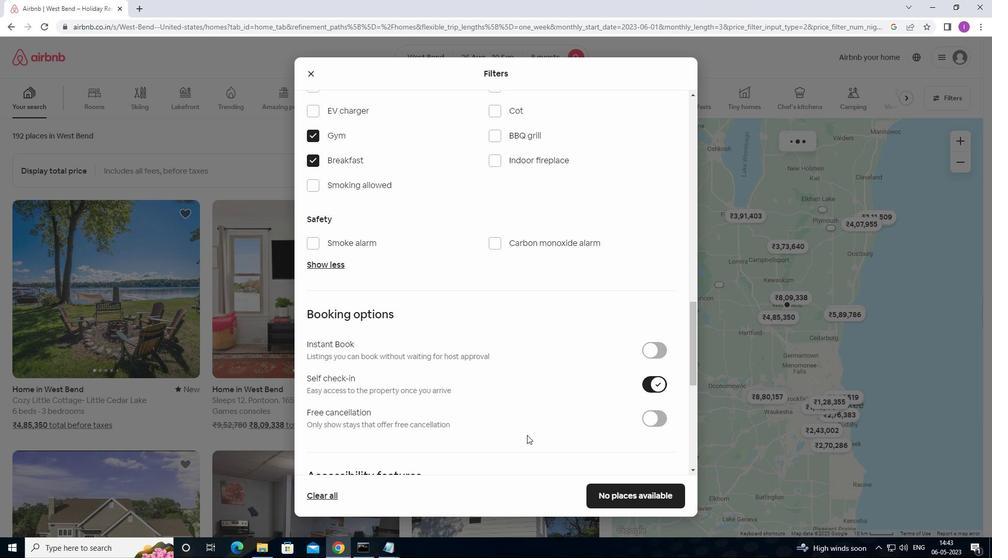 
Action: Mouse scrolled (526, 435) with delta (0, 0)
Screenshot: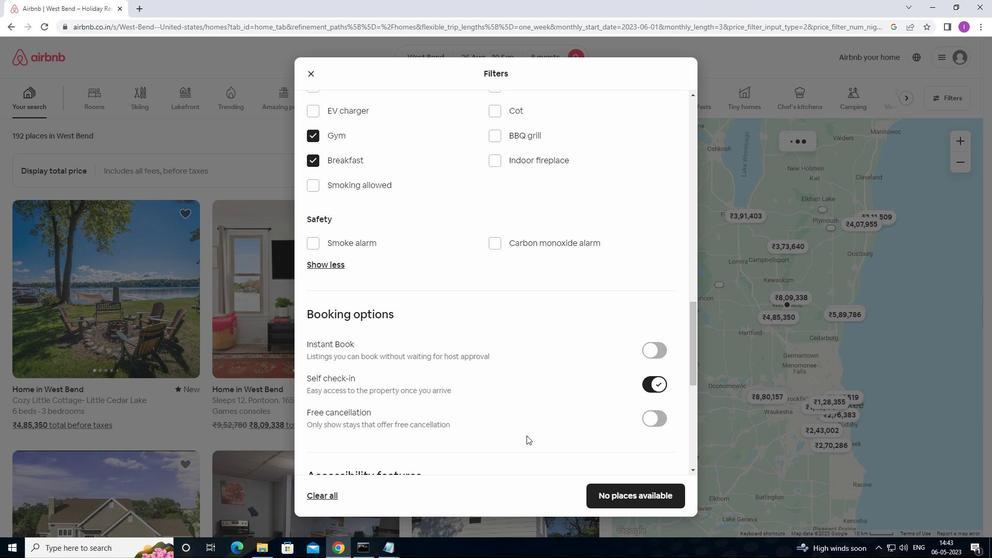 
Action: Mouse moved to (527, 407)
Screenshot: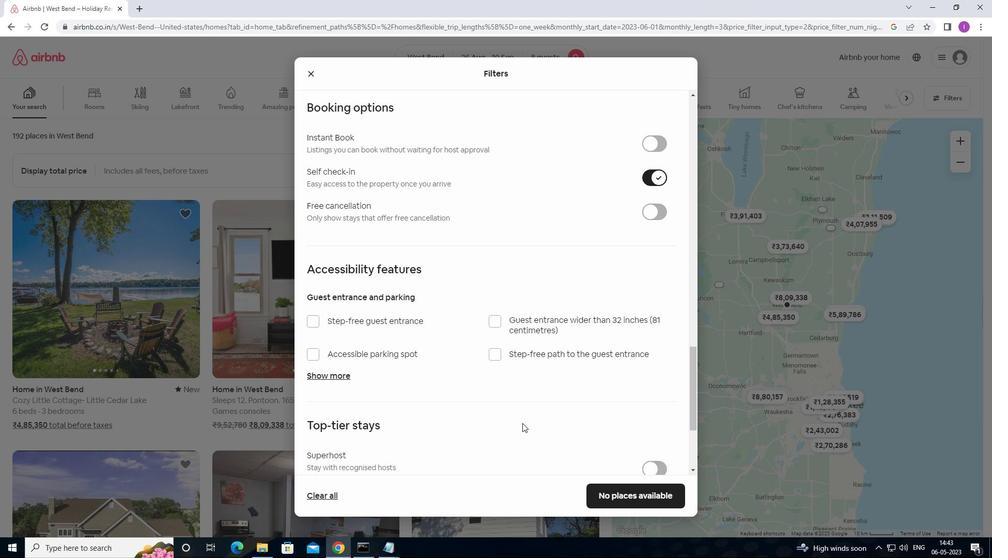 
Action: Mouse scrolled (527, 407) with delta (0, 0)
Screenshot: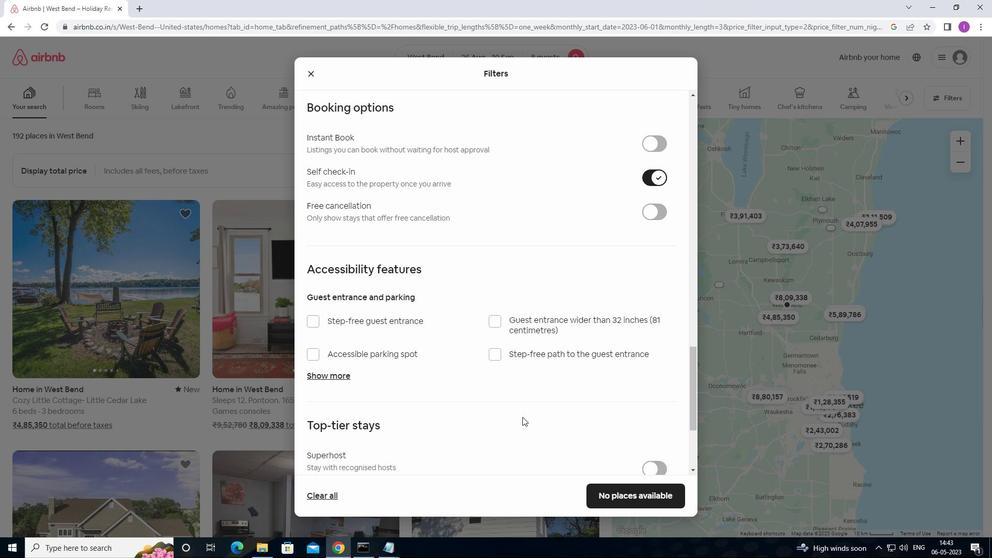 
Action: Mouse scrolled (527, 407) with delta (0, 0)
Screenshot: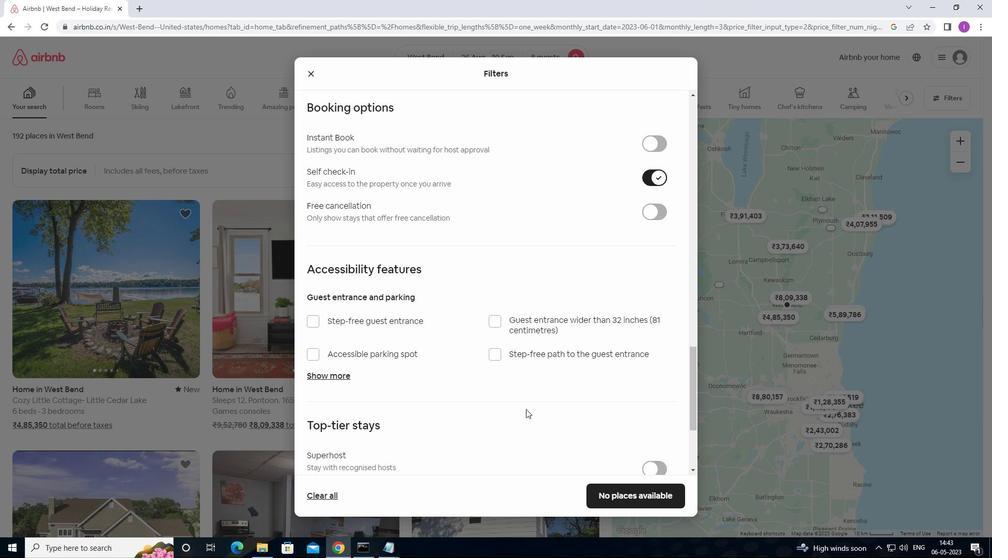 
Action: Mouse scrolled (527, 407) with delta (0, 0)
Screenshot: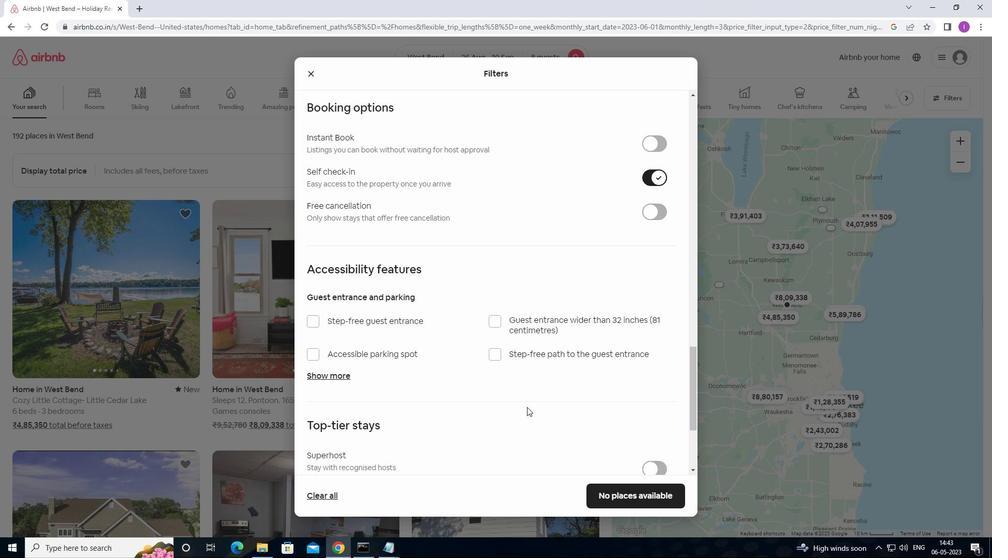 
Action: Mouse moved to (313, 407)
Screenshot: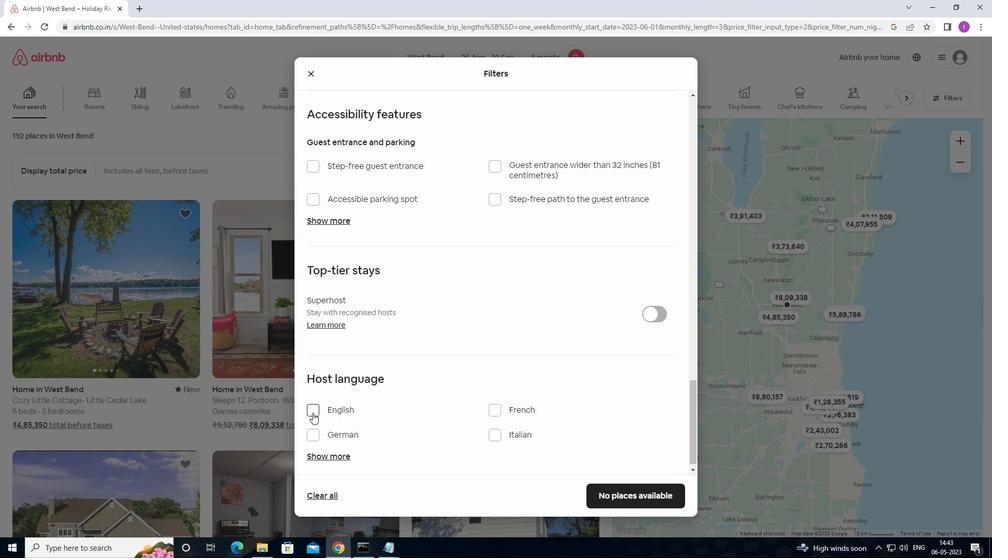 
Action: Mouse pressed left at (313, 407)
Screenshot: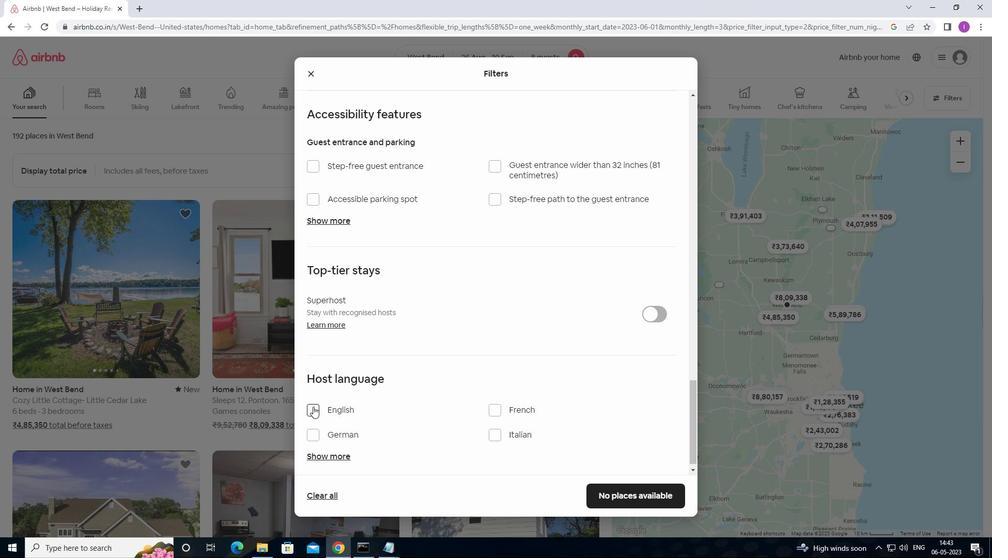 
Action: Mouse moved to (602, 491)
Screenshot: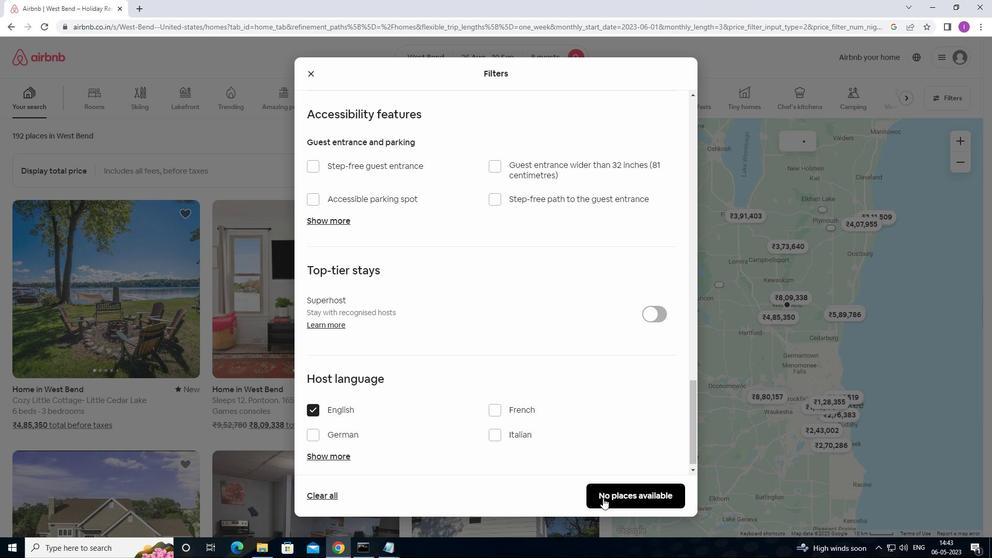 
Action: Mouse pressed left at (602, 491)
Screenshot: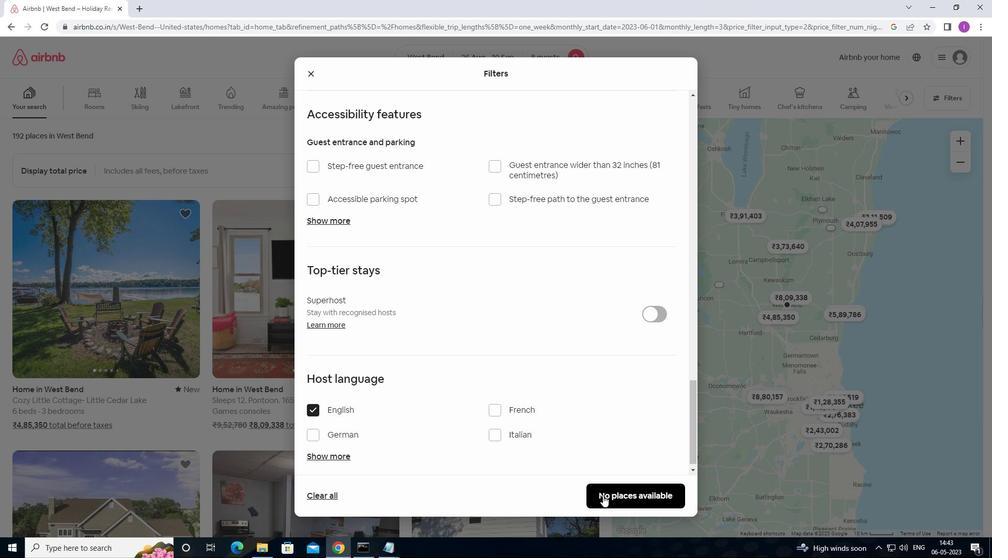 
Action: Mouse moved to (680, 245)
Screenshot: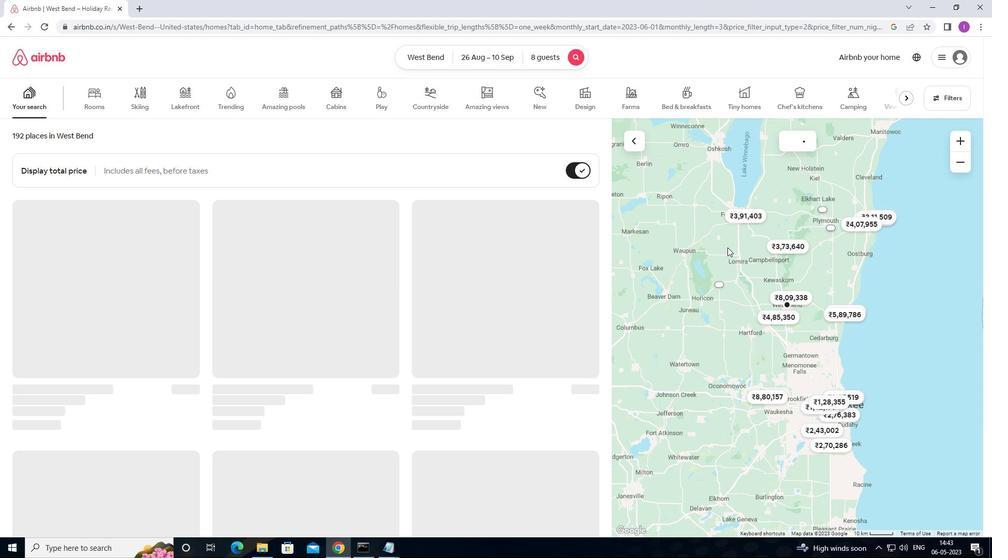 
